 Task: Look for space in Lincheng, China from 5th September, 2023 to 13th September, 2023 for 6 adults in price range Rs.15000 to Rs.20000. Place can be entire place with 3 bedrooms having 3 beds and 3 bathrooms. Property type can be house, flat, guest house. Booking option can be shelf check-in. Required host language is Chinese (Simplified).
Action: Mouse moved to (486, 165)
Screenshot: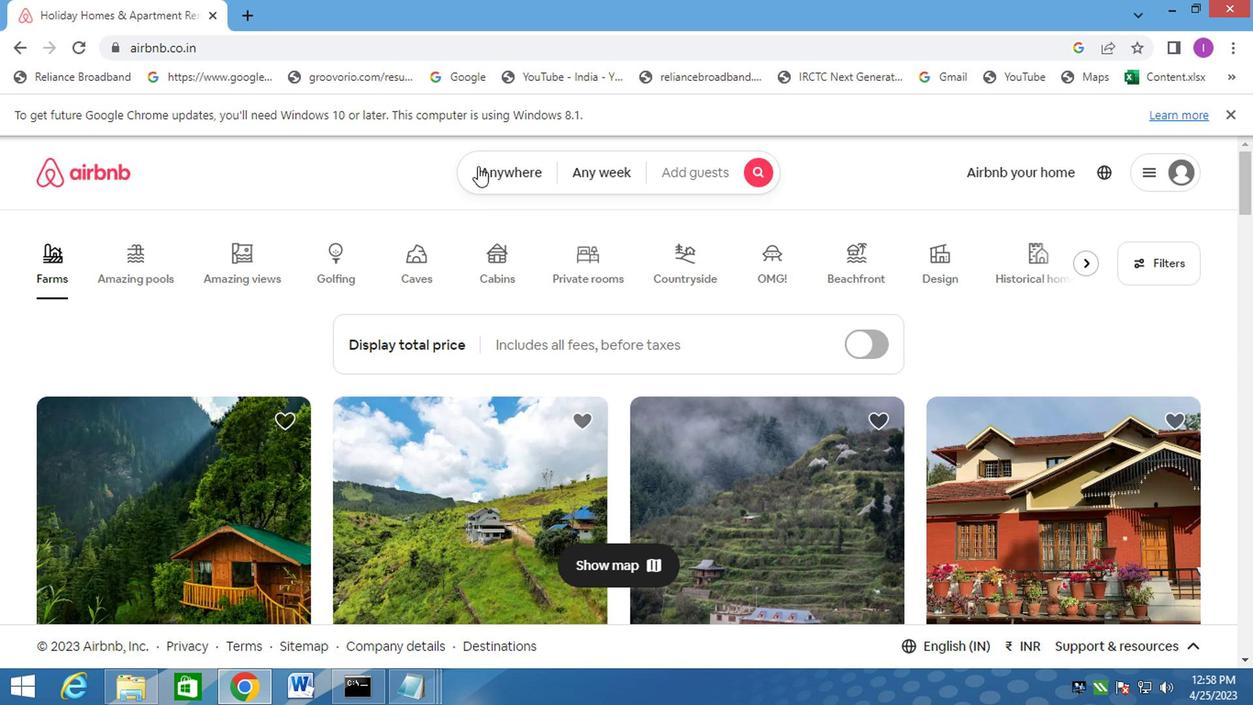 
Action: Mouse pressed left at (486, 165)
Screenshot: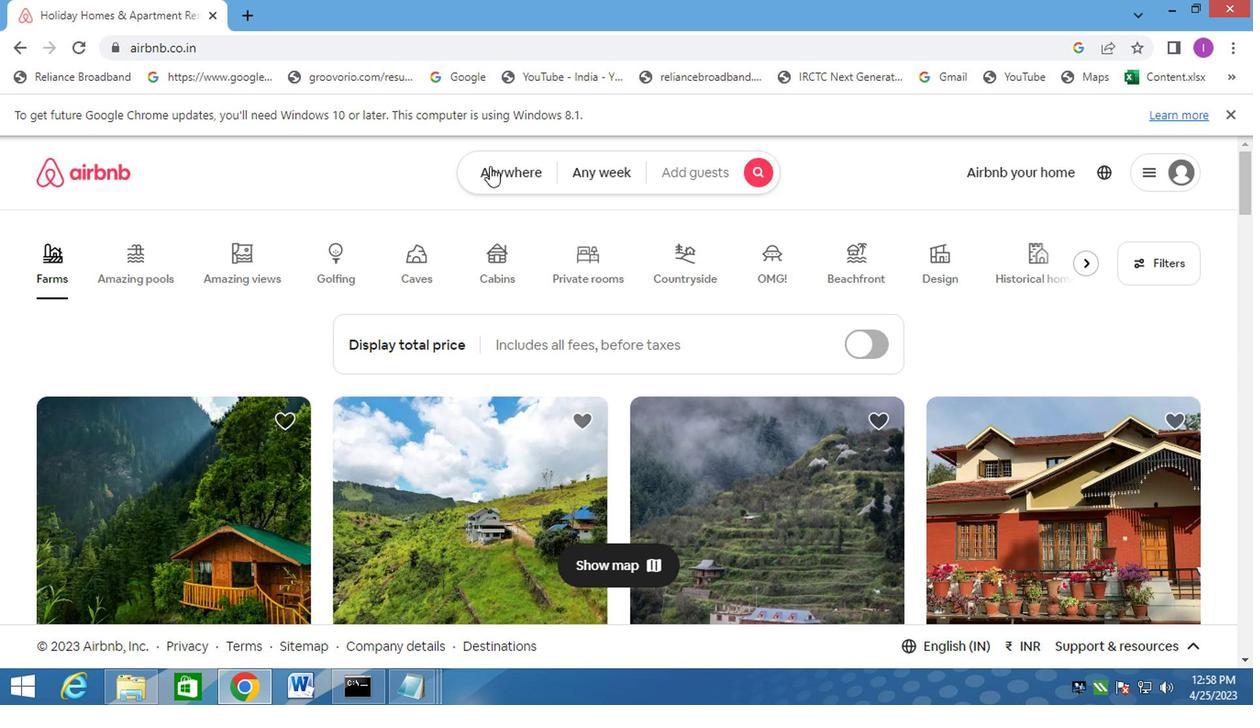 
Action: Mouse moved to (310, 243)
Screenshot: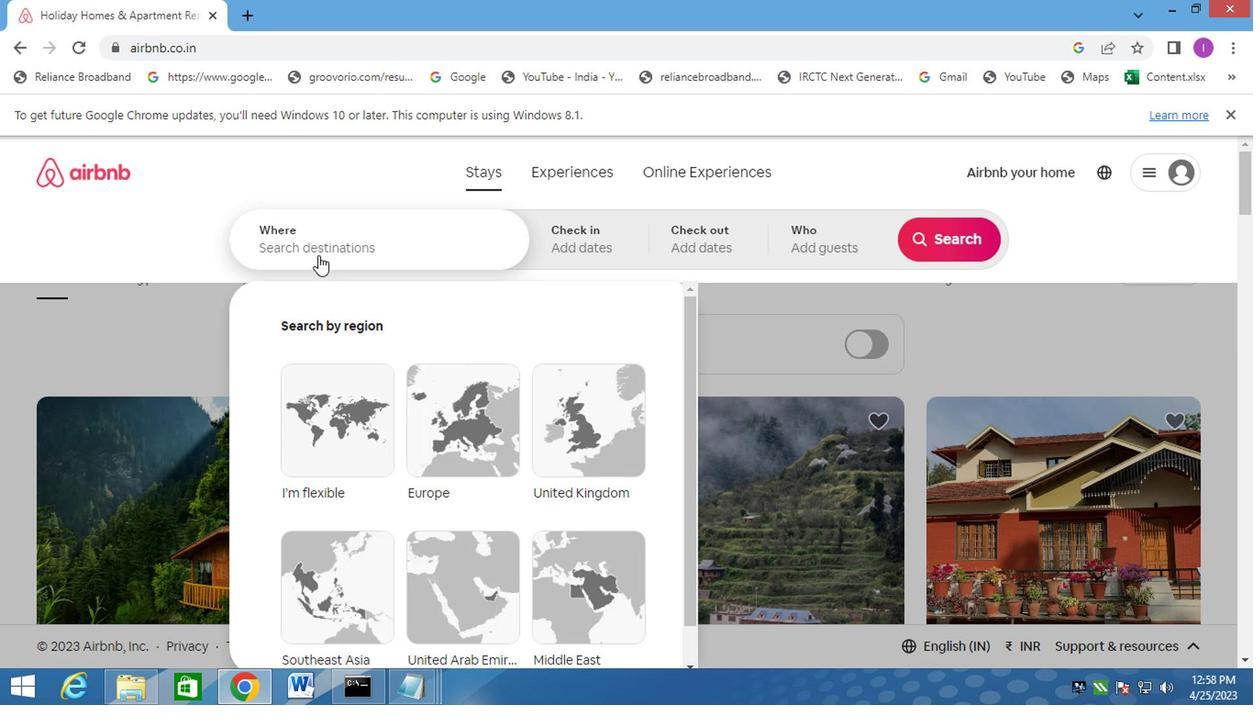 
Action: Mouse pressed left at (310, 243)
Screenshot: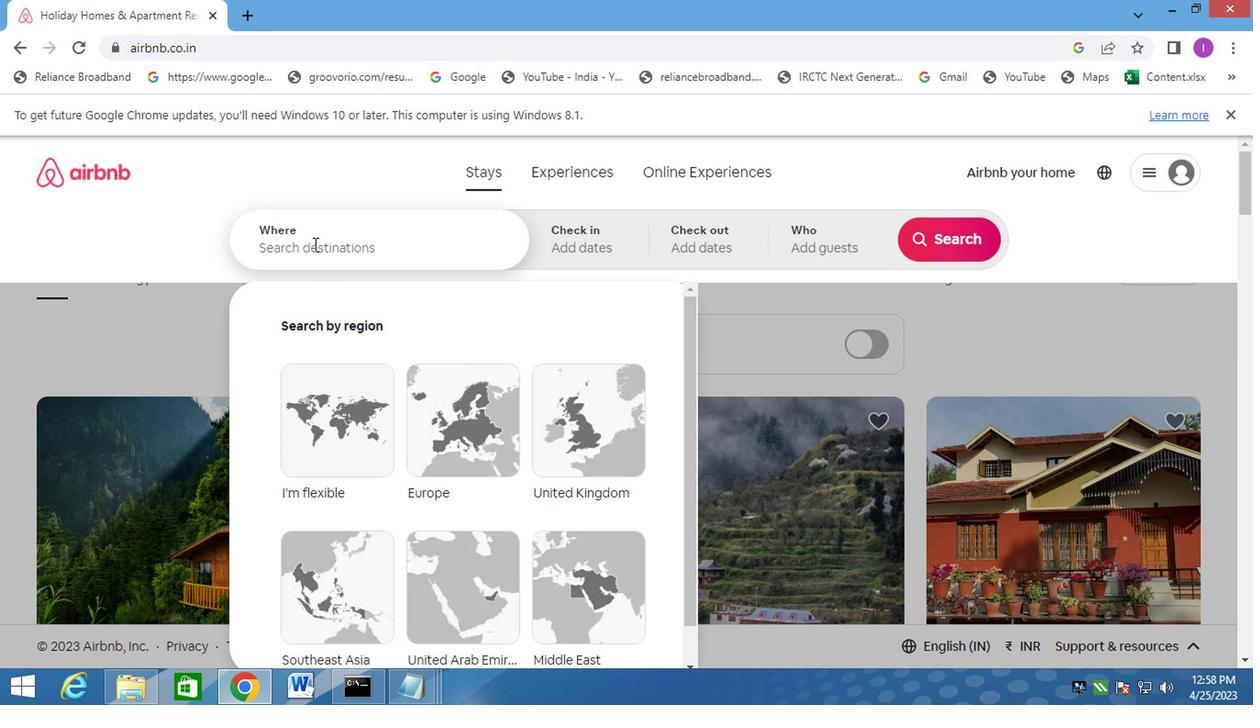 
Action: Mouse moved to (381, 212)
Screenshot: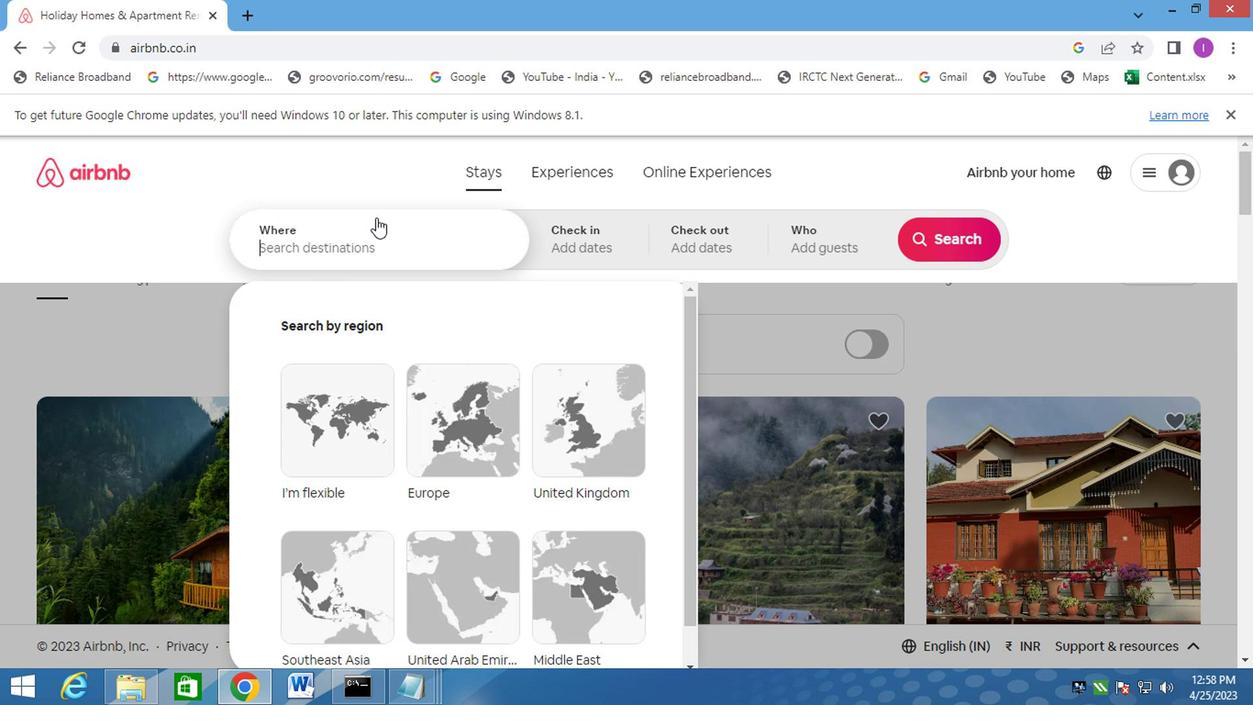 
Action: Key pressed <Key.shift>L<Key.backspace>LINCHANG,CHINA
Screenshot: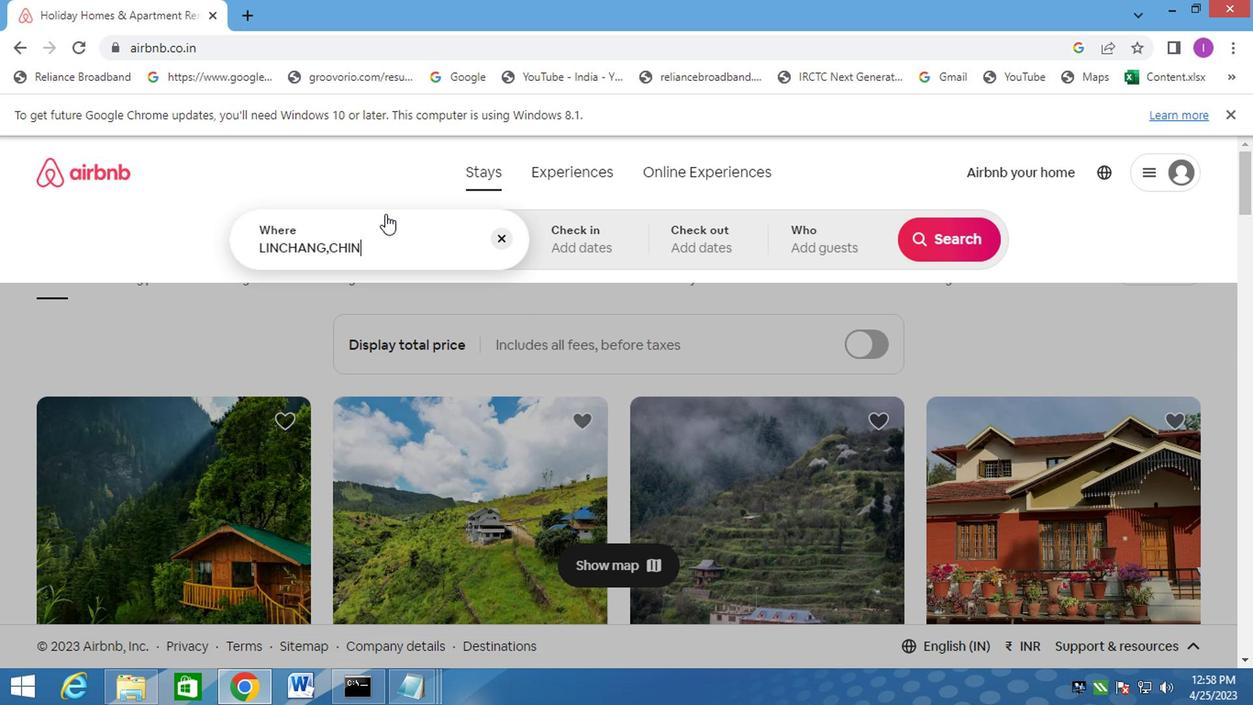 
Action: Mouse moved to (596, 240)
Screenshot: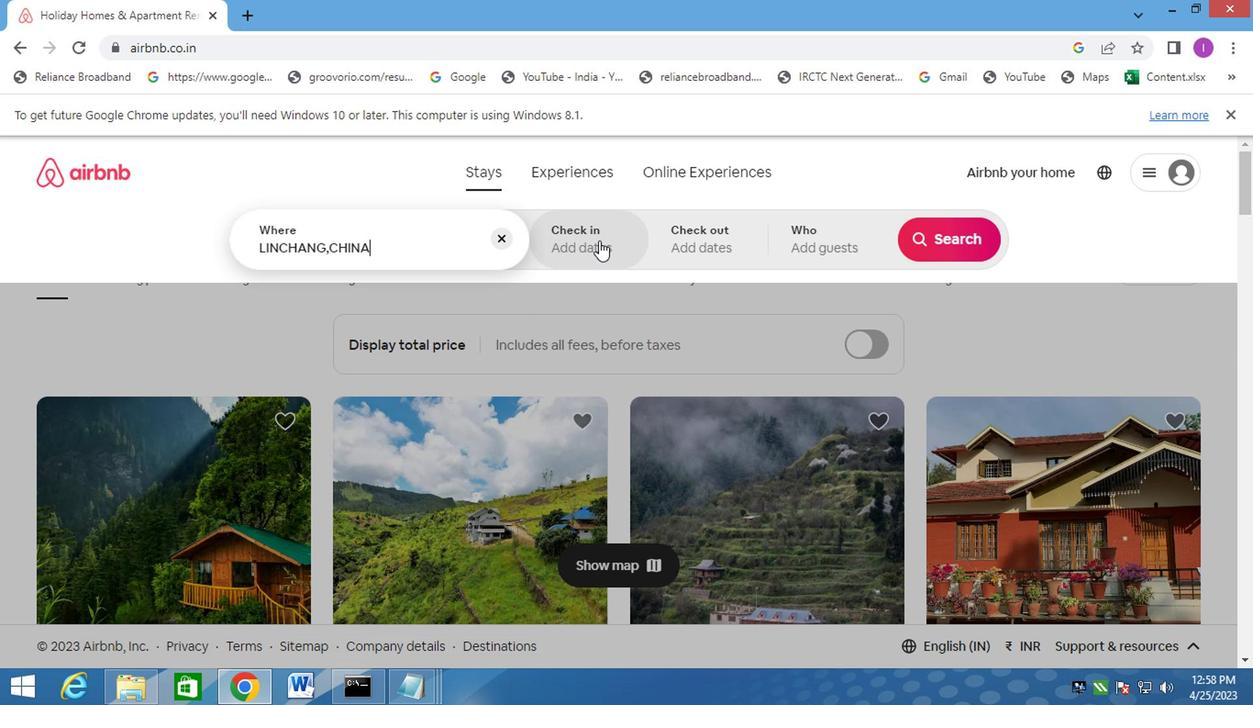 
Action: Mouse pressed left at (596, 240)
Screenshot: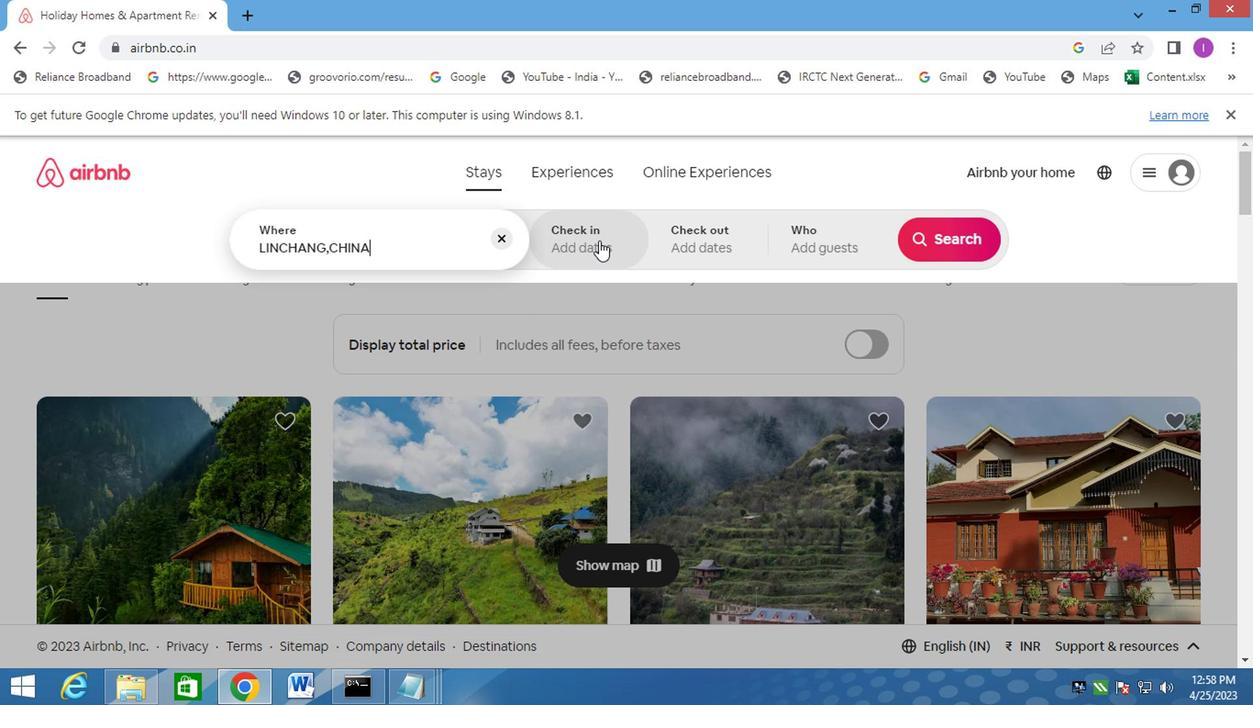 
Action: Mouse moved to (931, 386)
Screenshot: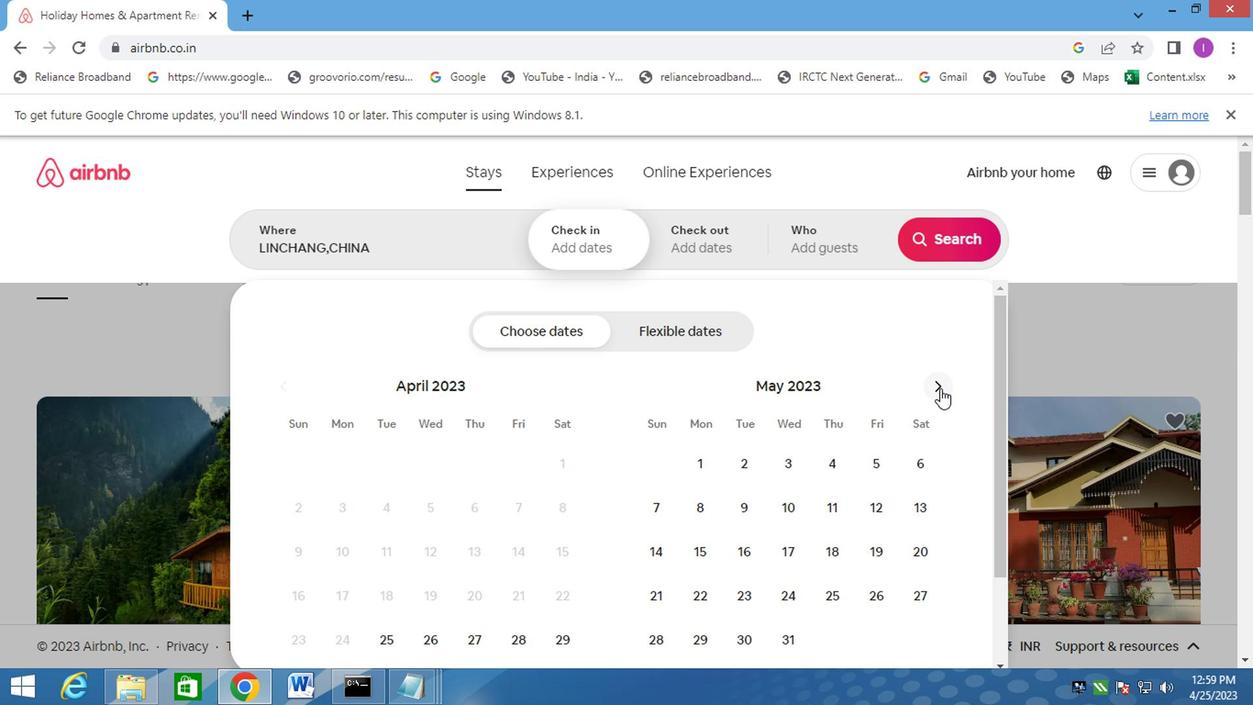 
Action: Mouse pressed left at (931, 386)
Screenshot: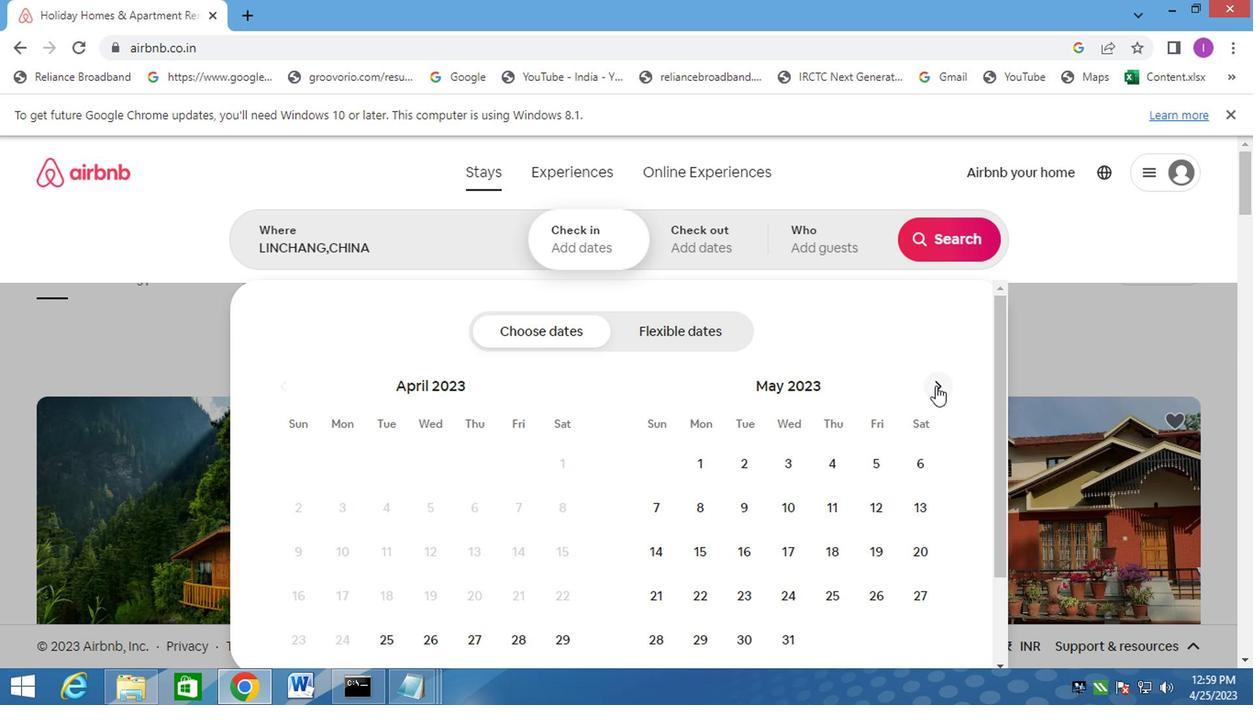 
Action: Mouse moved to (931, 385)
Screenshot: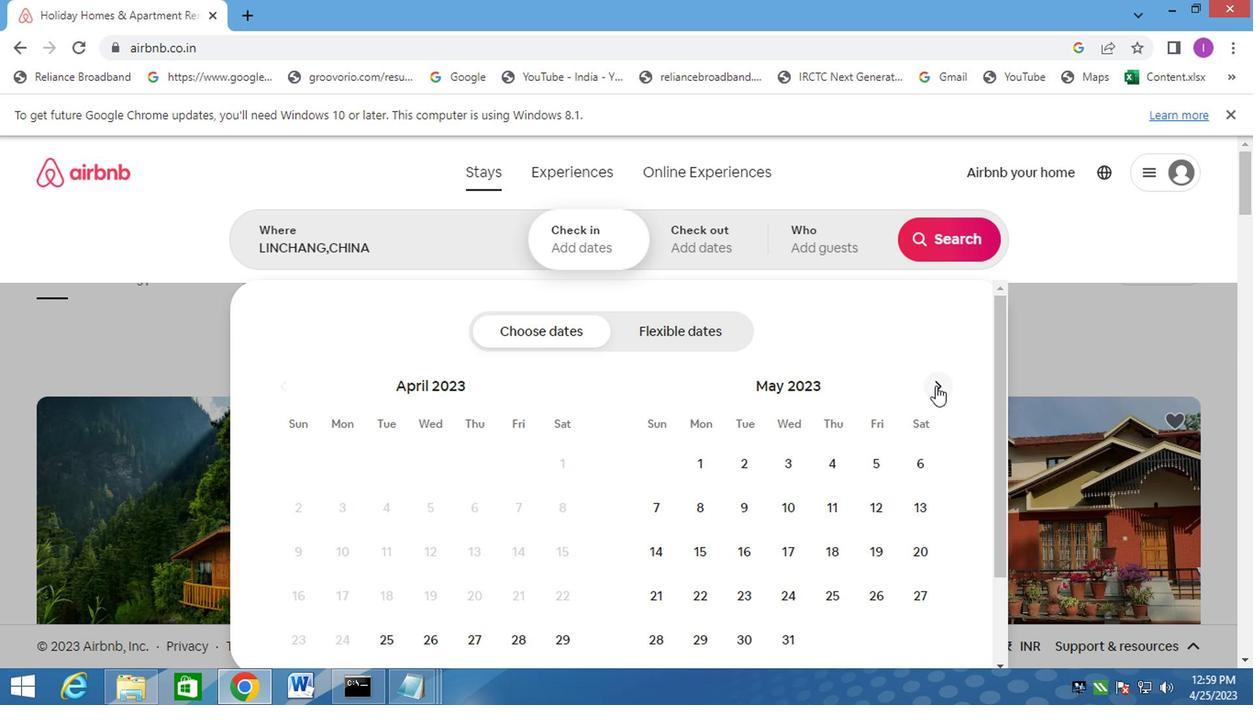 
Action: Mouse pressed left at (931, 385)
Screenshot: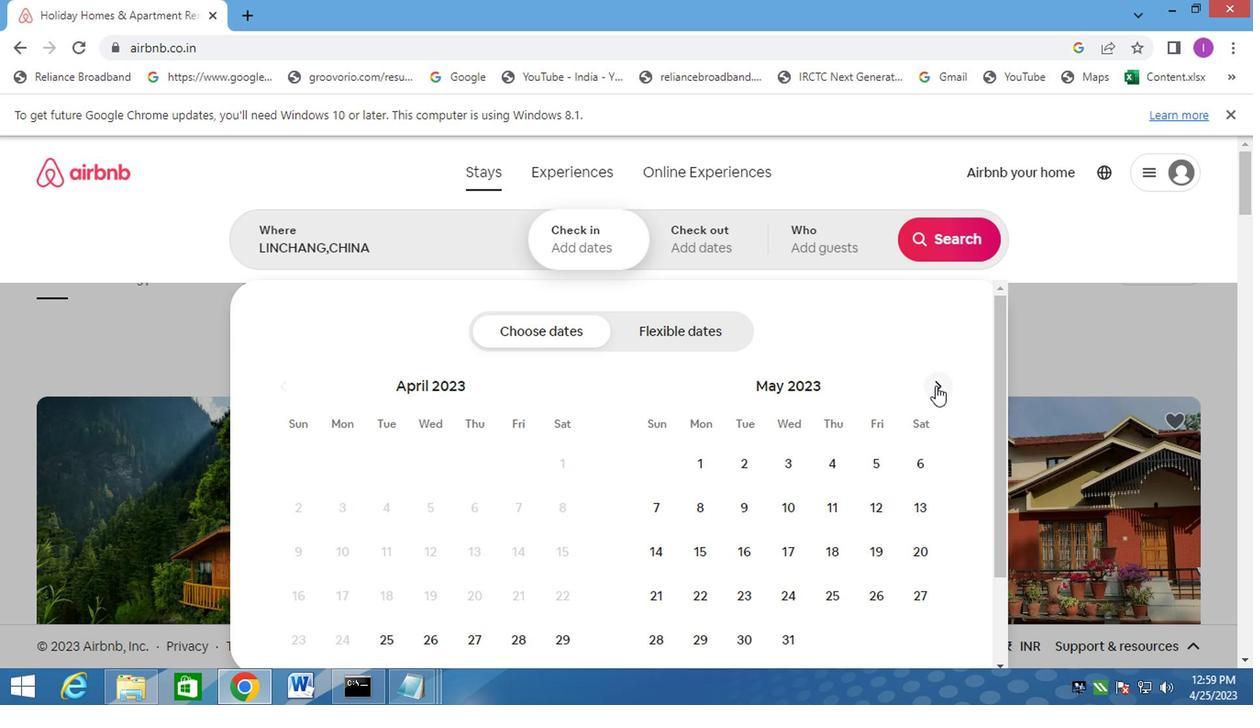 
Action: Mouse pressed left at (931, 385)
Screenshot: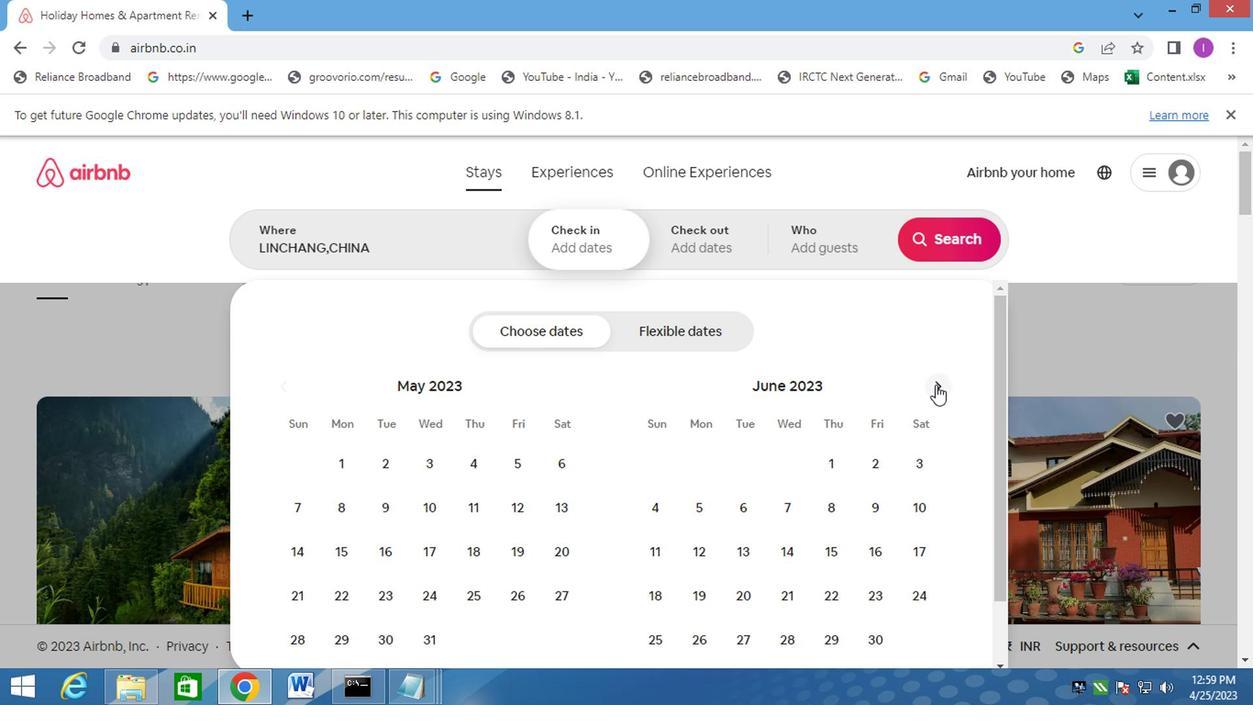 
Action: Mouse pressed left at (931, 385)
Screenshot: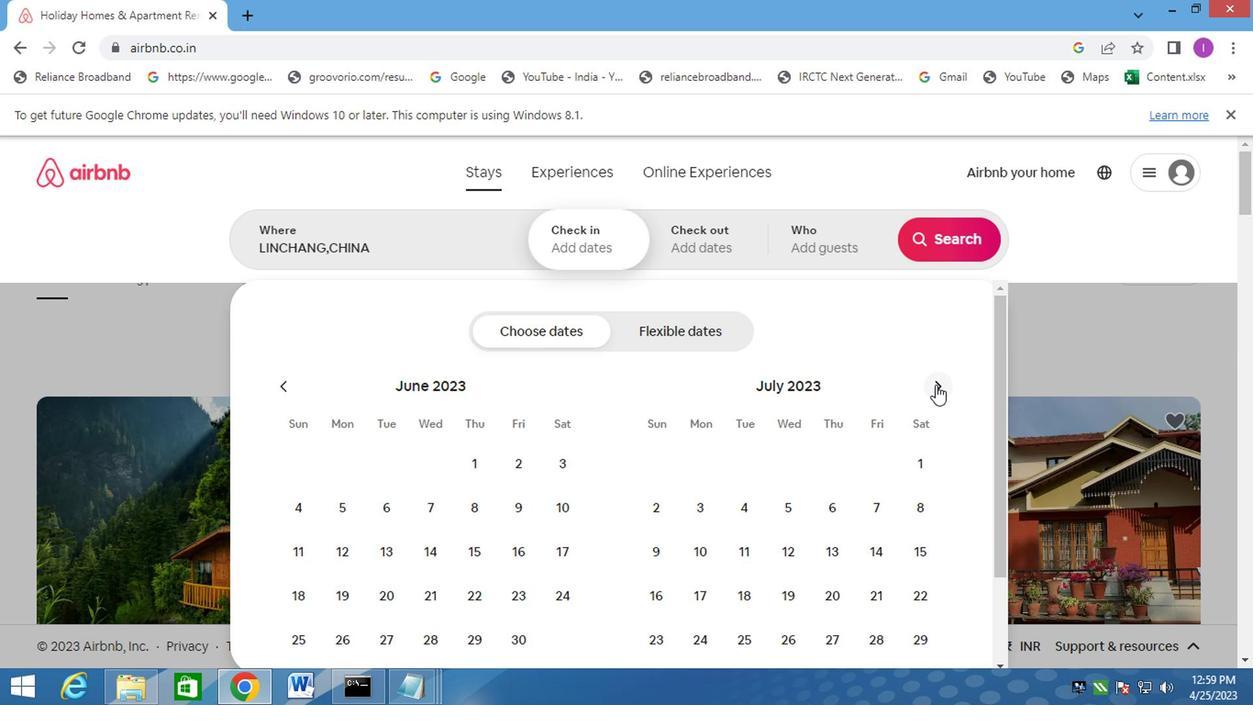 
Action: Mouse moved to (931, 385)
Screenshot: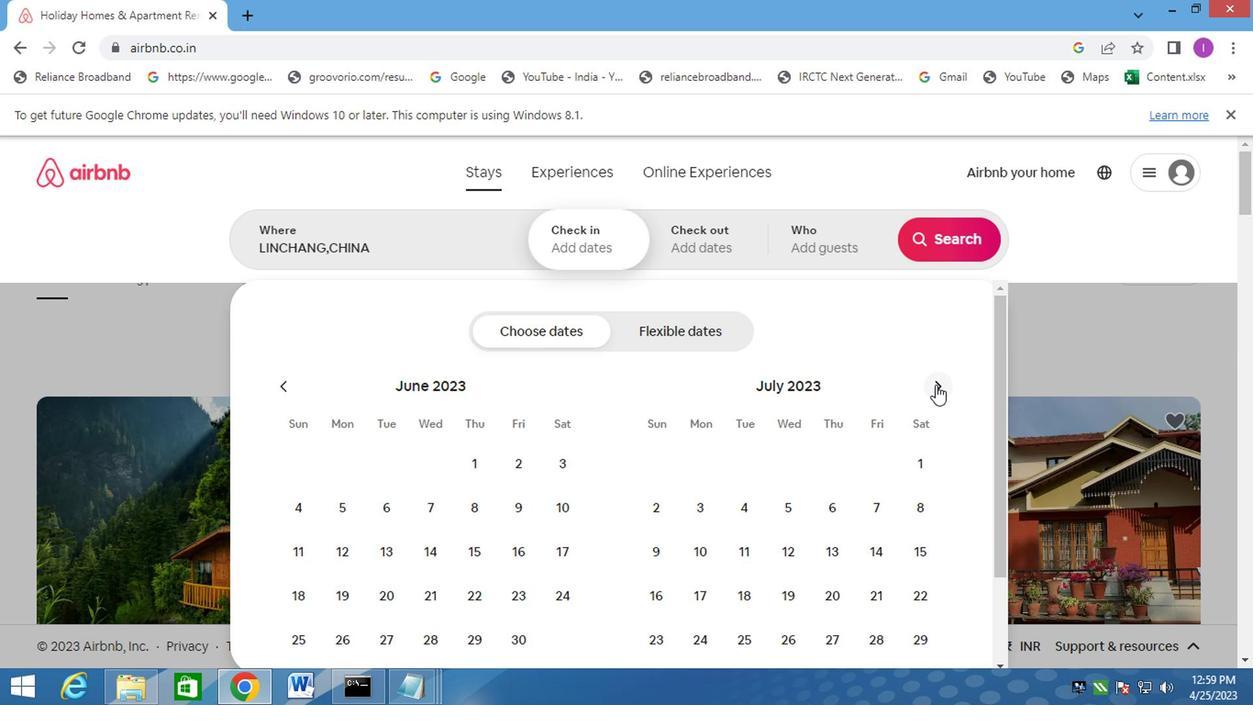 
Action: Mouse pressed left at (931, 385)
Screenshot: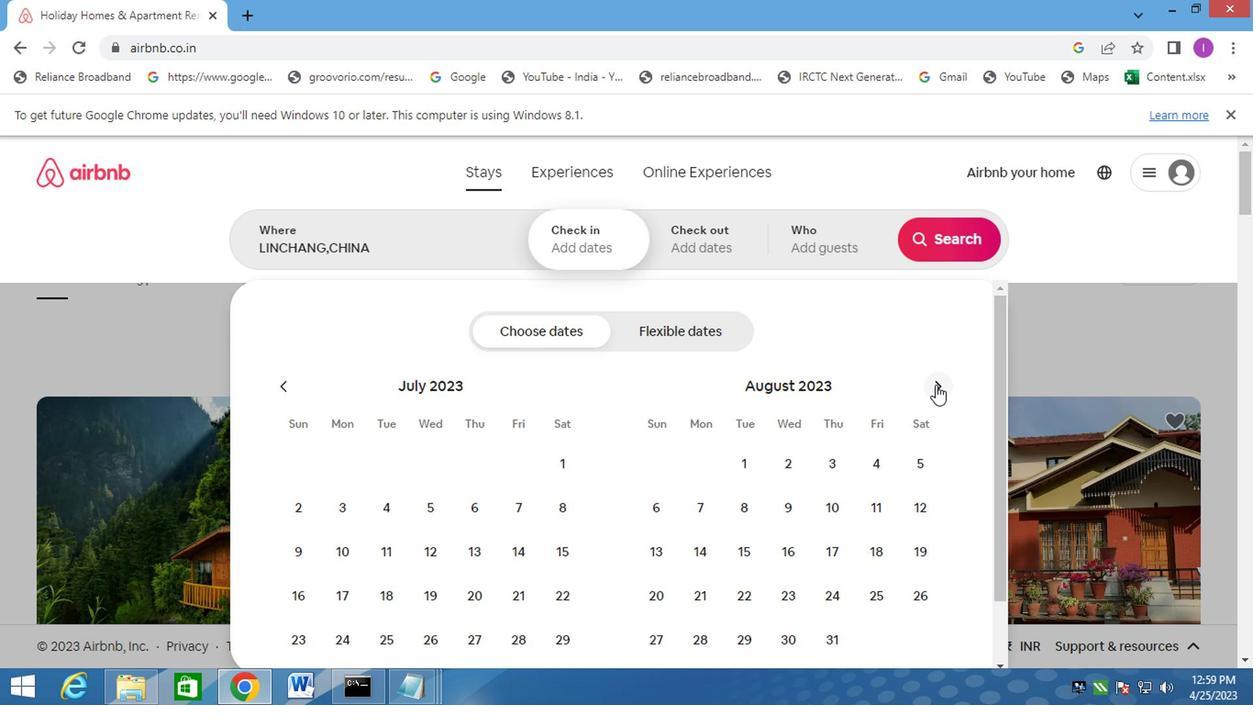 
Action: Mouse moved to (742, 508)
Screenshot: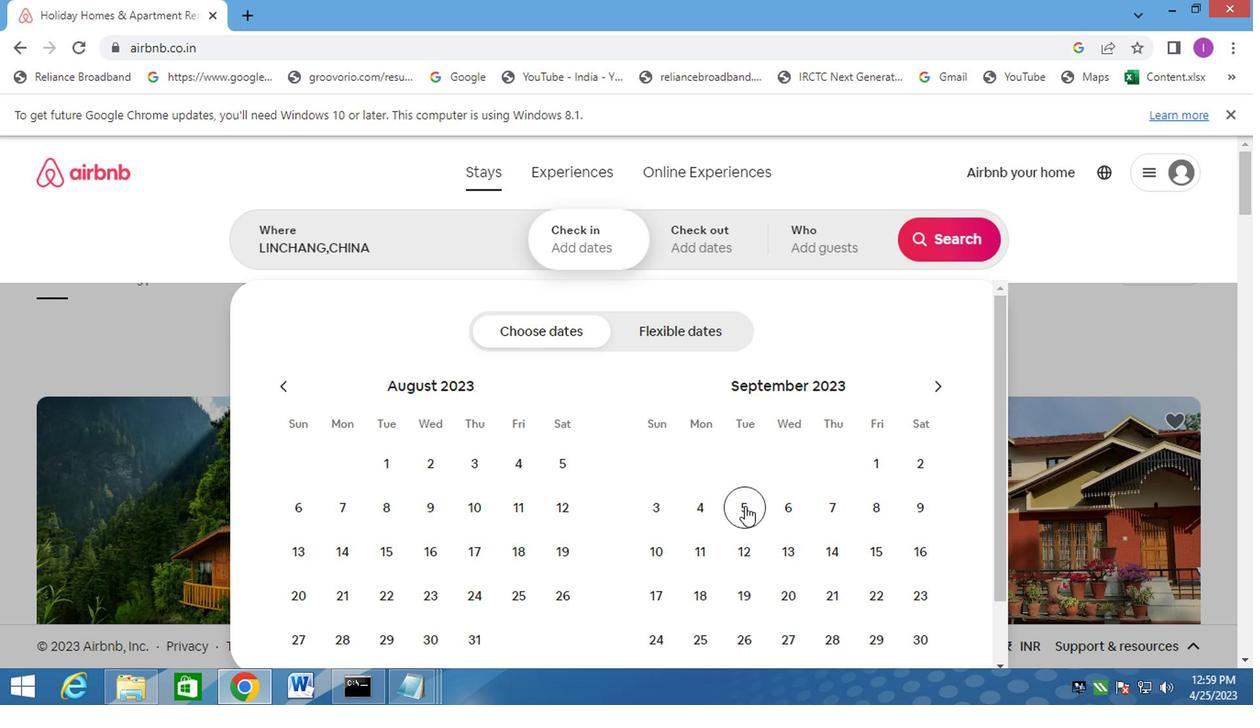 
Action: Mouse pressed left at (742, 508)
Screenshot: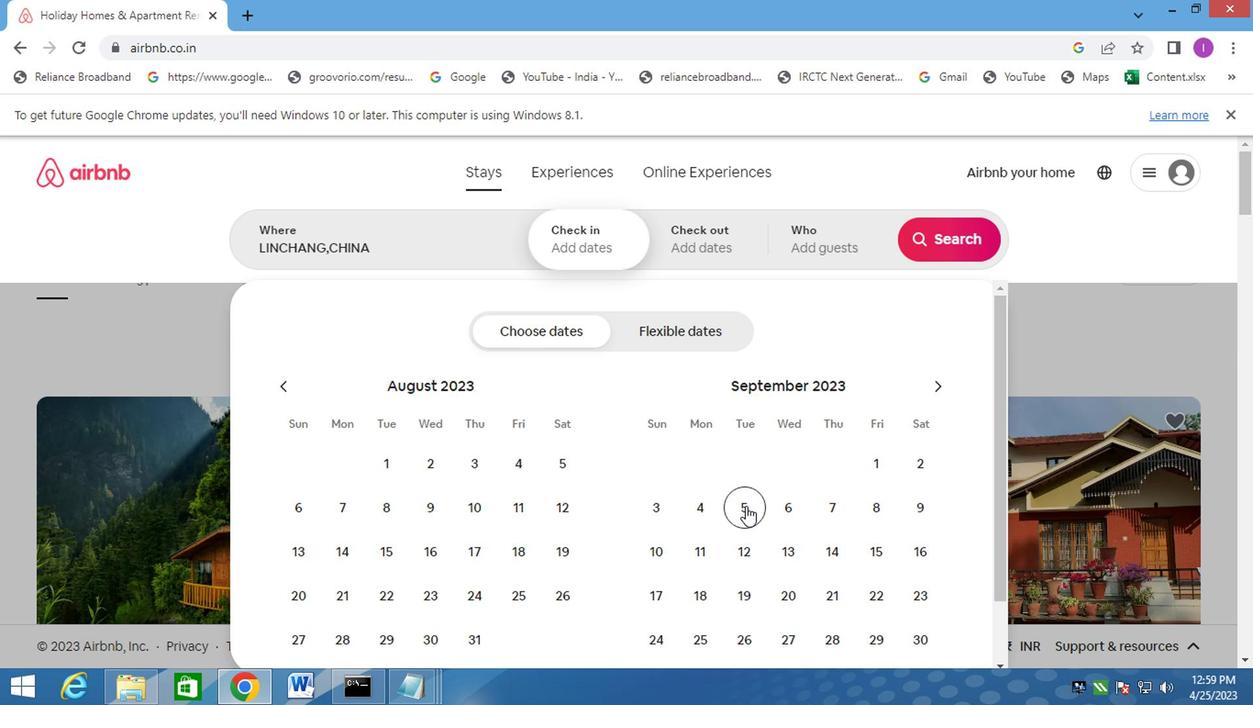 
Action: Mouse moved to (785, 563)
Screenshot: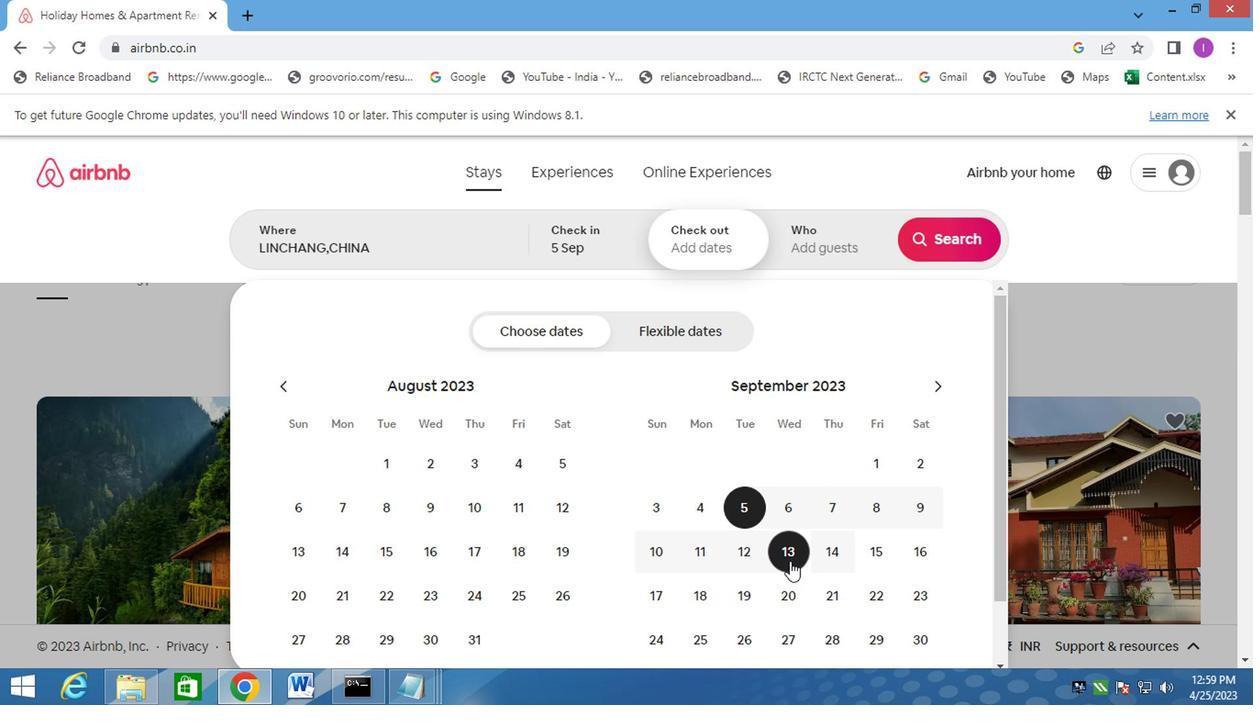 
Action: Mouse pressed left at (785, 563)
Screenshot: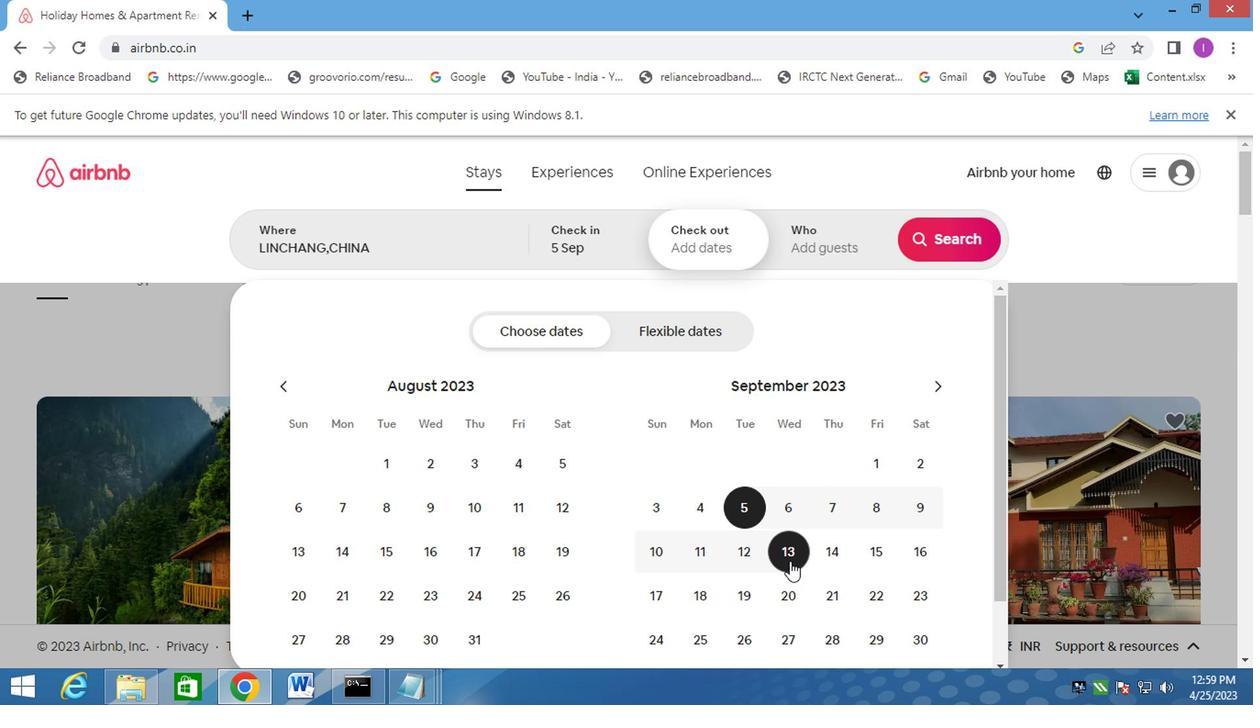 
Action: Mouse moved to (799, 240)
Screenshot: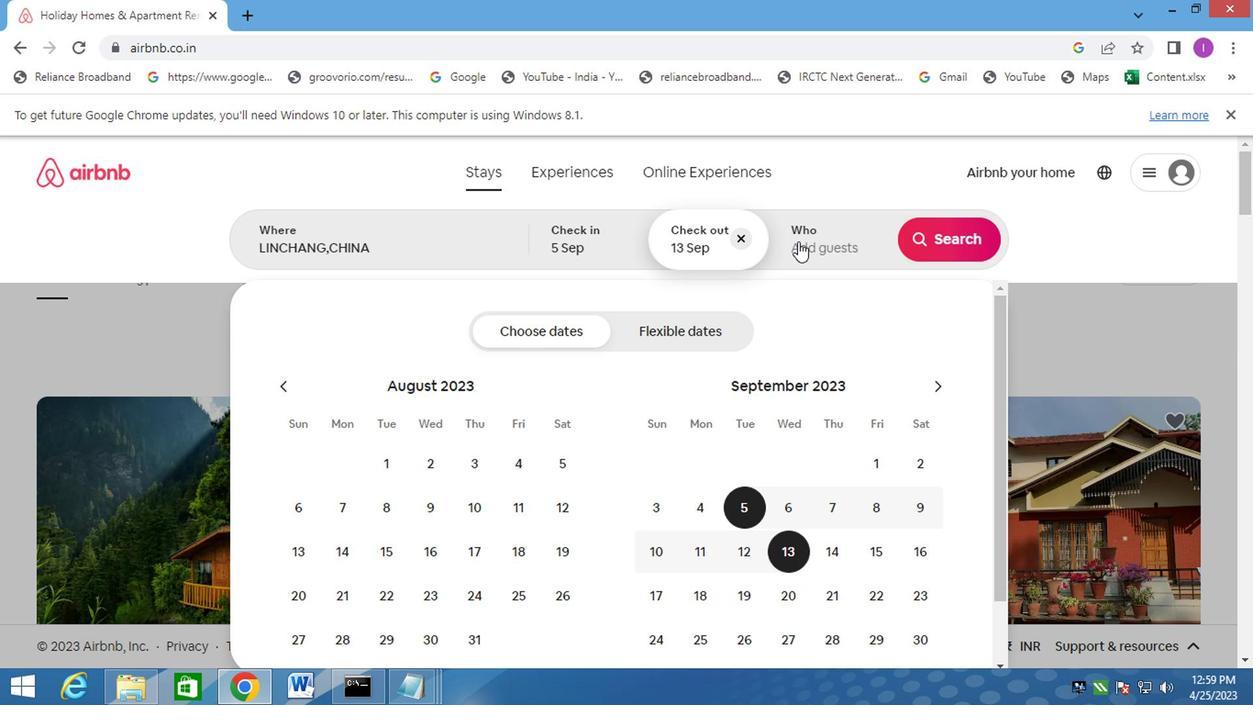 
Action: Mouse pressed left at (799, 240)
Screenshot: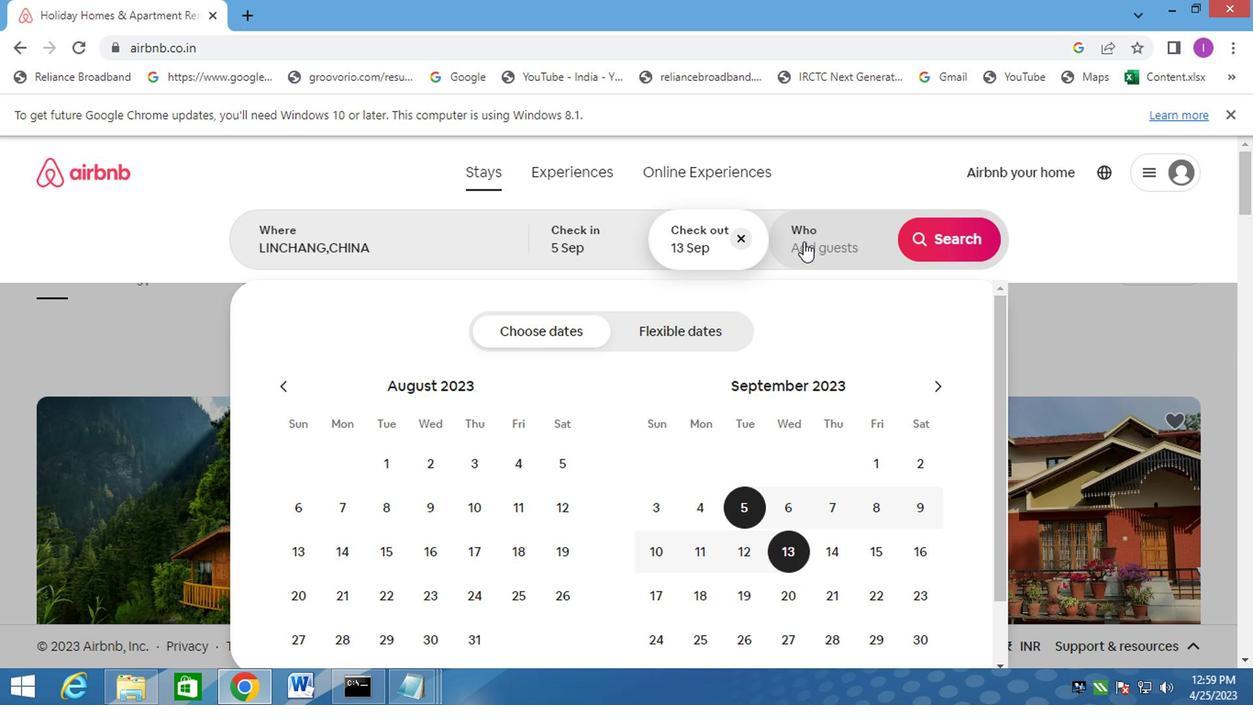 
Action: Mouse moved to (956, 336)
Screenshot: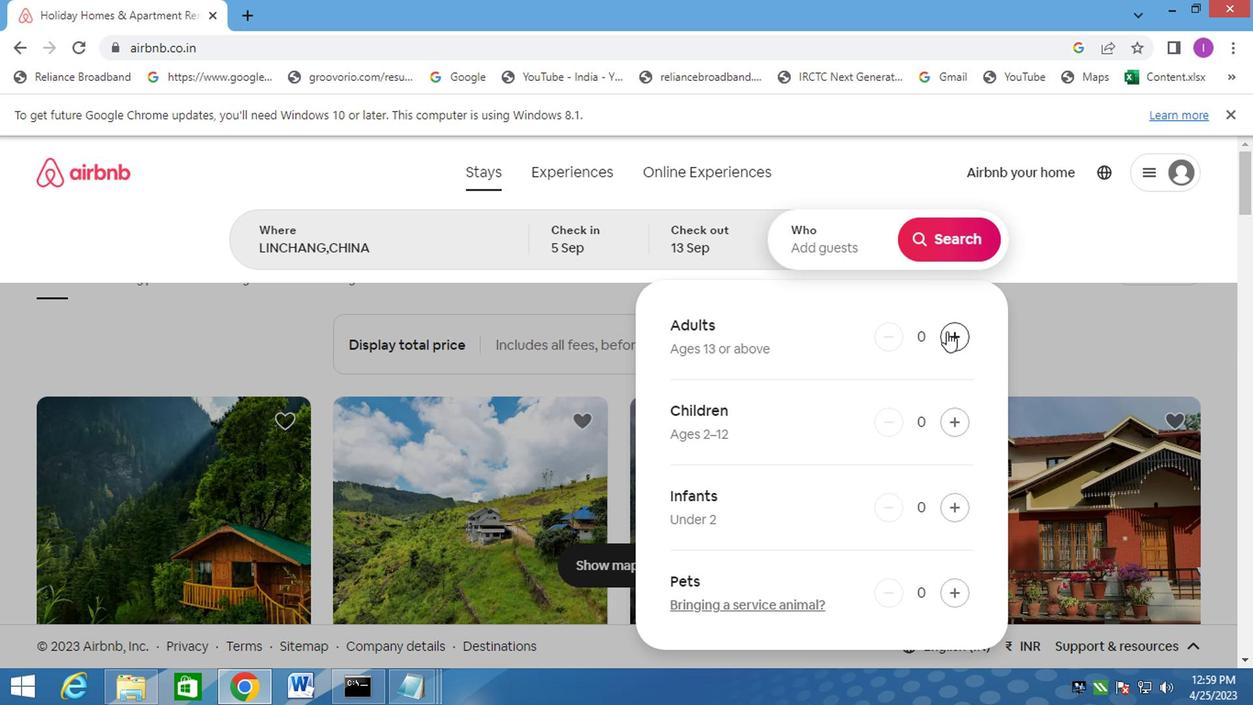 
Action: Mouse pressed left at (956, 336)
Screenshot: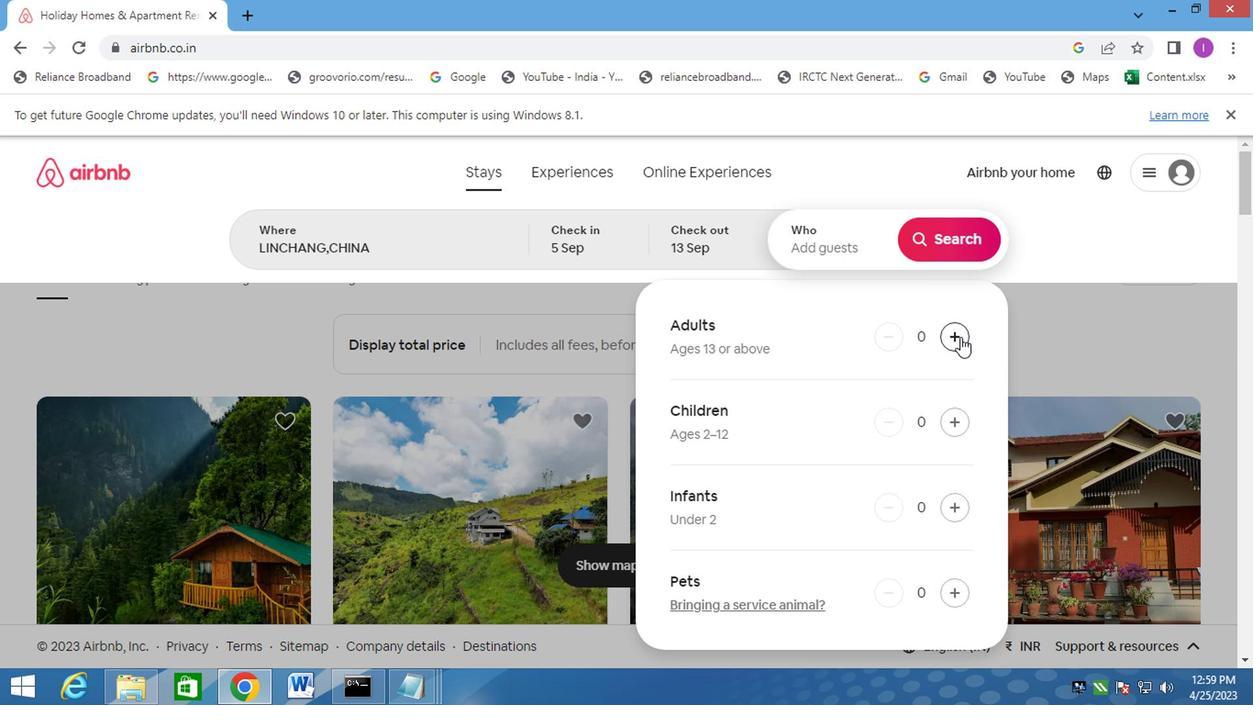 
Action: Mouse pressed left at (956, 336)
Screenshot: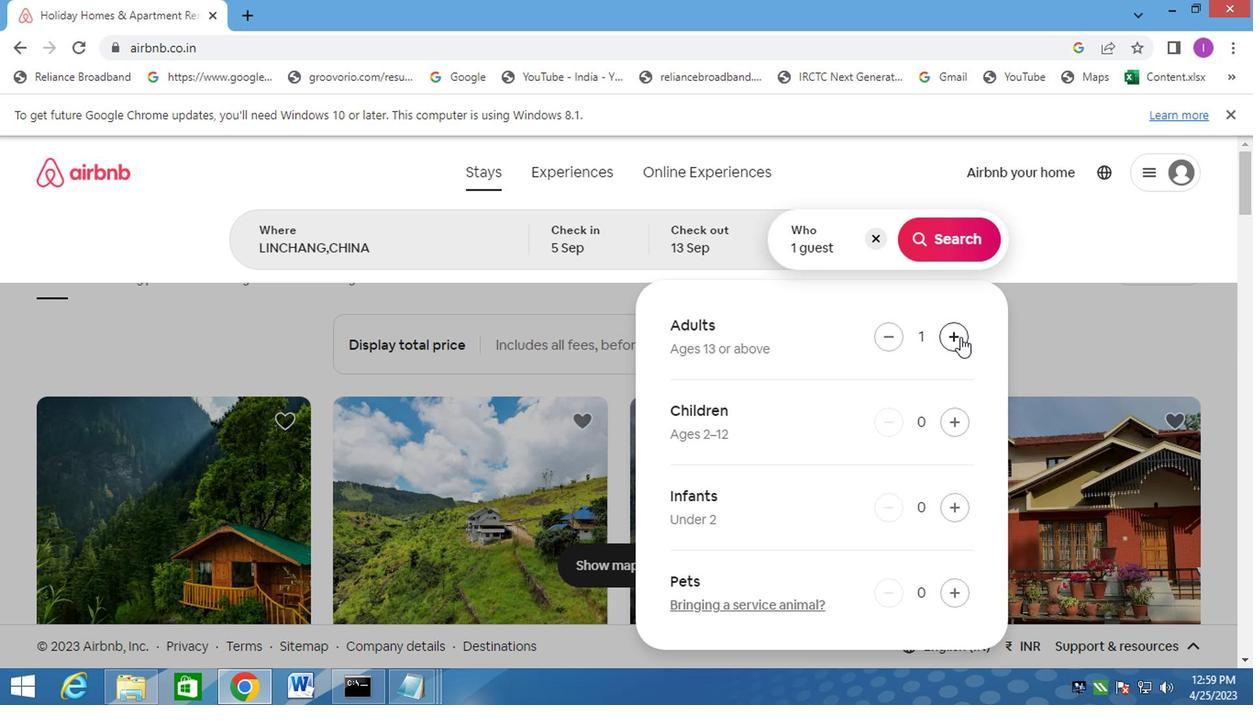 
Action: Mouse pressed left at (956, 336)
Screenshot: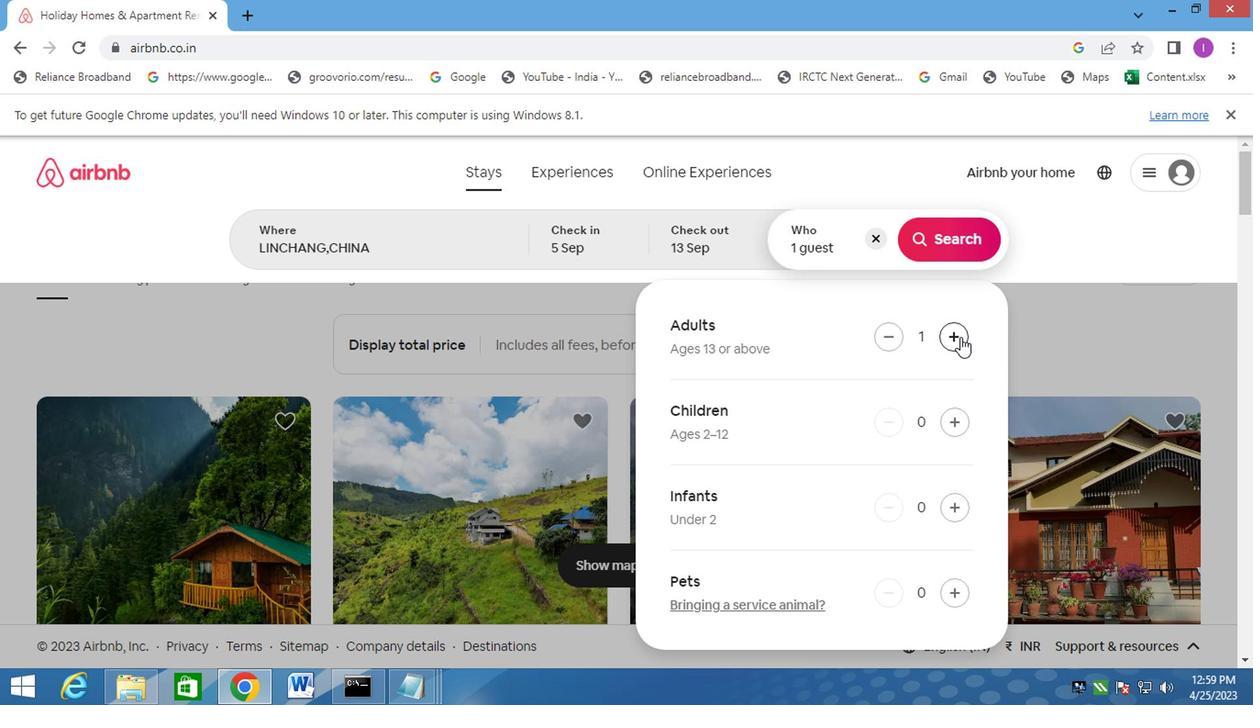 
Action: Mouse pressed left at (956, 336)
Screenshot: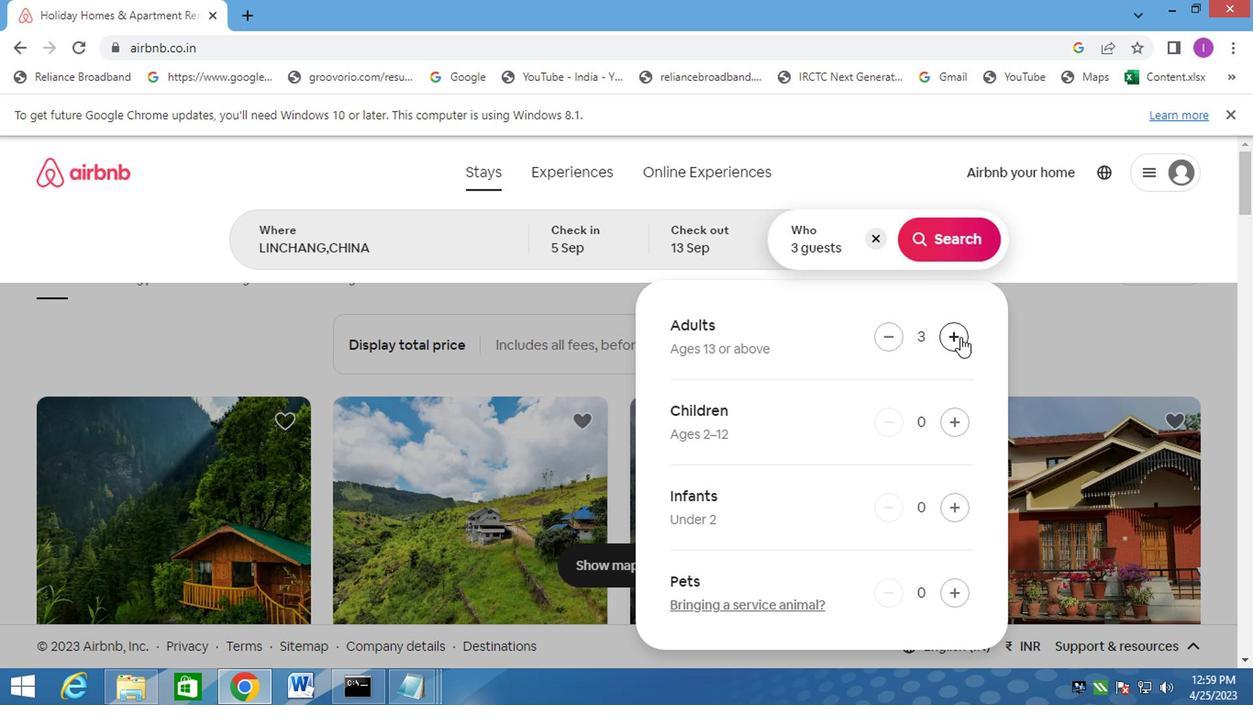 
Action: Mouse moved to (958, 336)
Screenshot: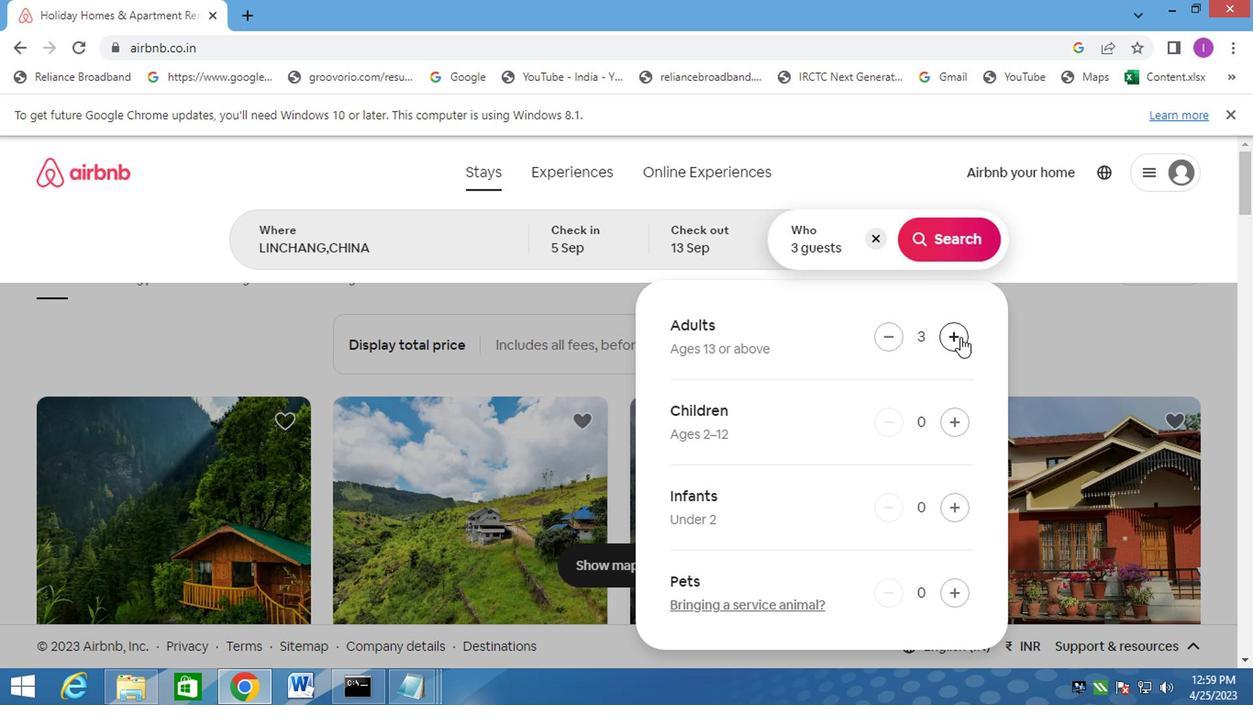 
Action: Mouse pressed left at (958, 336)
Screenshot: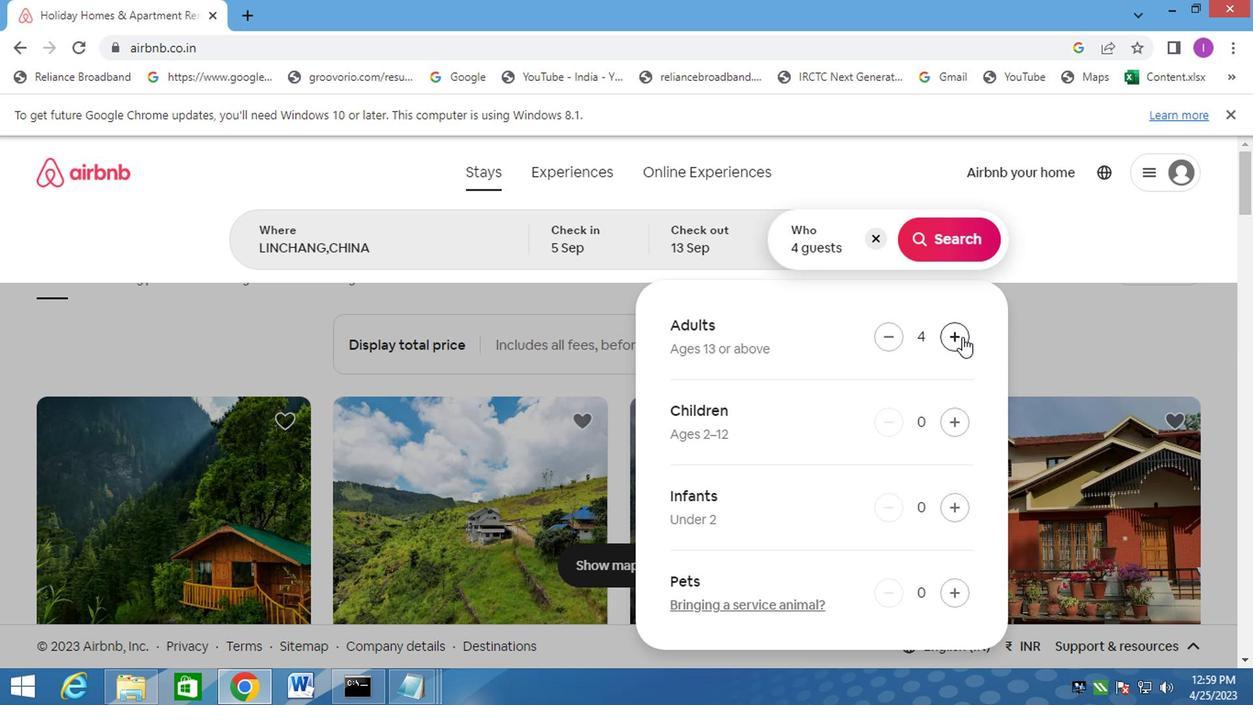 
Action: Mouse moved to (960, 336)
Screenshot: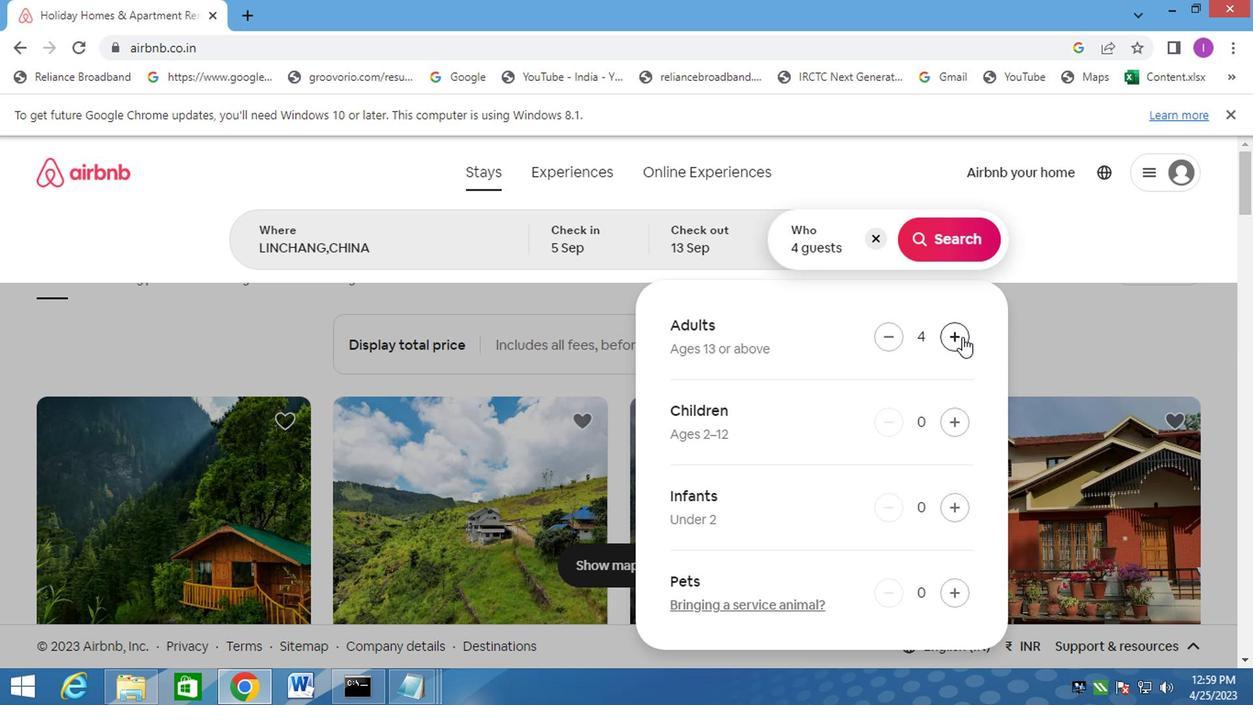 
Action: Mouse pressed left at (960, 336)
Screenshot: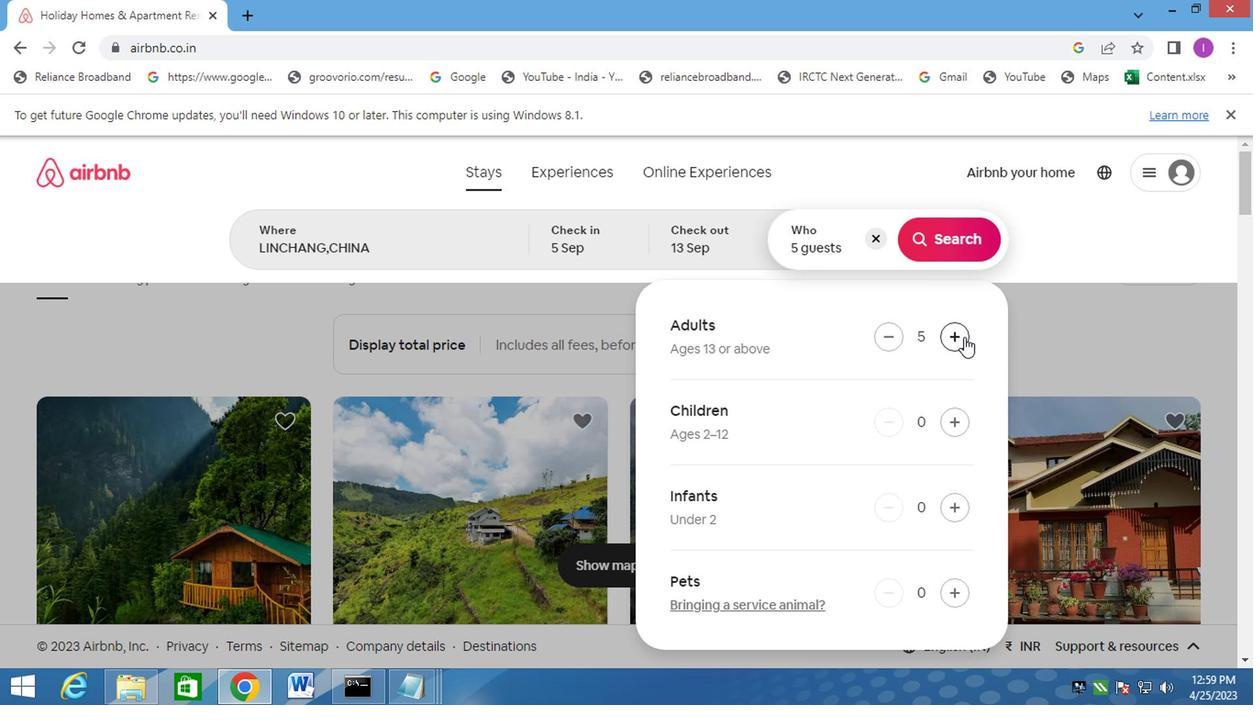 
Action: Mouse moved to (948, 237)
Screenshot: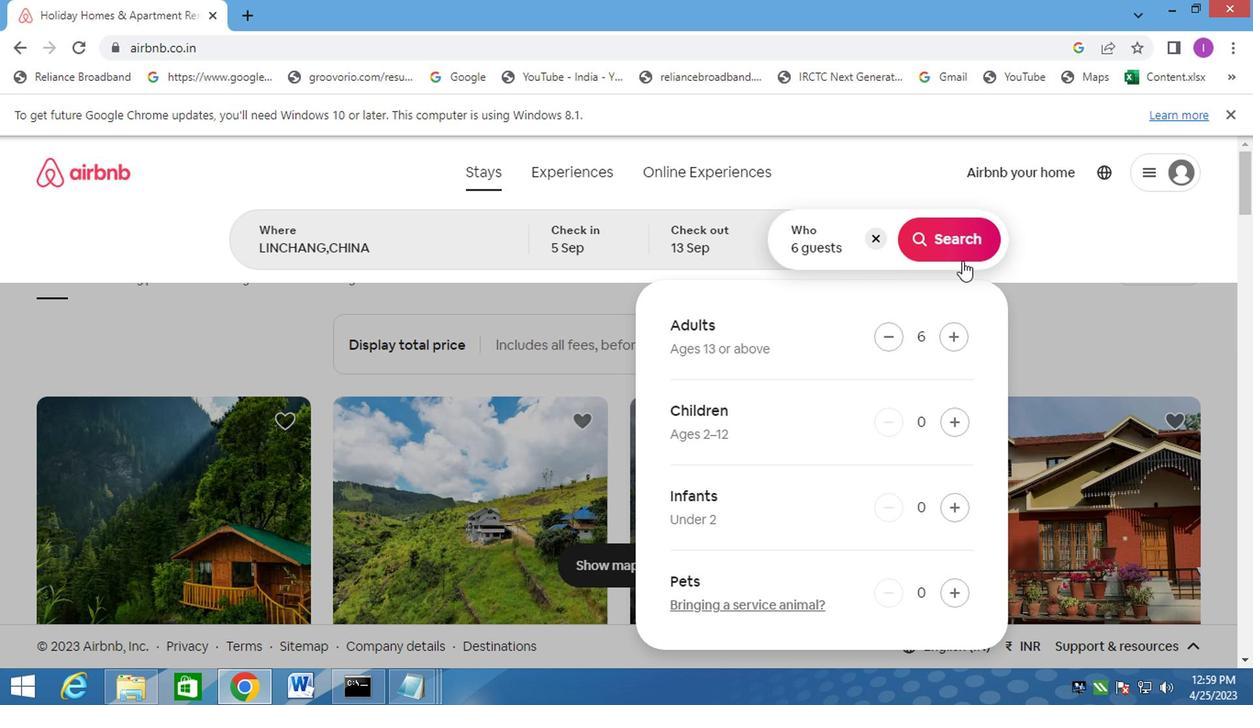 
Action: Mouse pressed left at (948, 237)
Screenshot: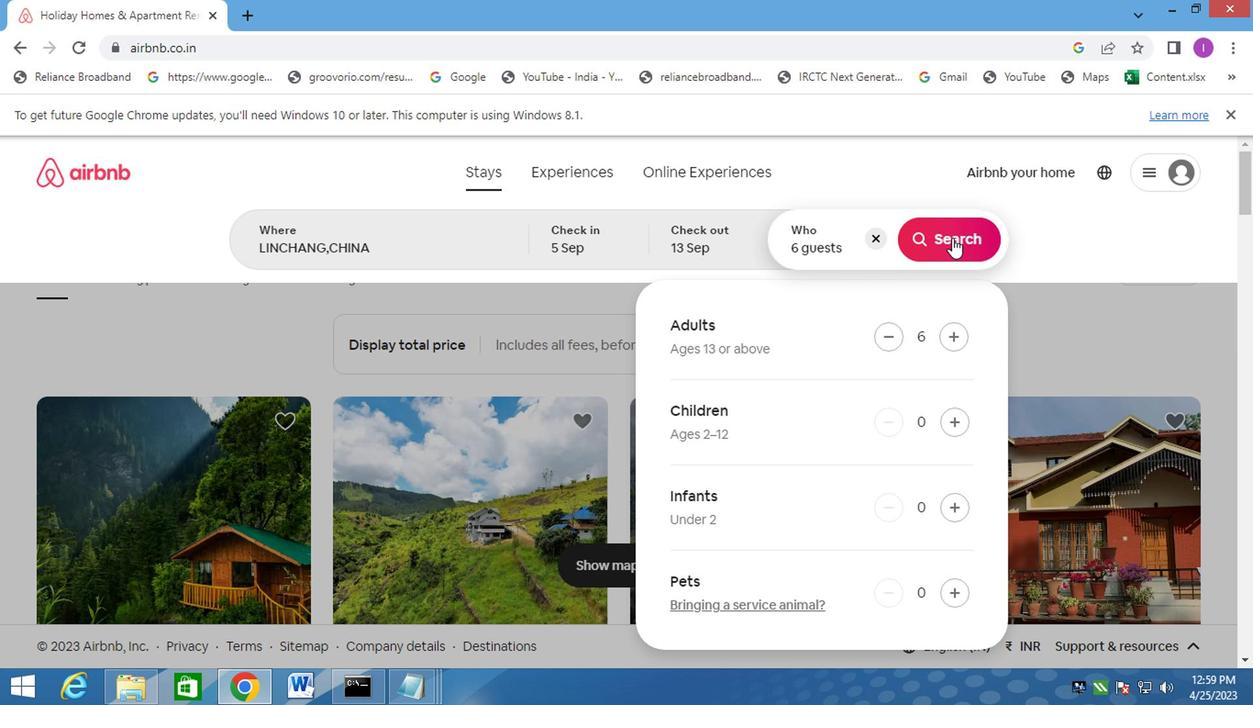 
Action: Mouse moved to (1179, 240)
Screenshot: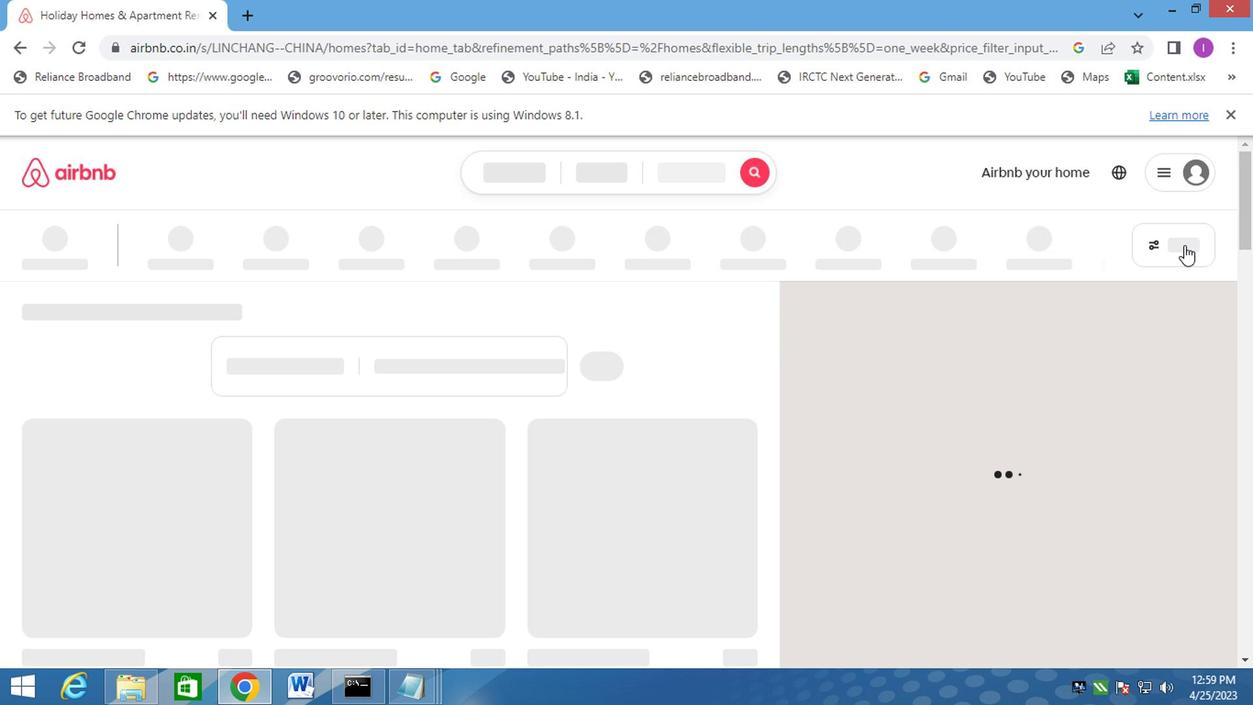 
Action: Mouse pressed left at (1179, 240)
Screenshot: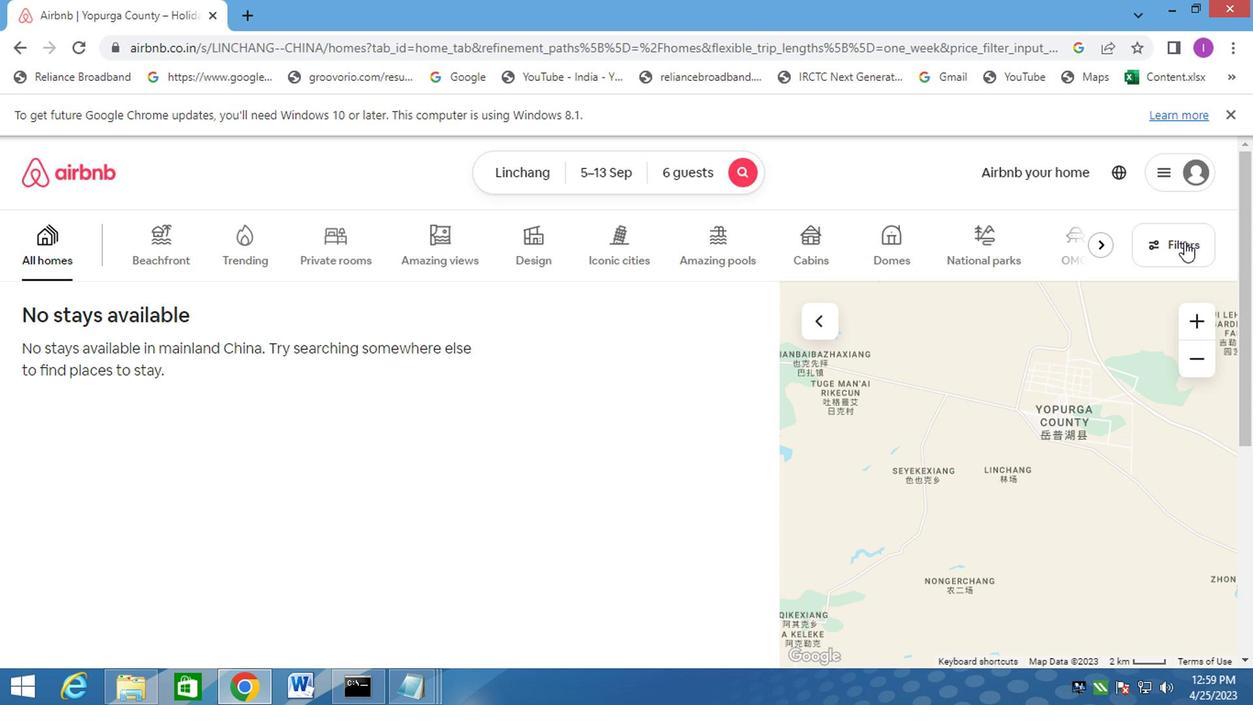
Action: Mouse moved to (398, 366)
Screenshot: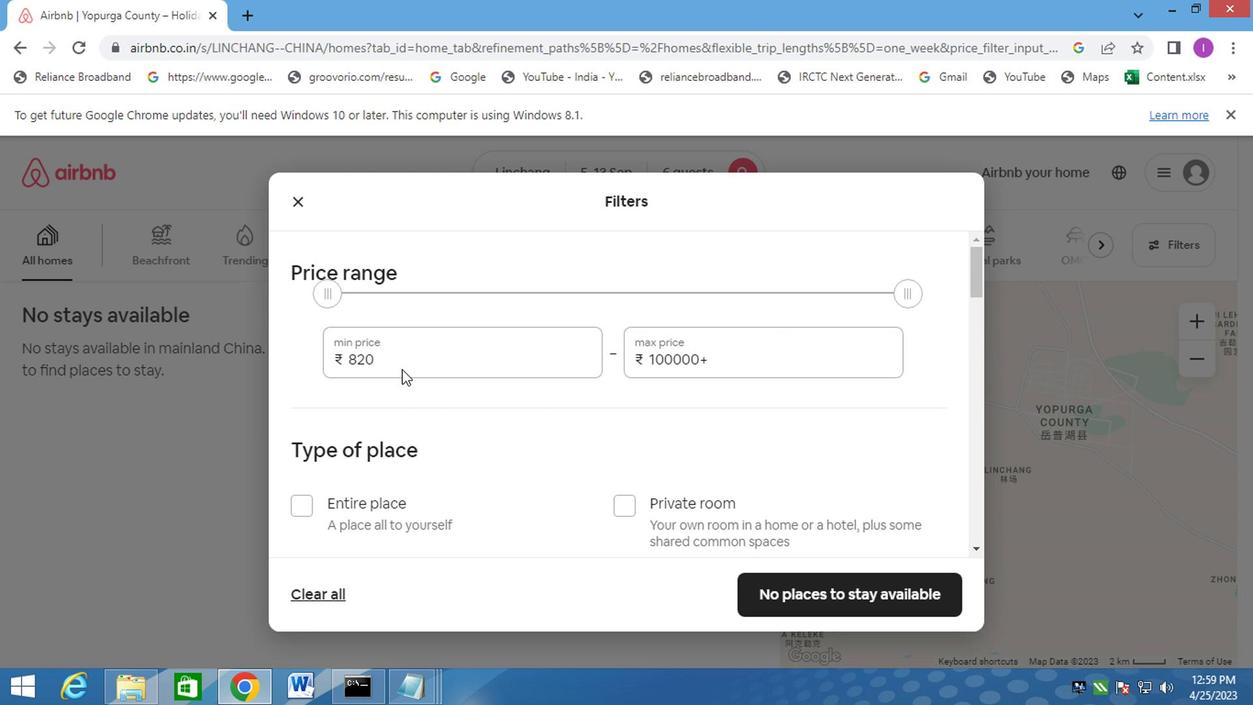 
Action: Mouse pressed left at (398, 366)
Screenshot: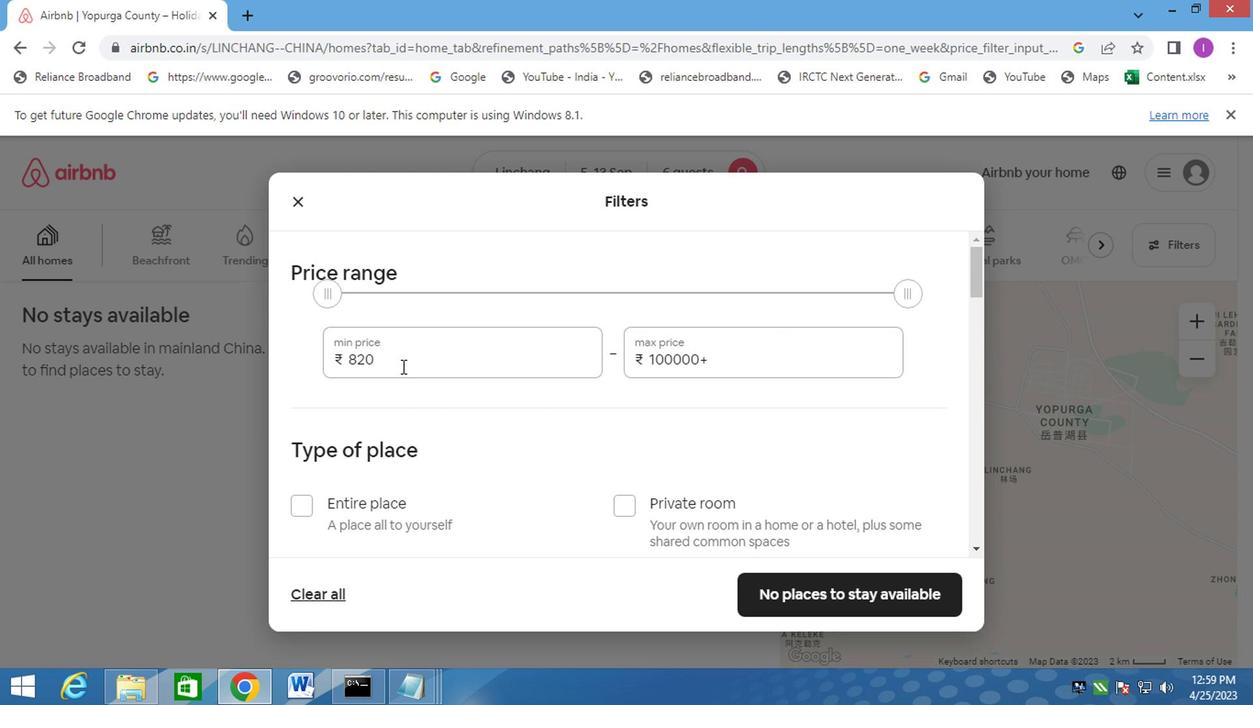 
Action: Mouse moved to (335, 368)
Screenshot: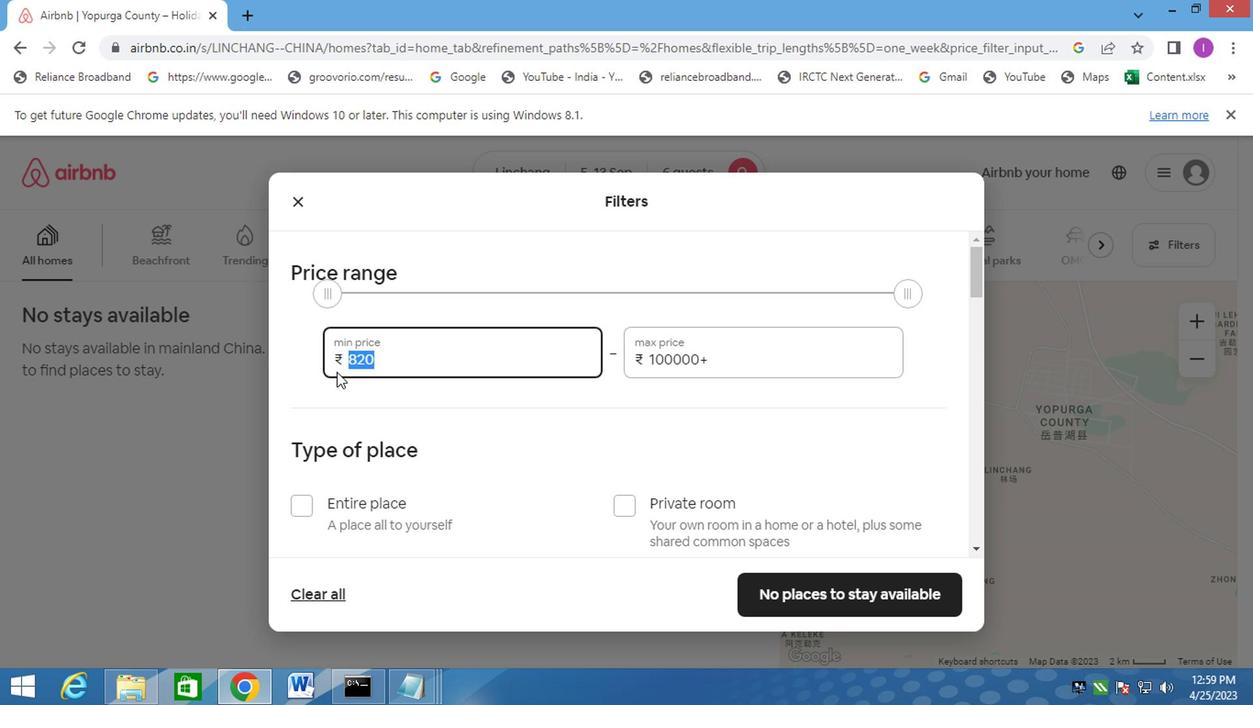 
Action: Key pressed 15000
Screenshot: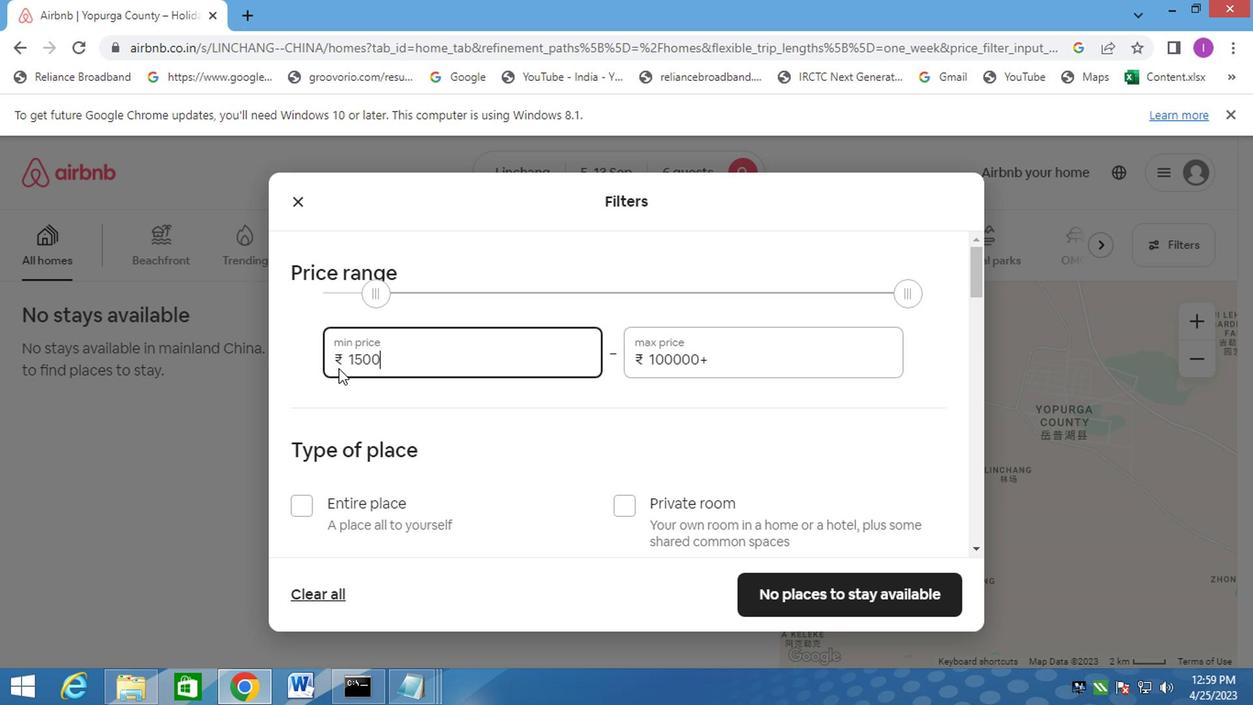 
Action: Mouse moved to (711, 349)
Screenshot: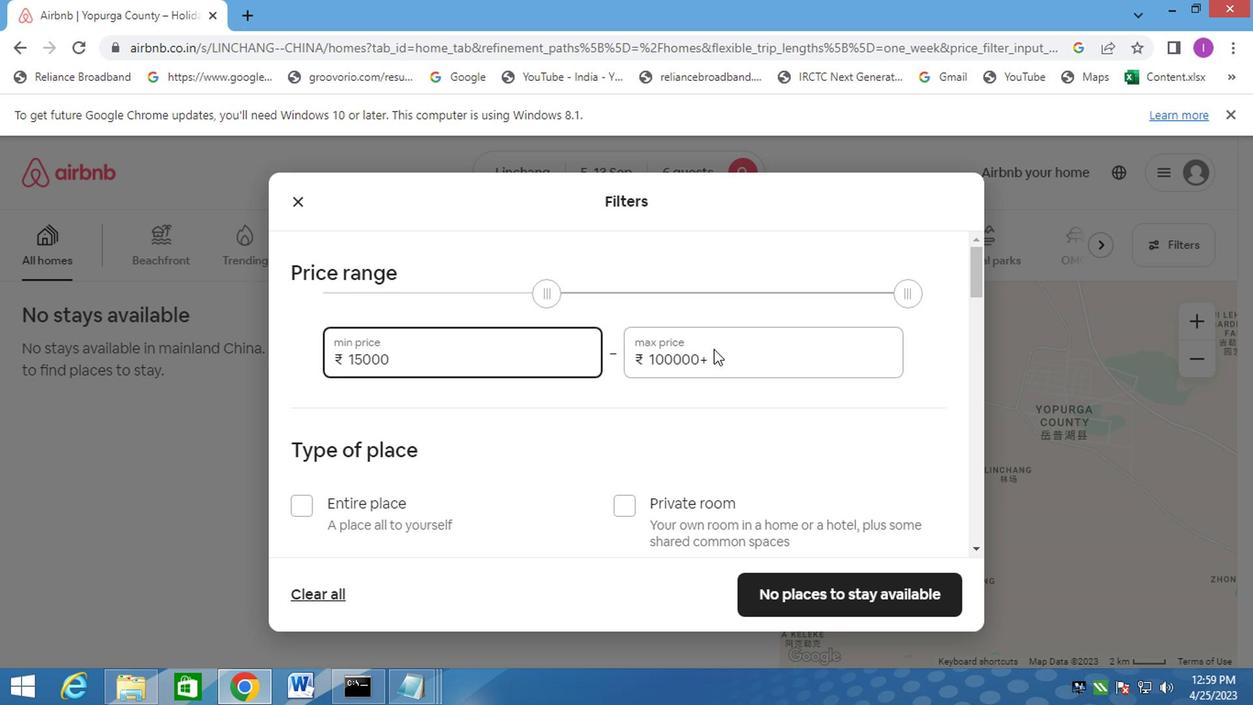 
Action: Mouse pressed left at (711, 349)
Screenshot: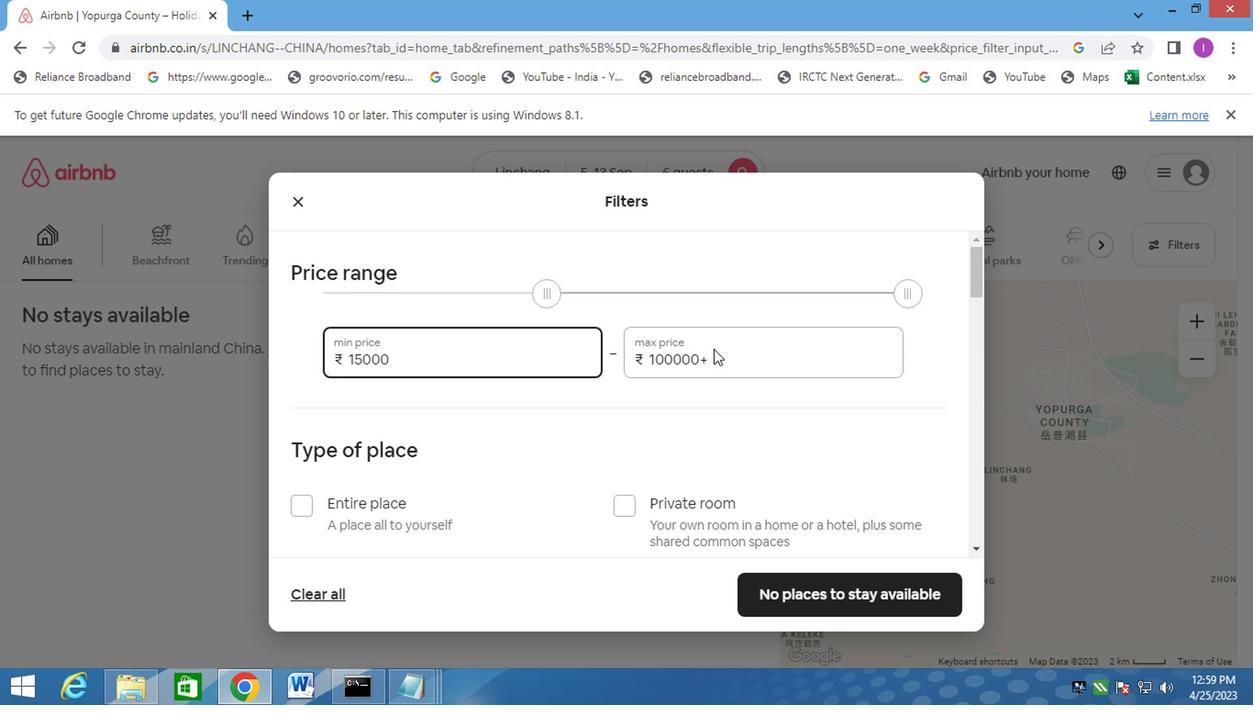
Action: Mouse moved to (724, 361)
Screenshot: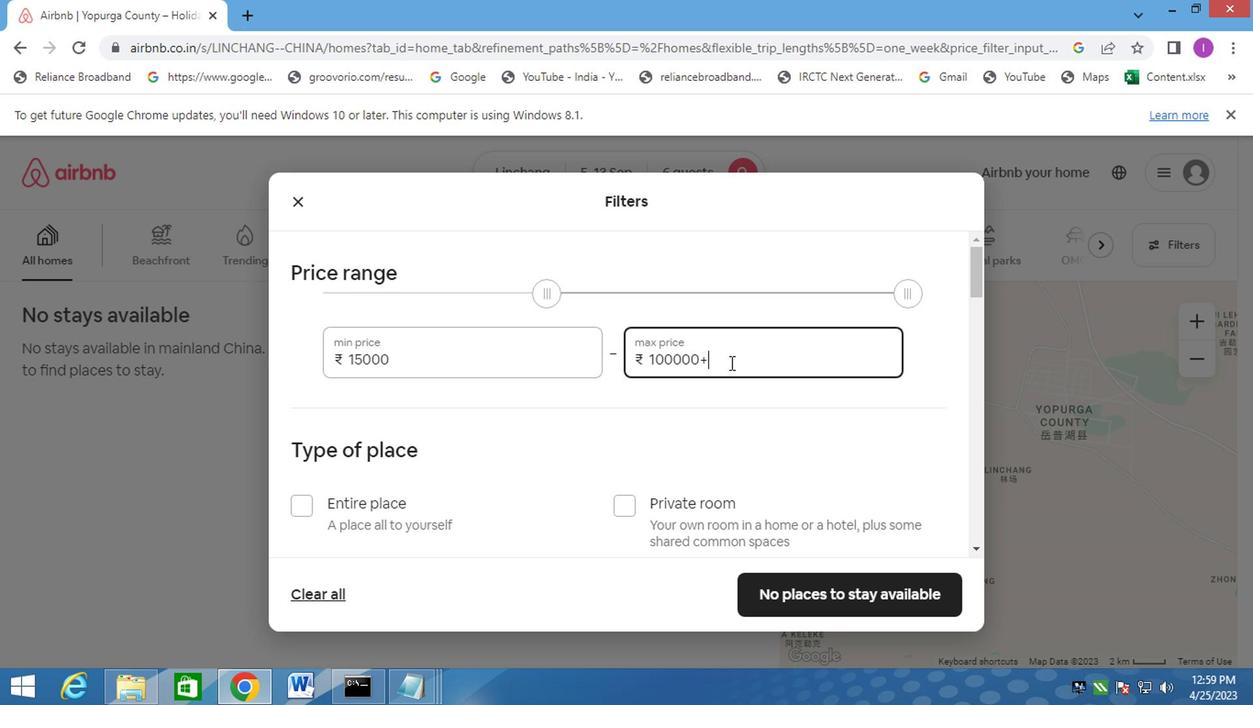 
Action: Mouse pressed left at (724, 361)
Screenshot: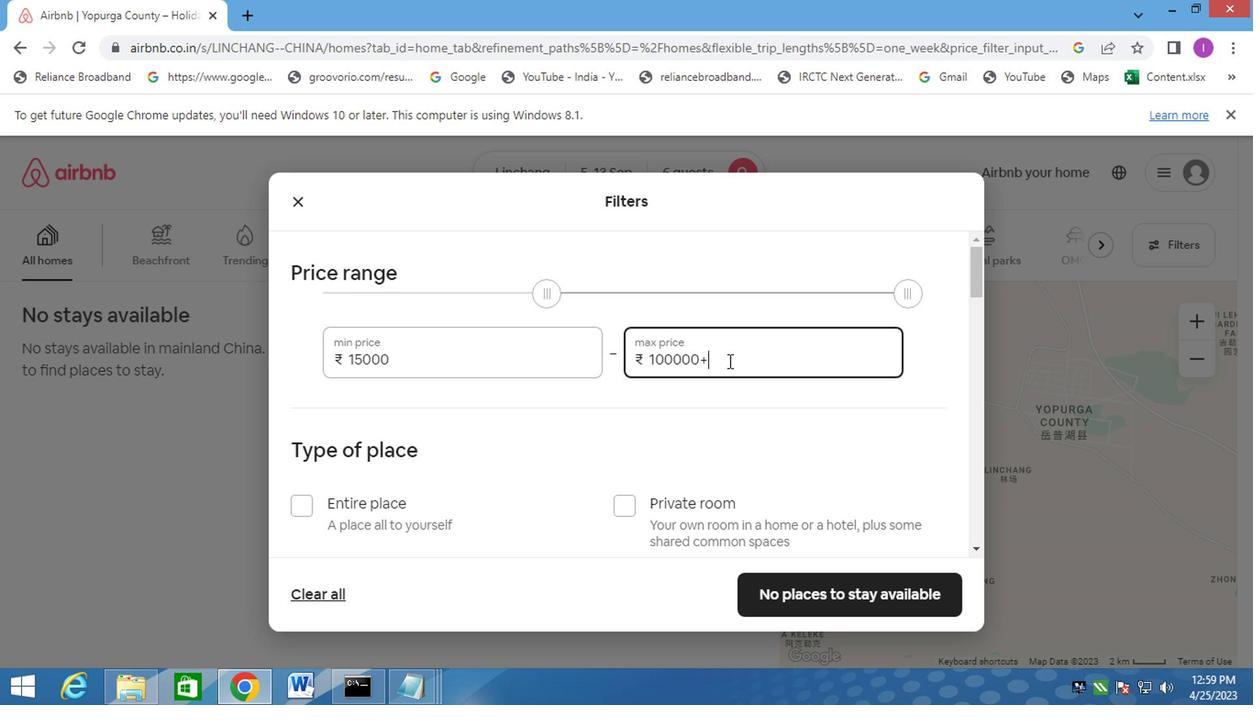 
Action: Mouse moved to (776, 253)
Screenshot: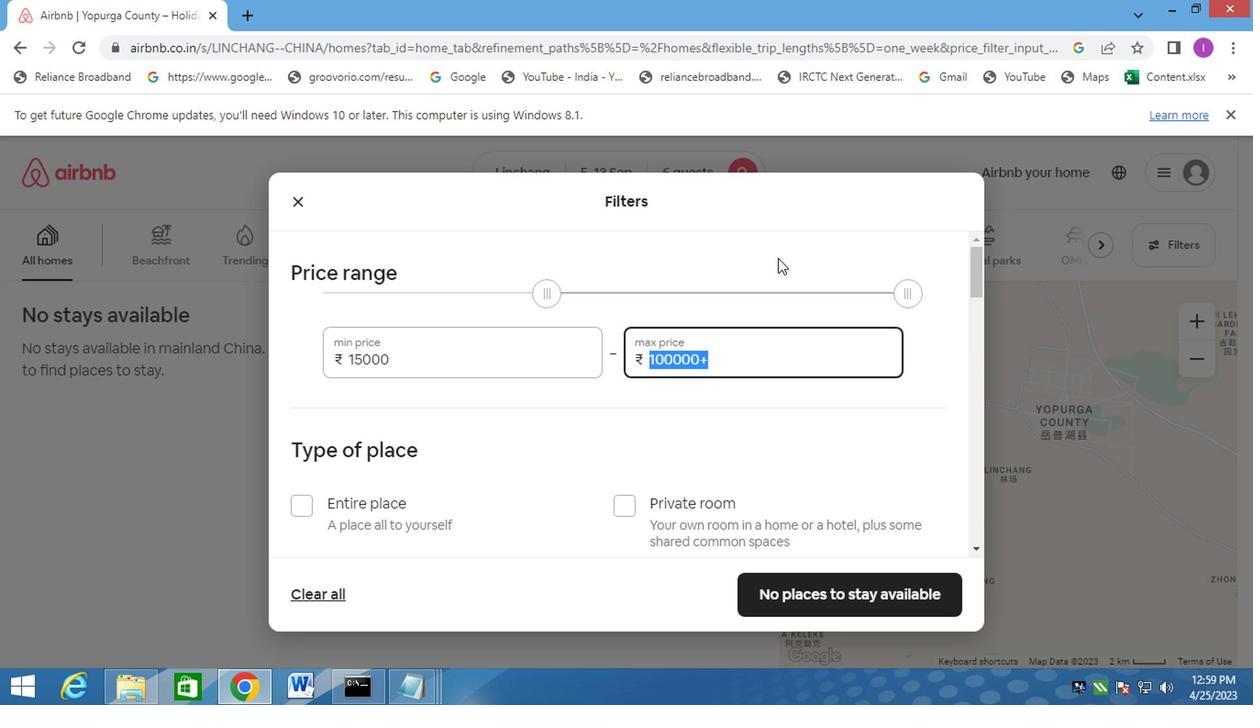 
Action: Key pressed 20000
Screenshot: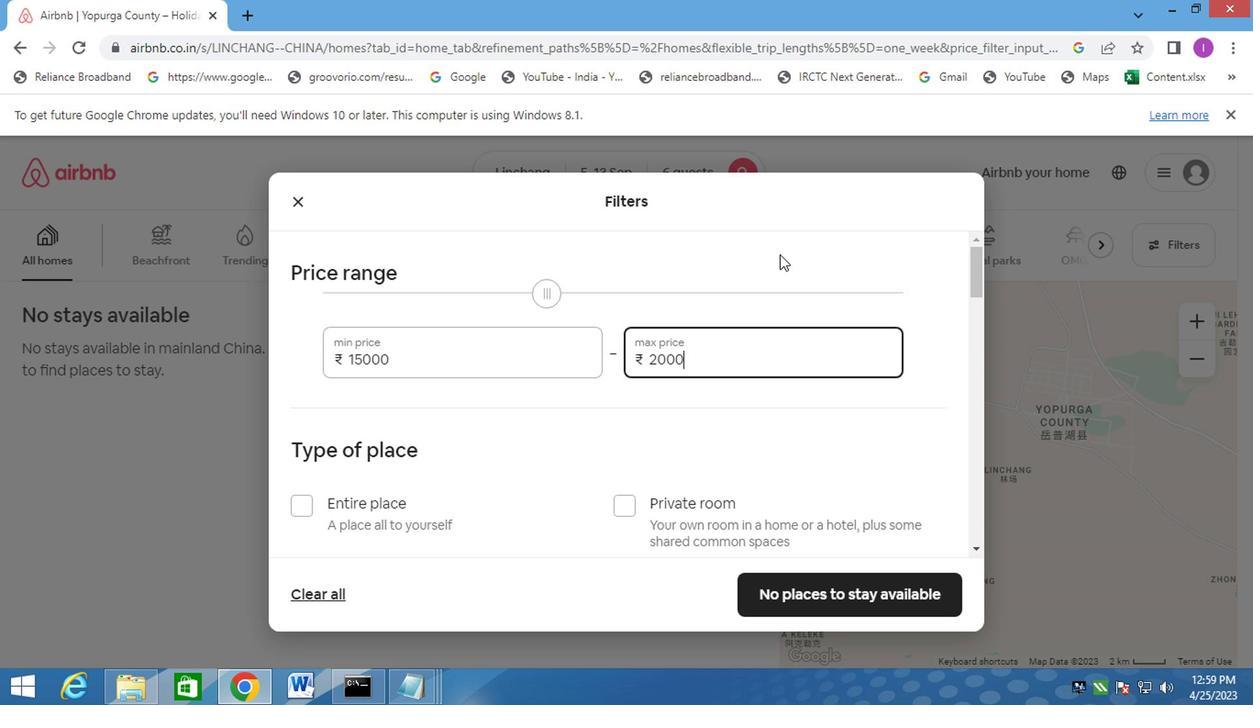 
Action: Mouse moved to (147, 647)
Screenshot: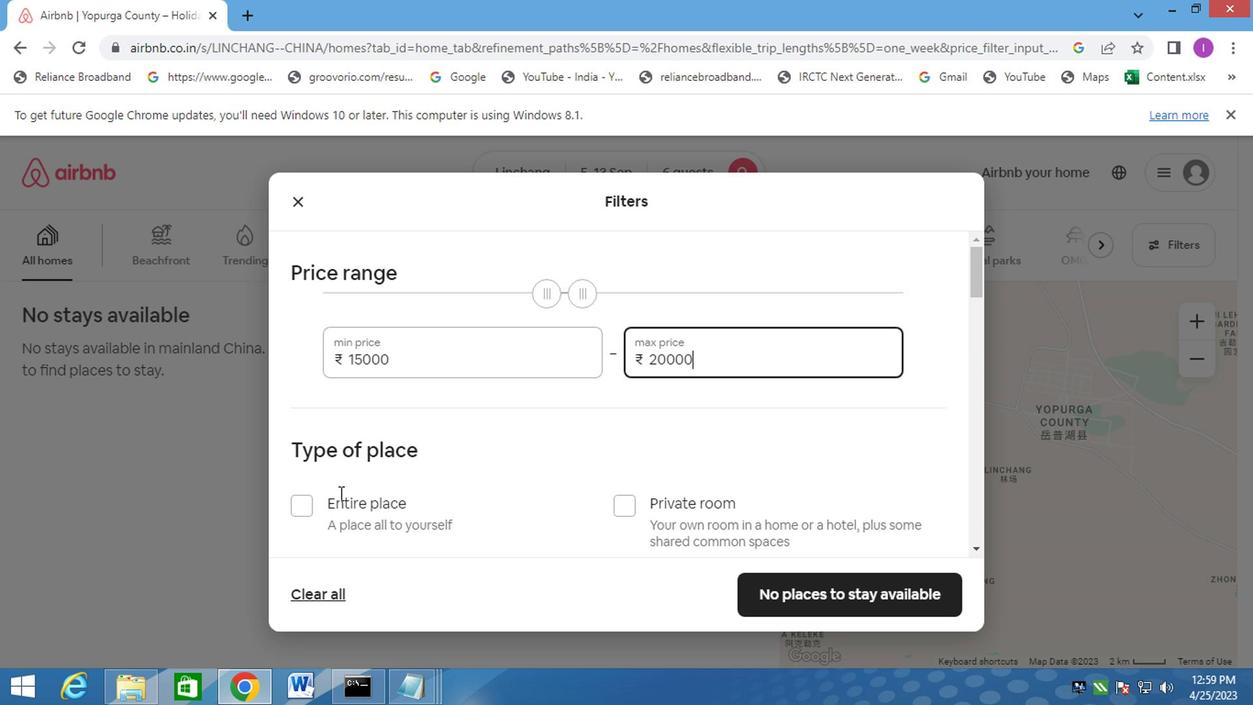 
Action: Mouse scrolled (147, 646) with delta (0, 0)
Screenshot: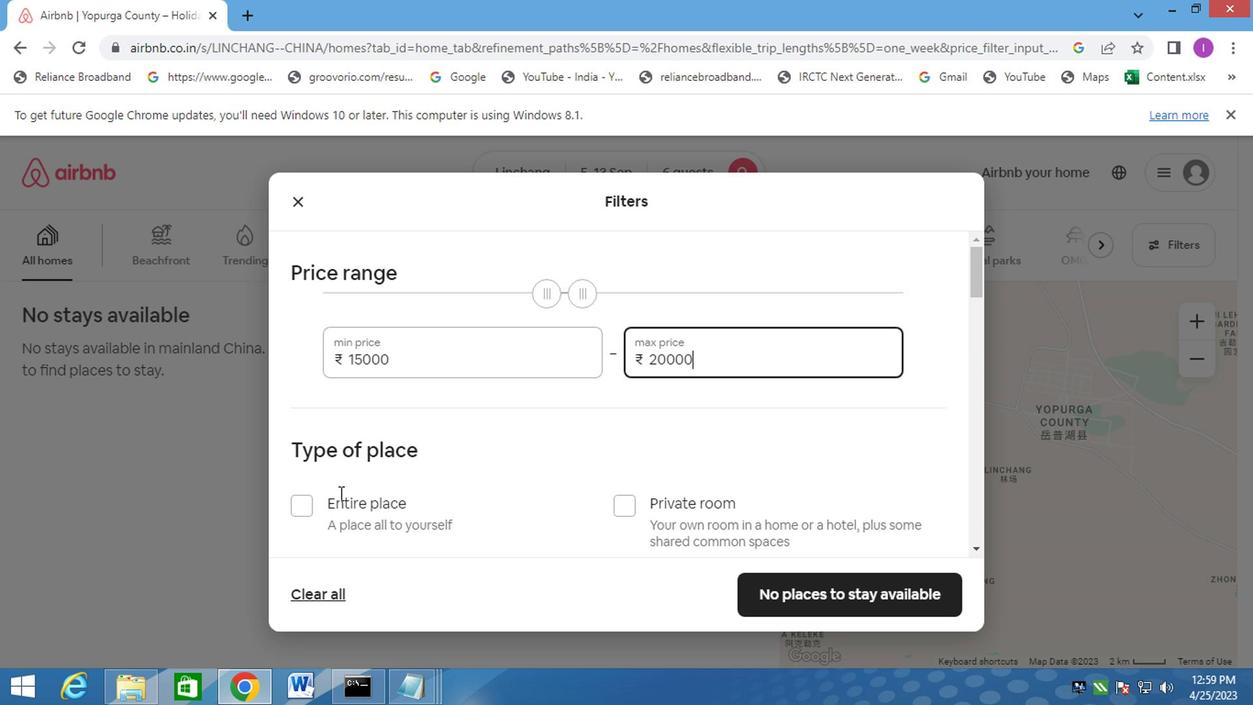 
Action: Mouse scrolled (147, 646) with delta (0, 0)
Screenshot: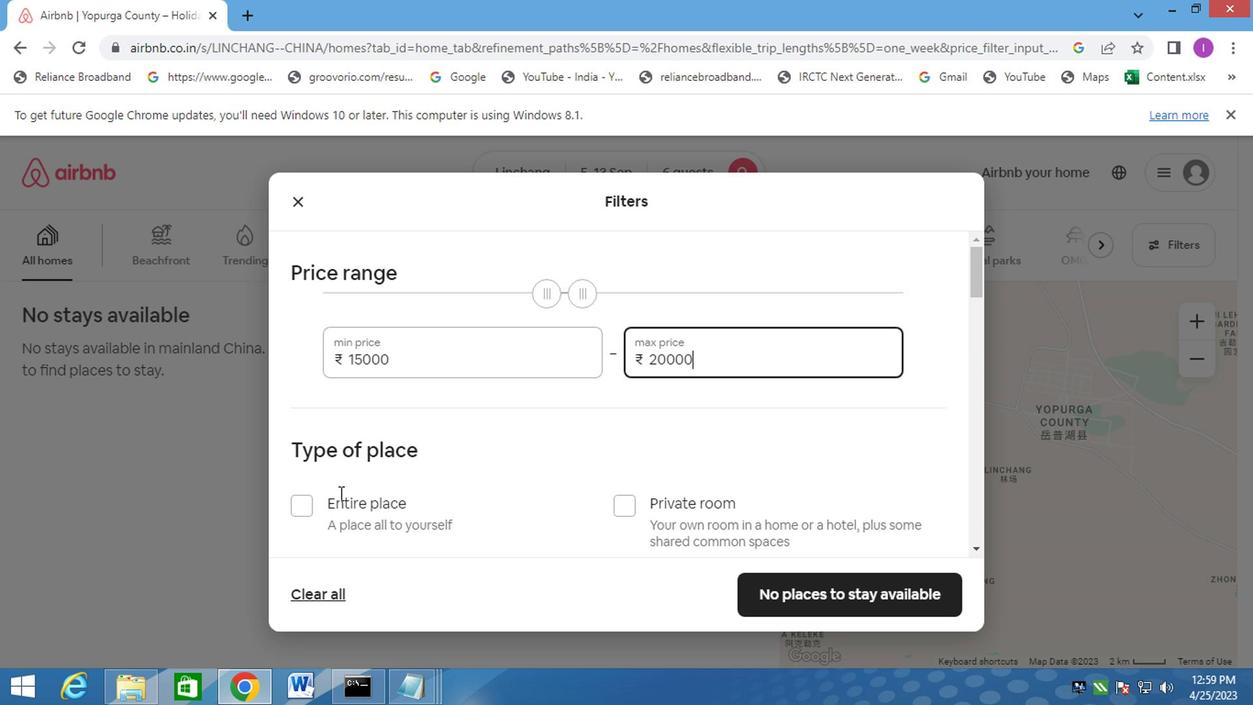 
Action: Mouse moved to (290, 511)
Screenshot: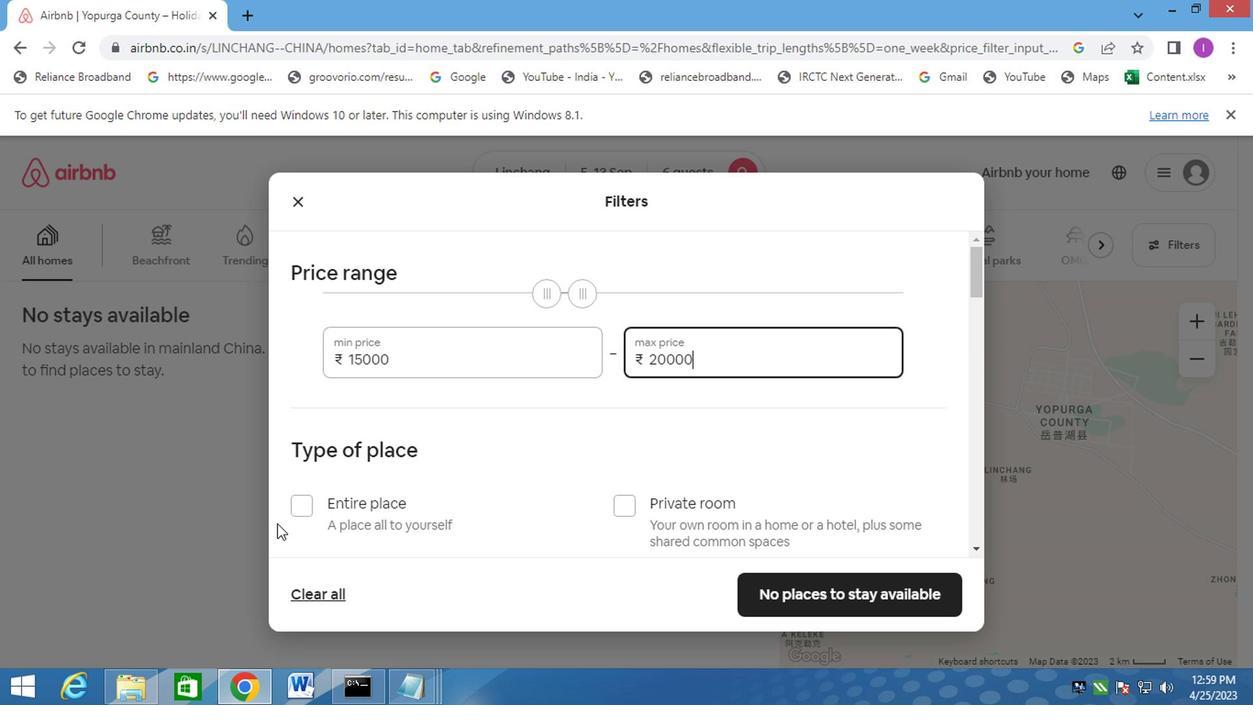 
Action: Mouse pressed left at (290, 511)
Screenshot: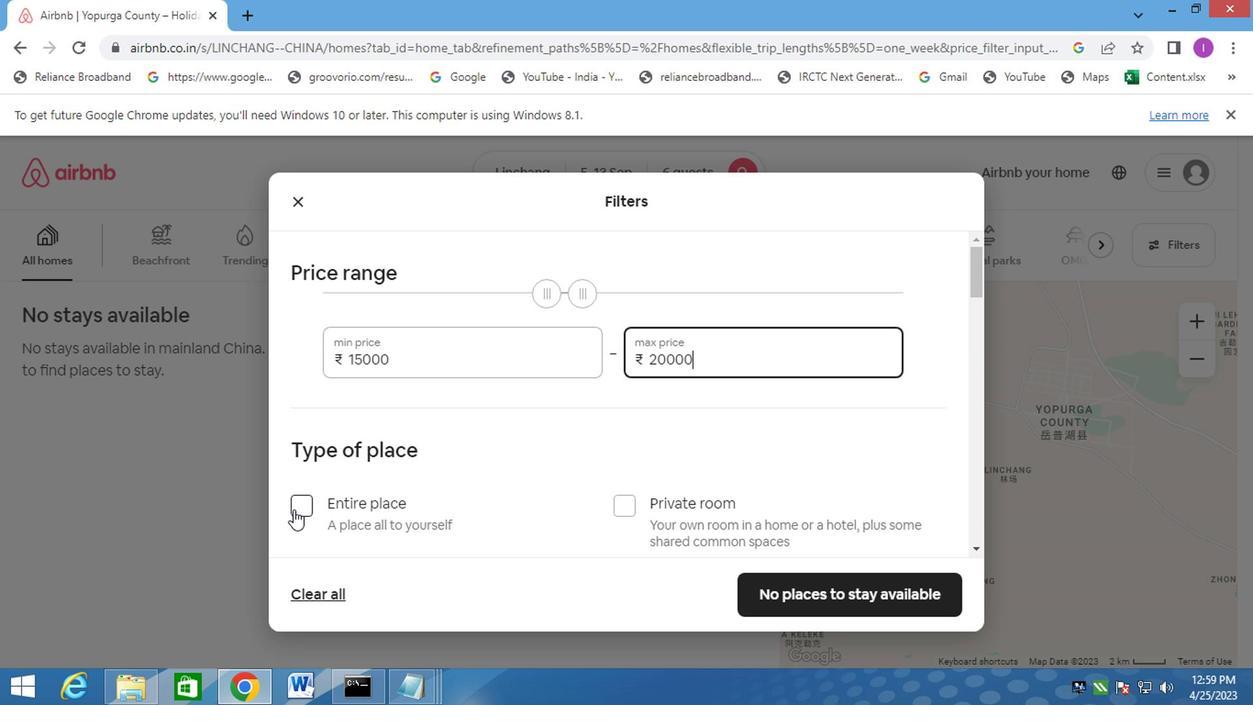 
Action: Mouse moved to (711, 404)
Screenshot: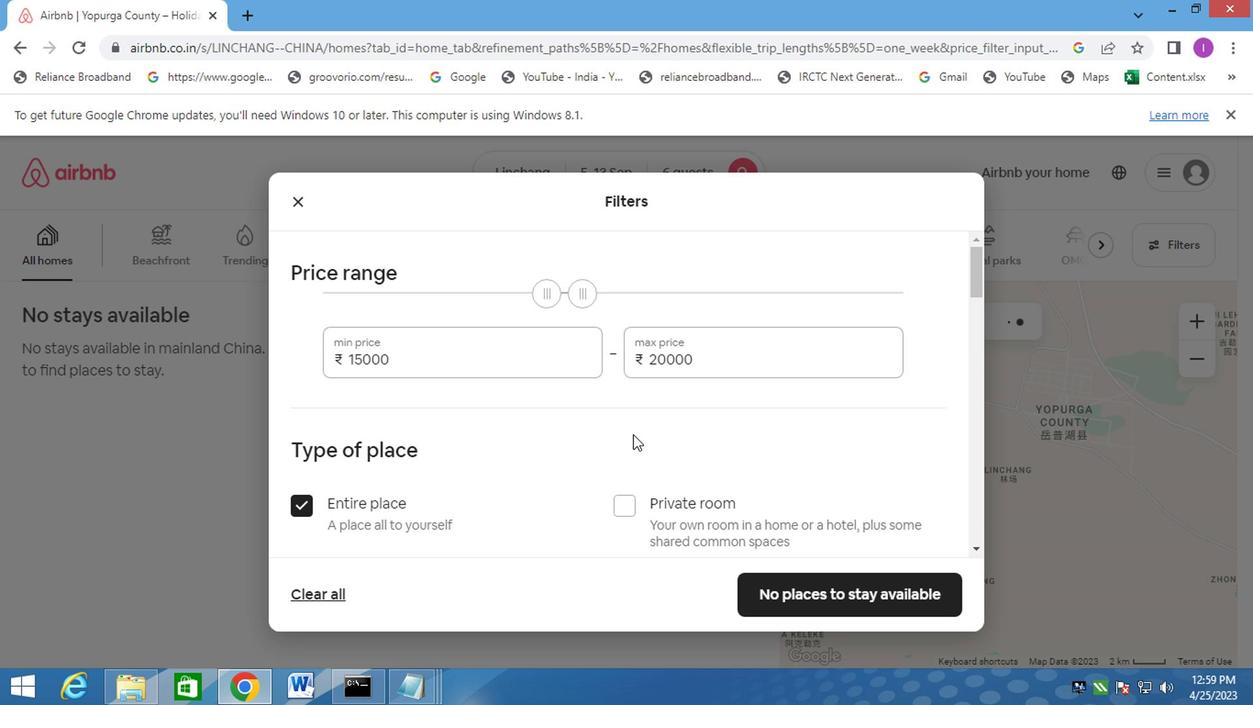 
Action: Mouse scrolled (711, 402) with delta (0, -1)
Screenshot: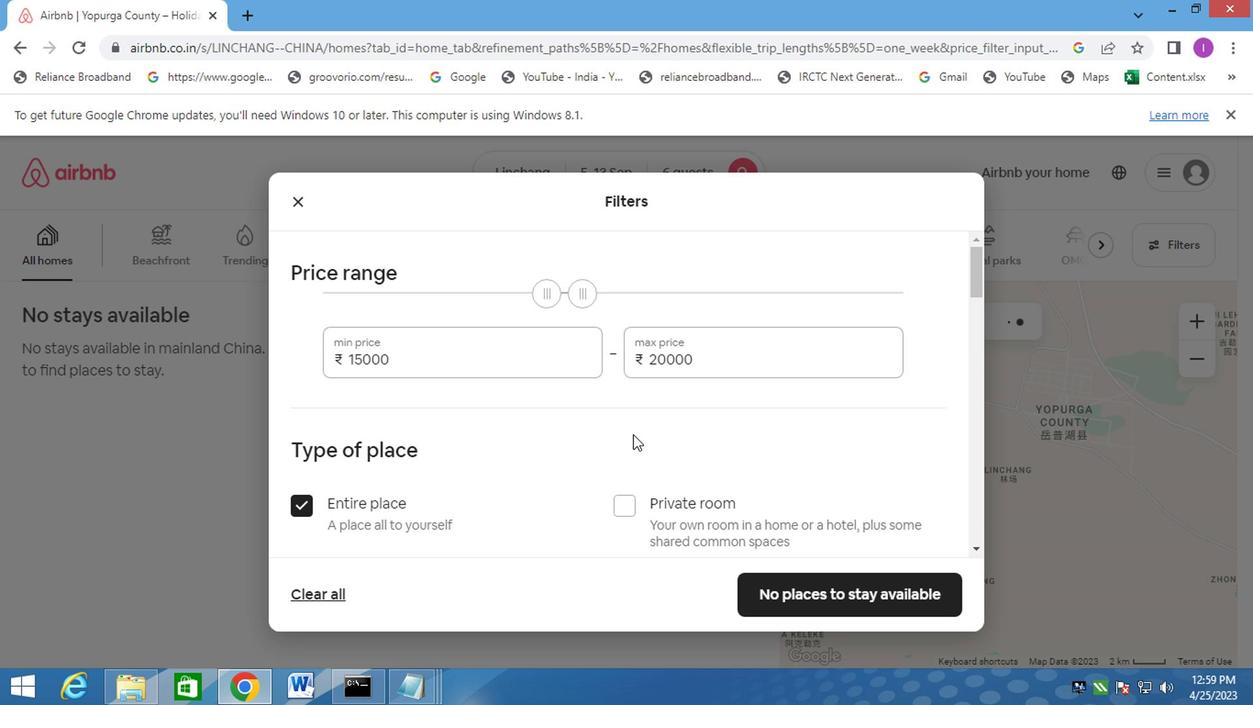 
Action: Mouse moved to (713, 404)
Screenshot: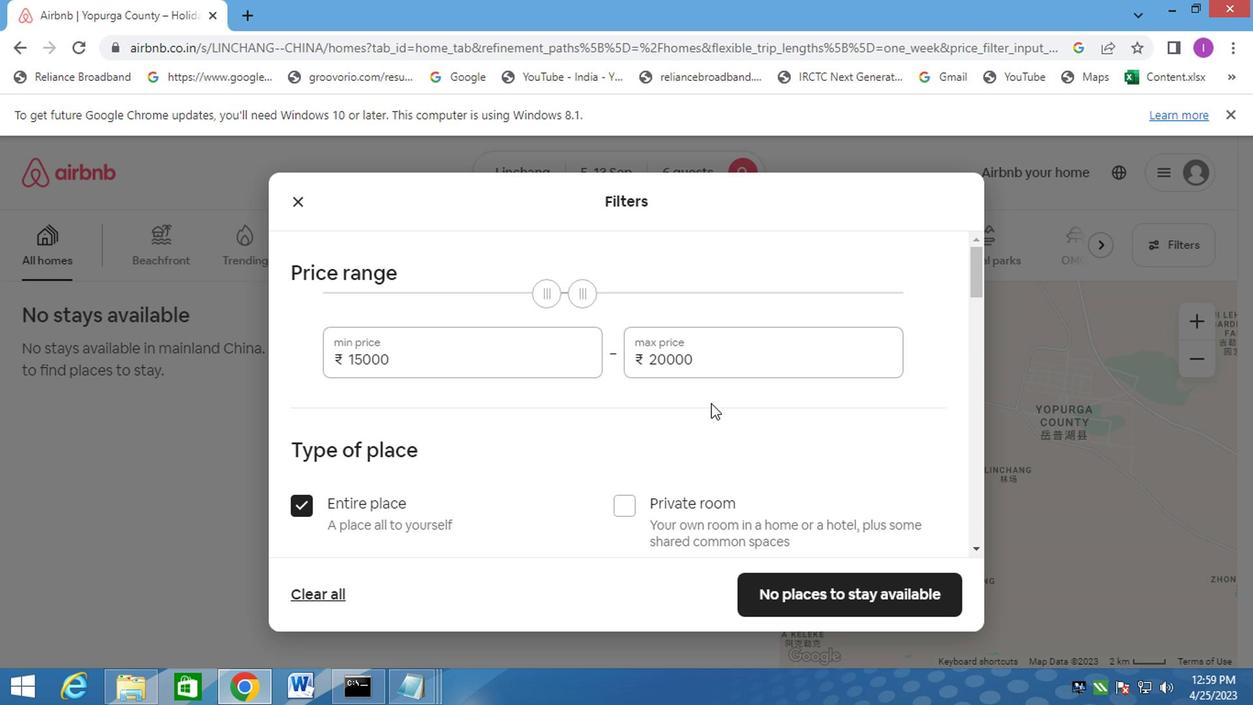 
Action: Mouse scrolled (713, 402) with delta (0, -1)
Screenshot: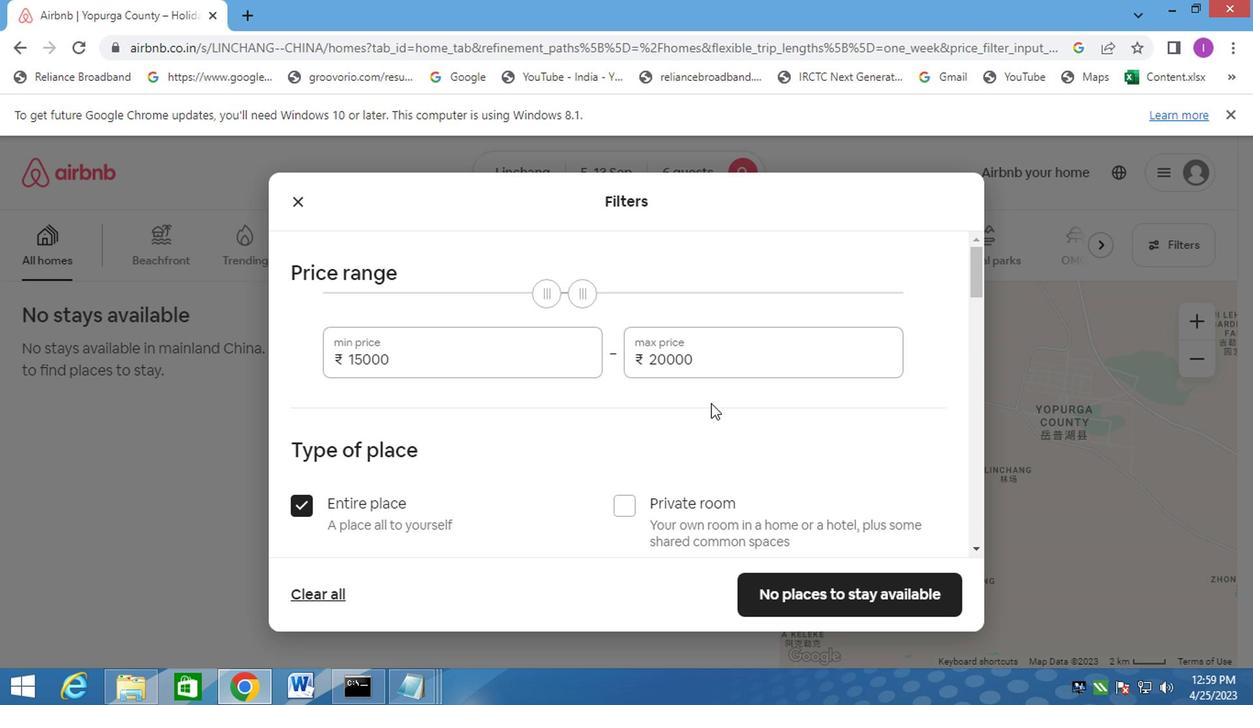 
Action: Mouse moved to (724, 404)
Screenshot: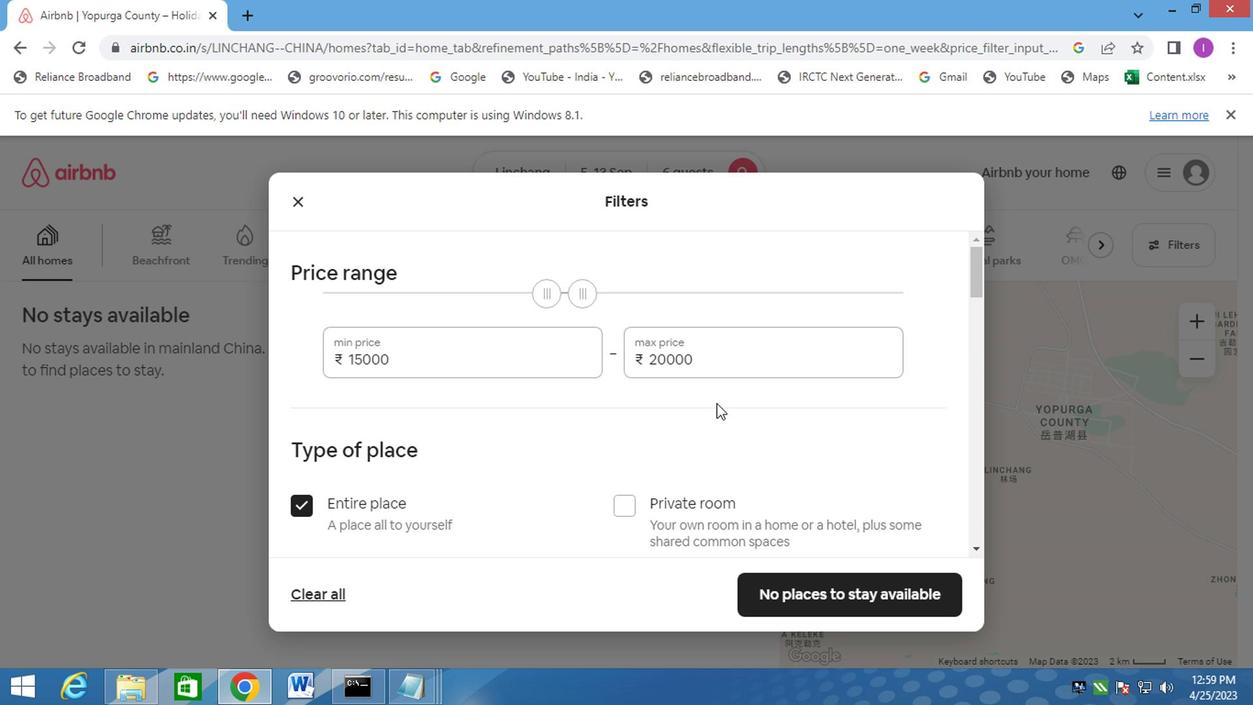 
Action: Mouse scrolled (724, 402) with delta (0, -1)
Screenshot: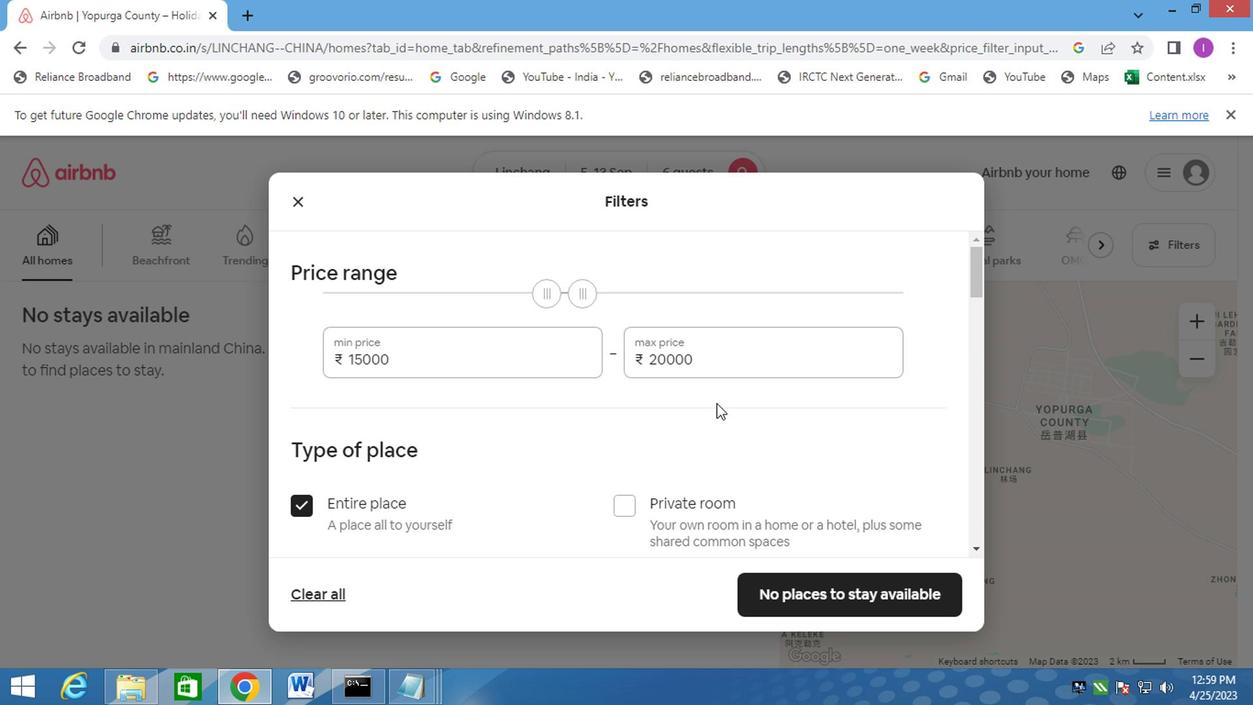 
Action: Mouse moved to (594, 476)
Screenshot: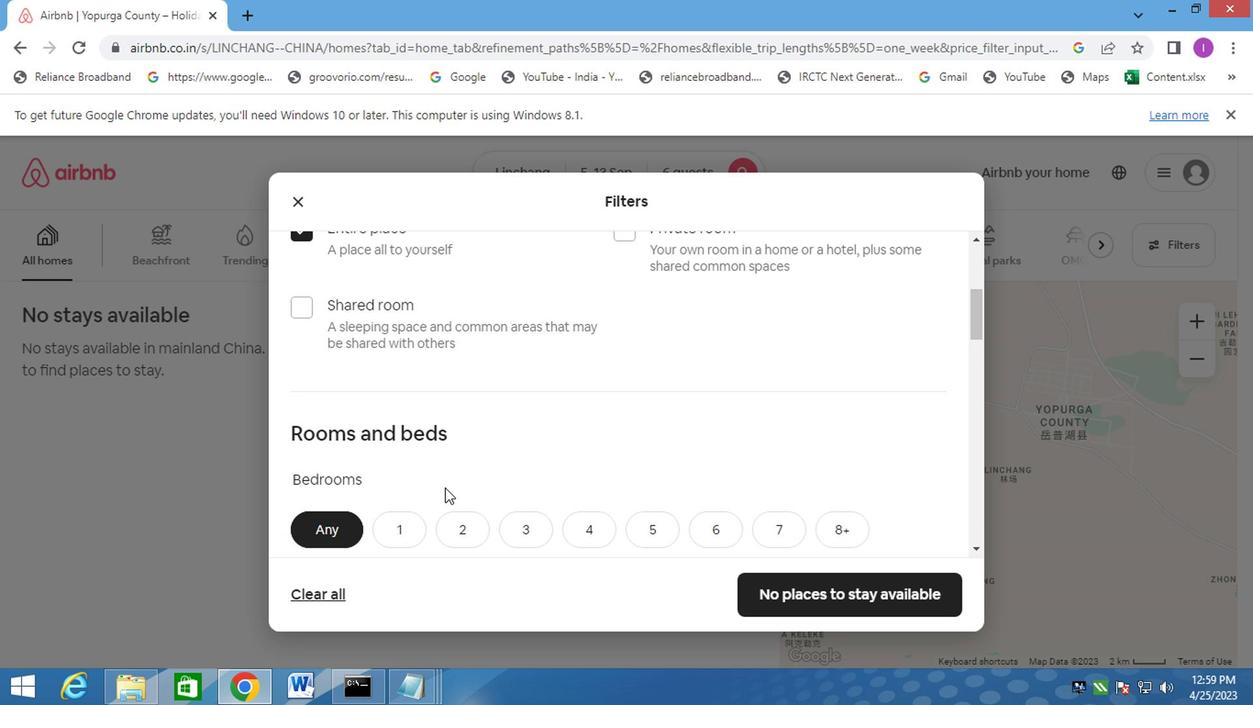
Action: Mouse scrolled (594, 475) with delta (0, -1)
Screenshot: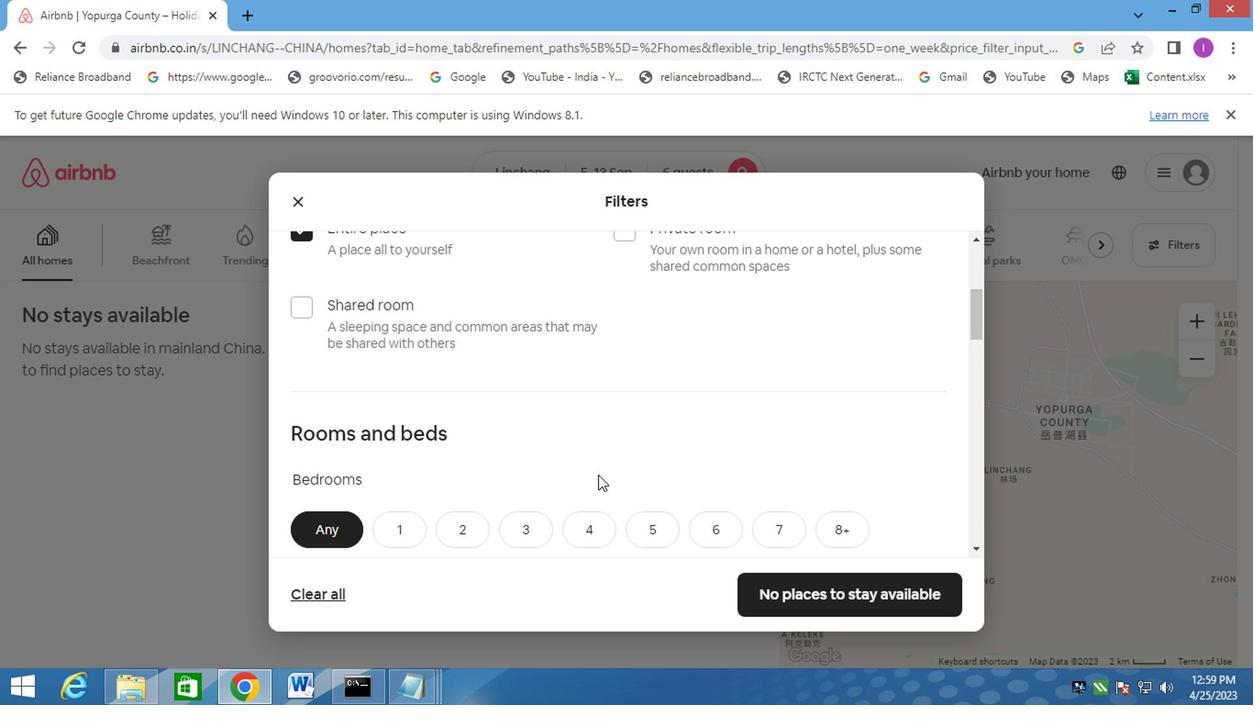 
Action: Mouse moved to (535, 444)
Screenshot: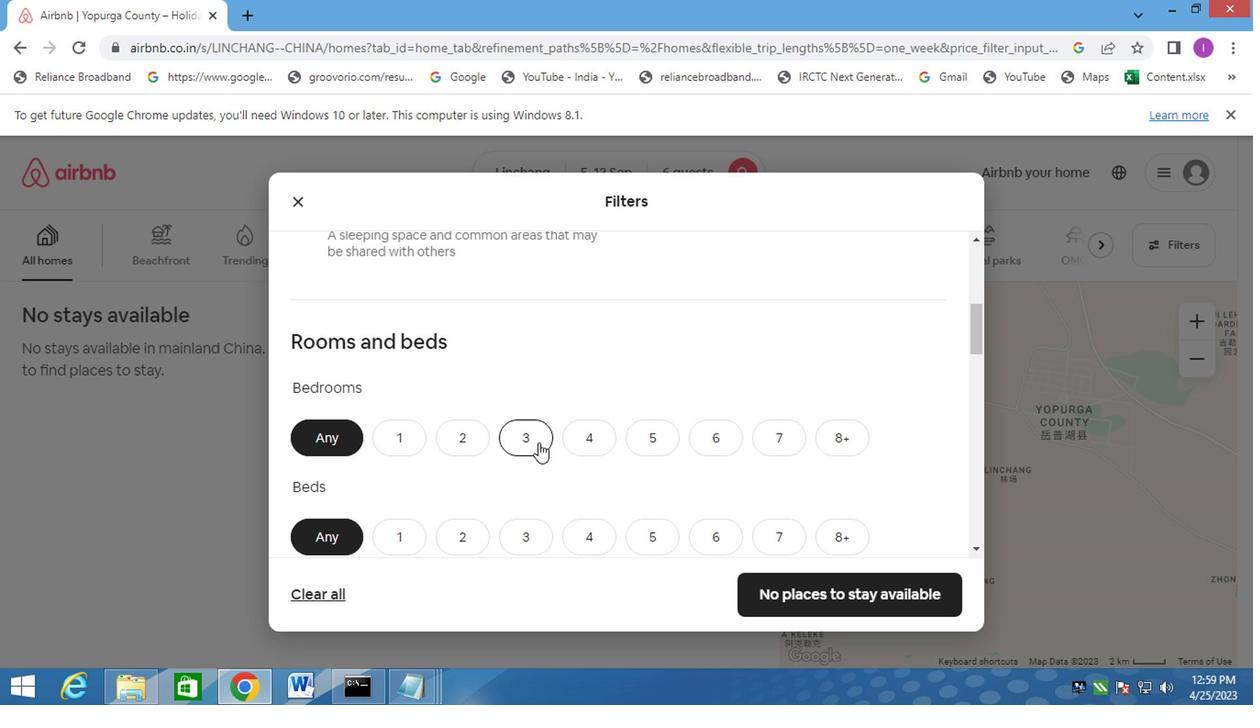 
Action: Mouse pressed left at (535, 444)
Screenshot: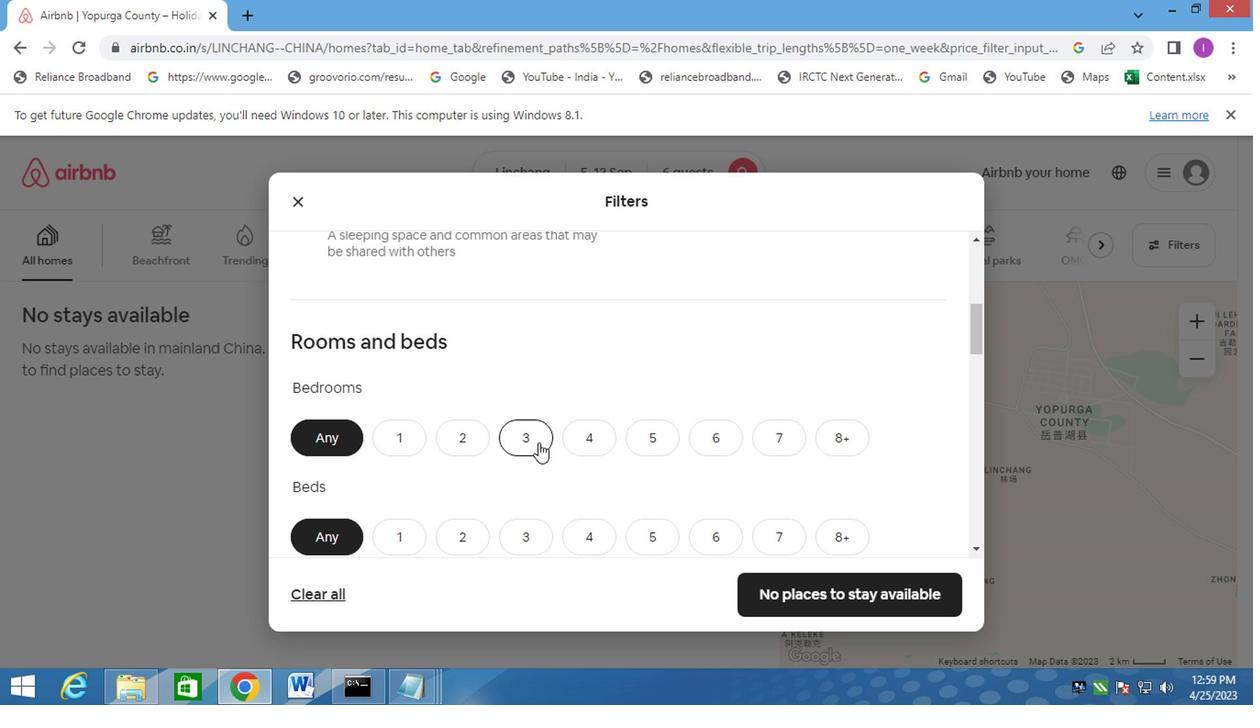 
Action: Mouse moved to (513, 538)
Screenshot: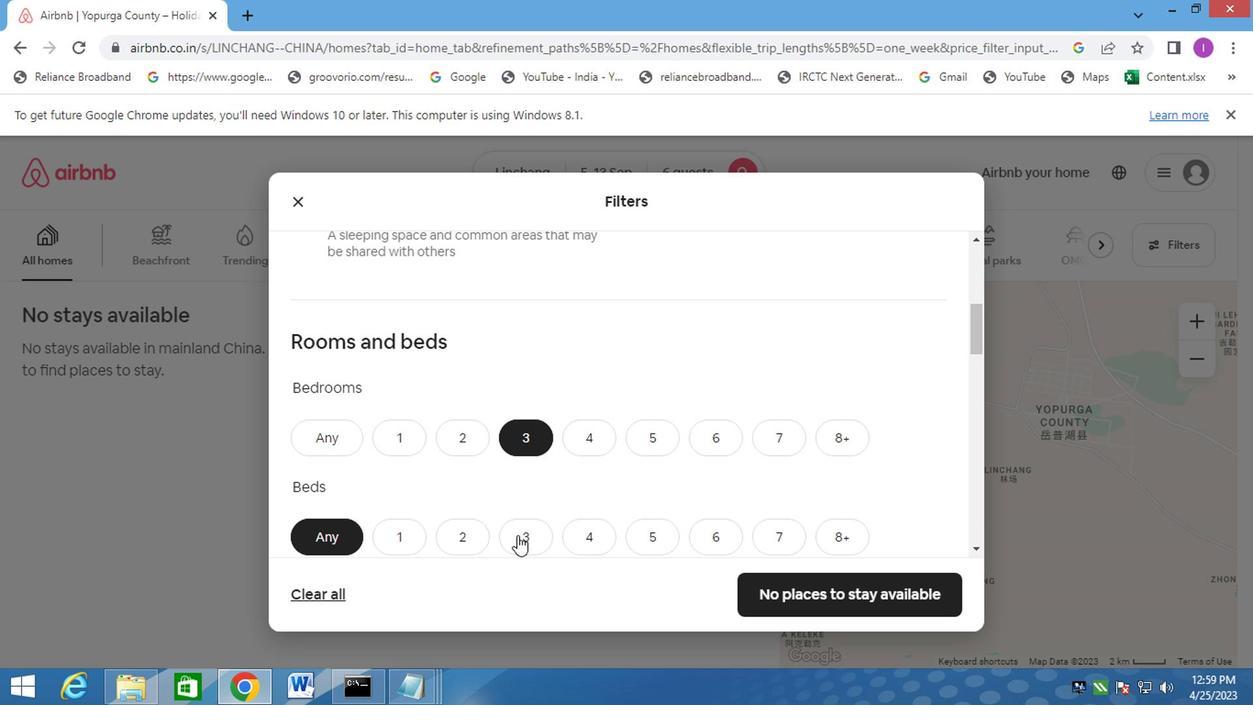 
Action: Mouse pressed left at (513, 538)
Screenshot: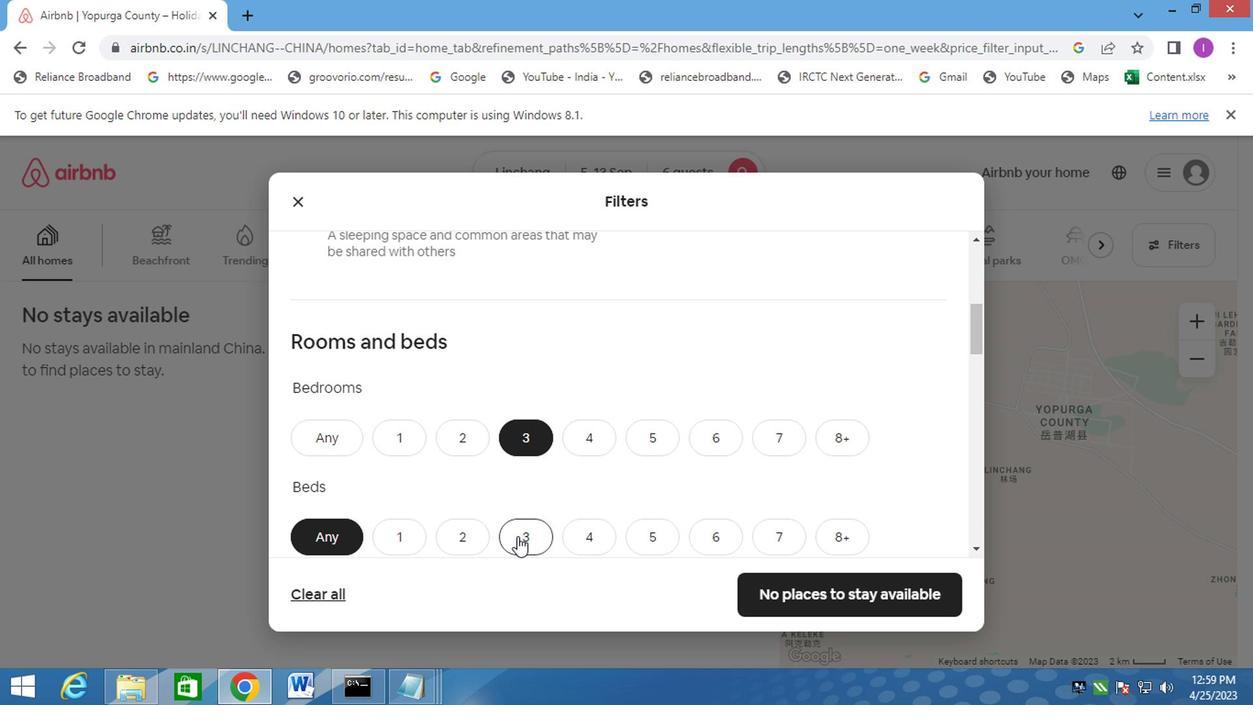 
Action: Mouse moved to (622, 481)
Screenshot: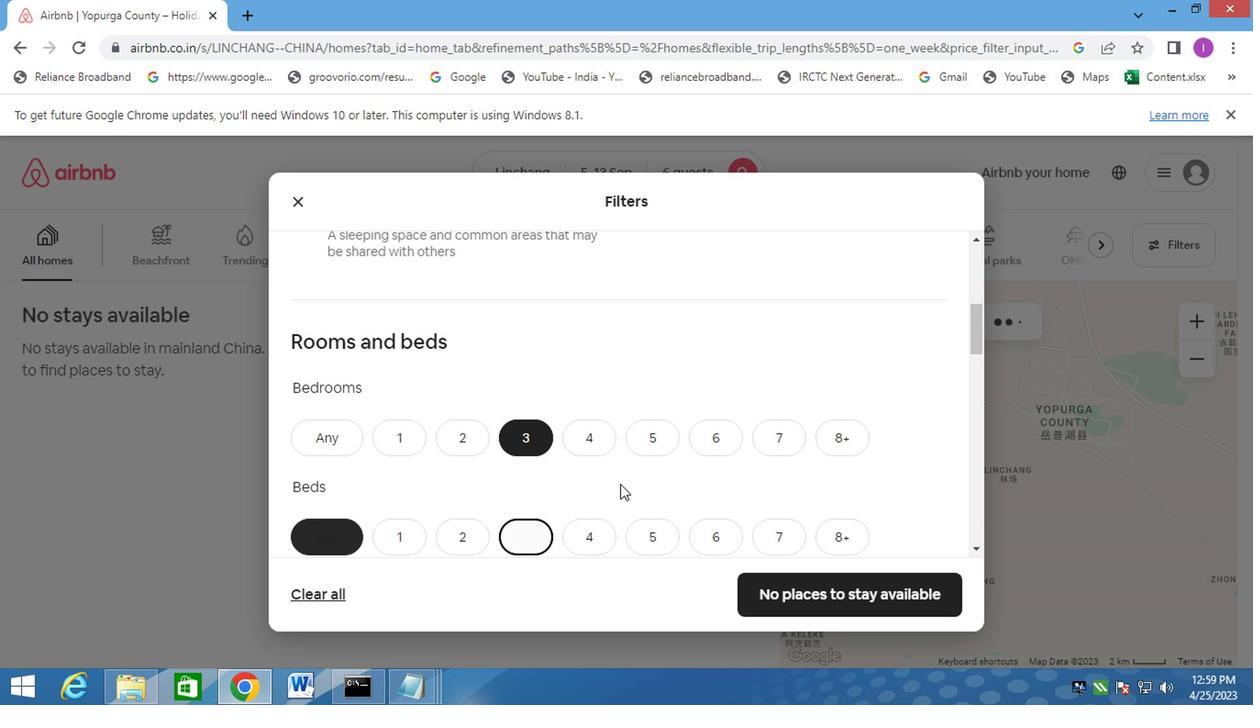 
Action: Mouse scrolled (622, 479) with delta (0, -1)
Screenshot: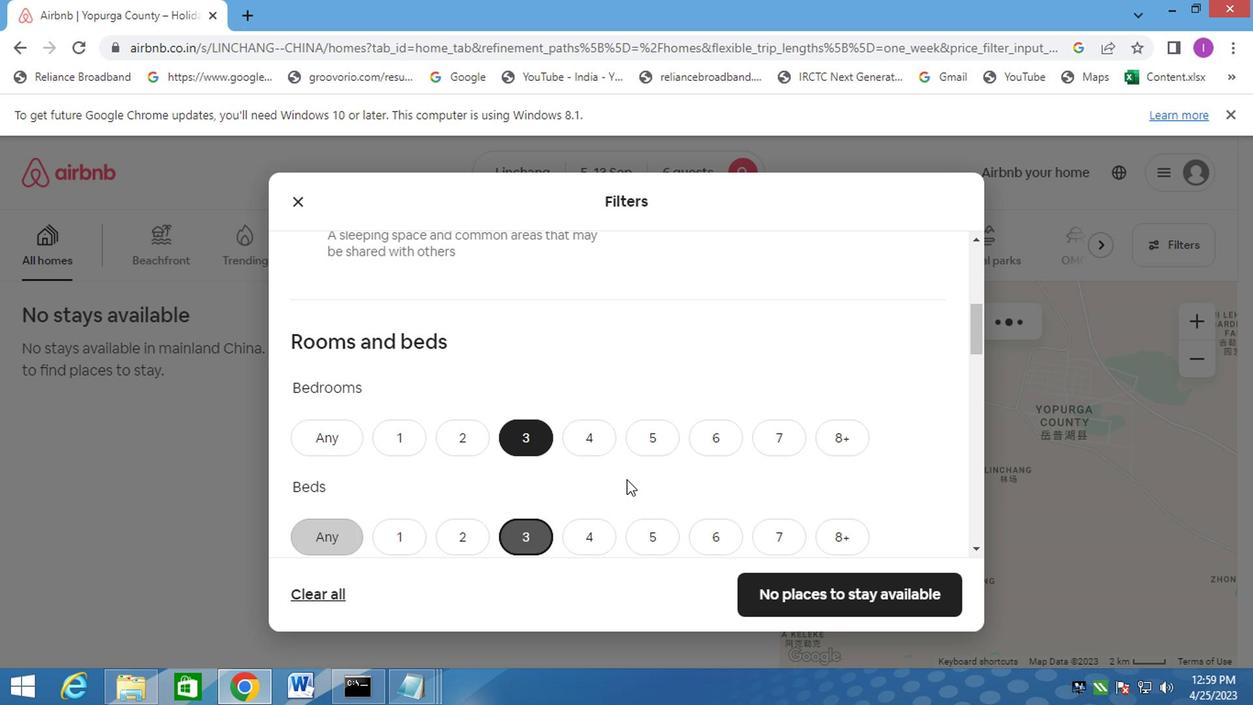 
Action: Mouse moved to (624, 481)
Screenshot: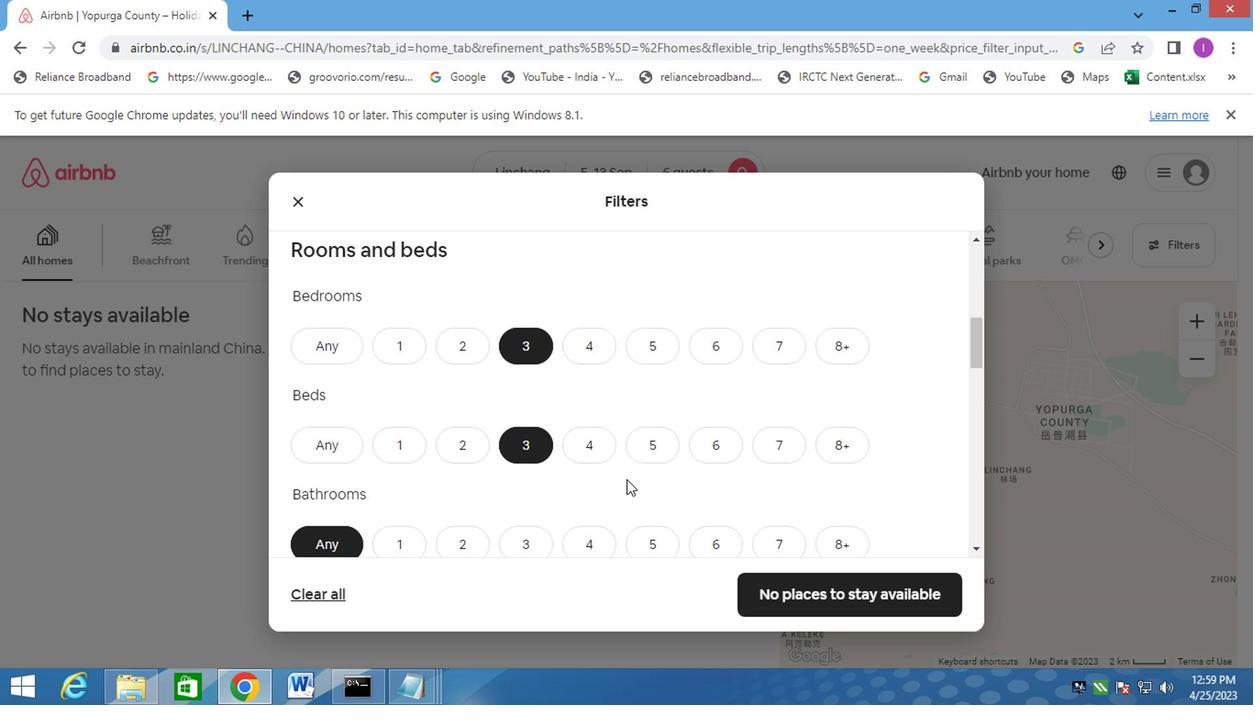 
Action: Mouse scrolled (624, 479) with delta (0, -1)
Screenshot: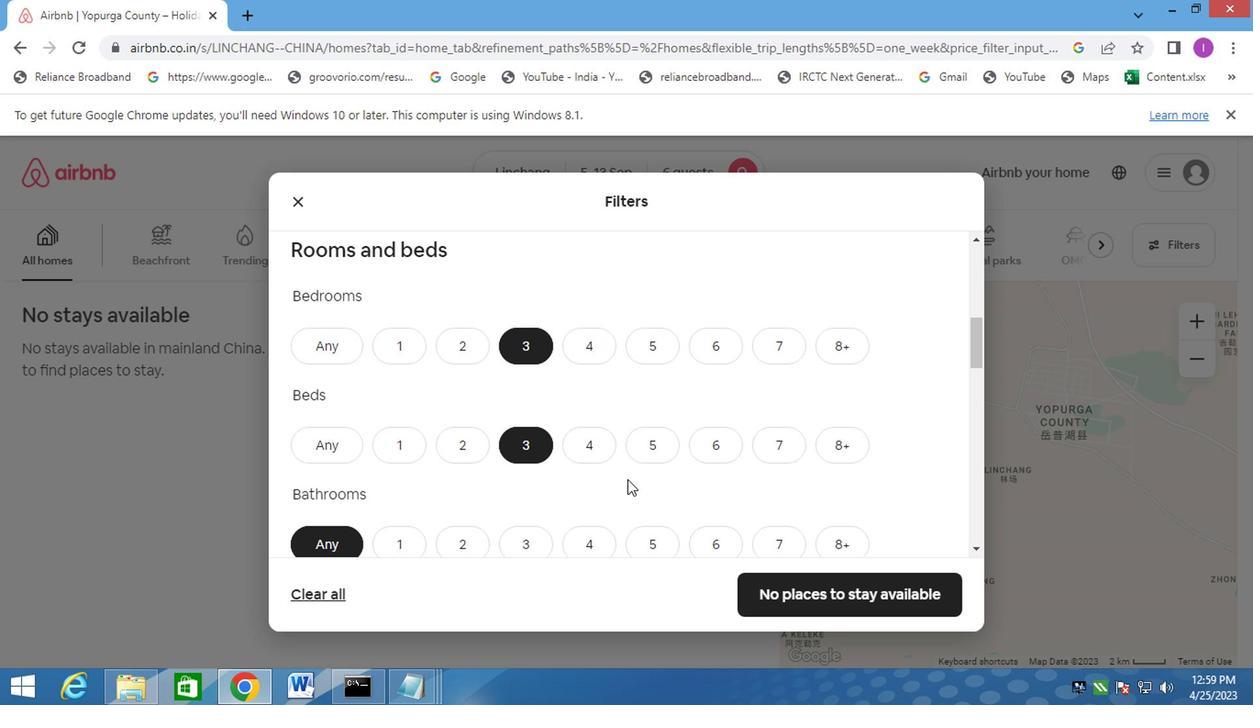 
Action: Mouse moved to (534, 462)
Screenshot: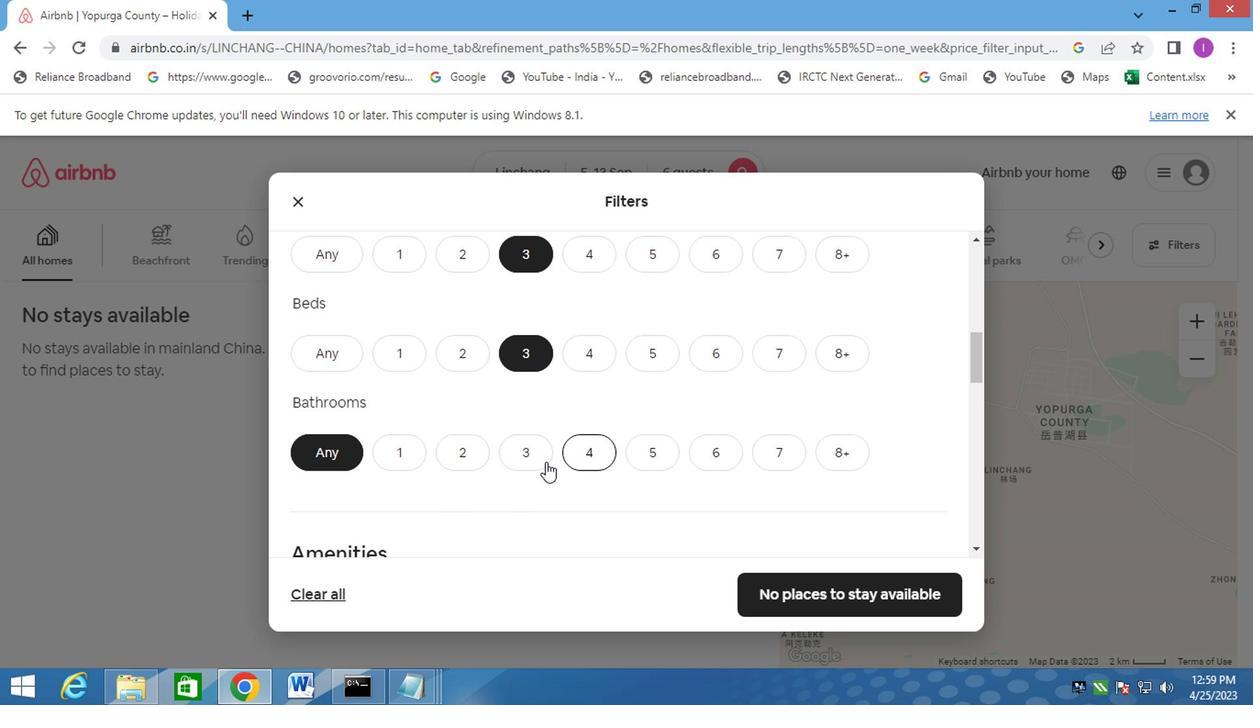 
Action: Mouse pressed left at (534, 462)
Screenshot: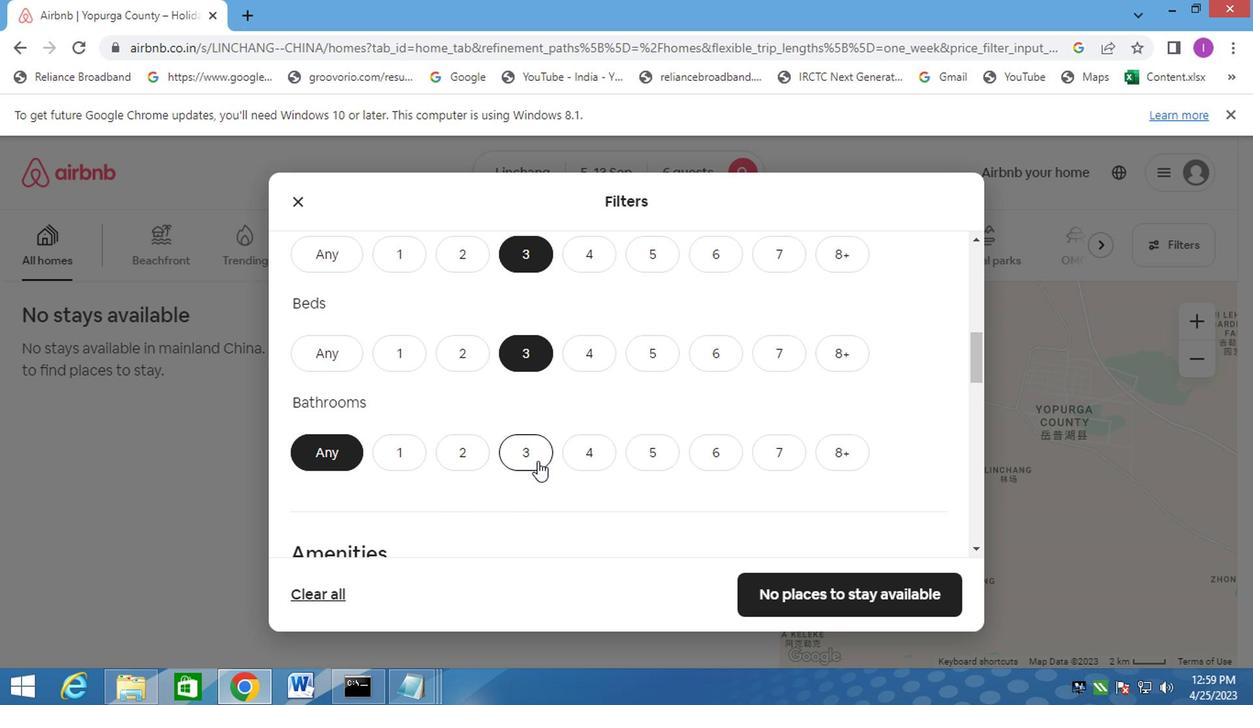 
Action: Mouse moved to (686, 407)
Screenshot: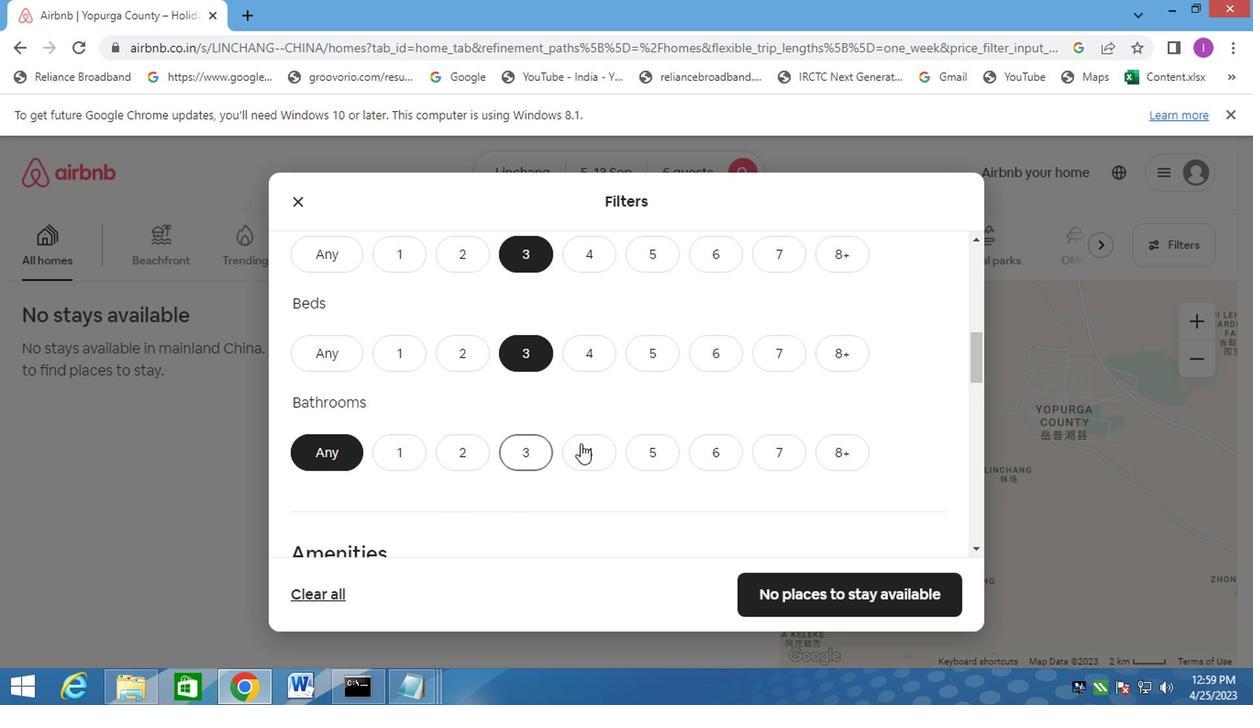 
Action: Mouse scrolled (686, 406) with delta (0, 0)
Screenshot: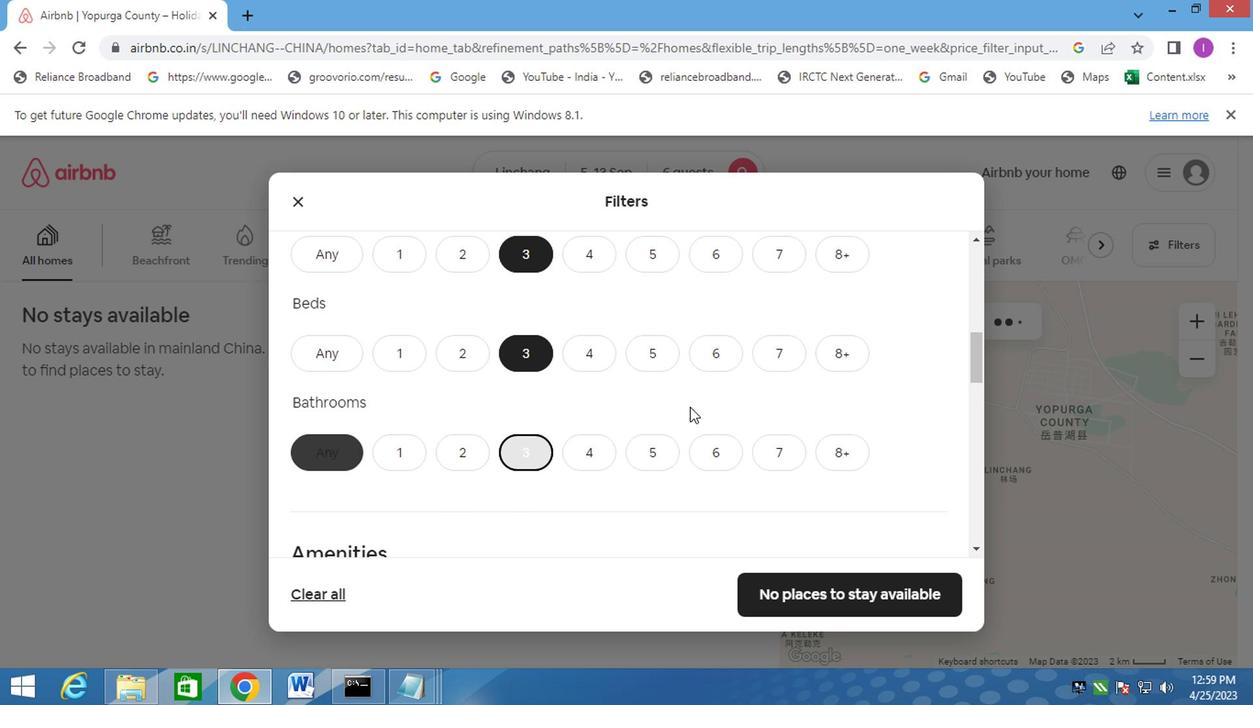 
Action: Mouse scrolled (686, 406) with delta (0, 0)
Screenshot: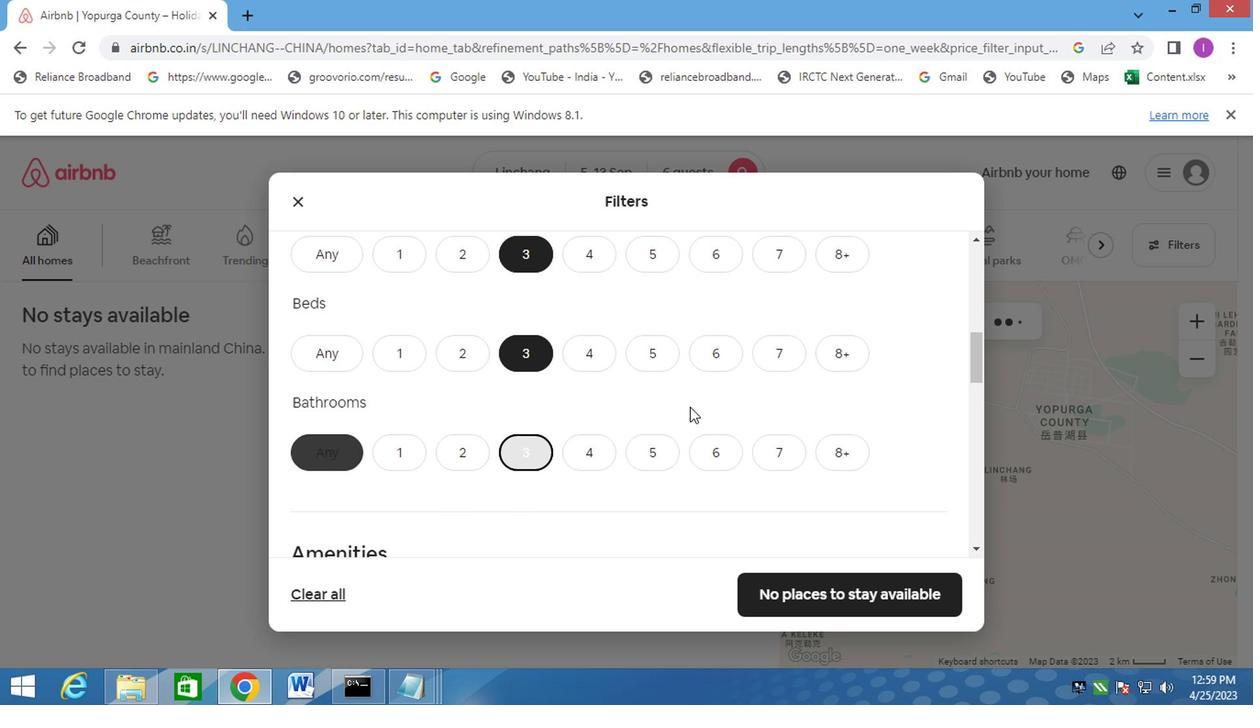 
Action: Mouse scrolled (686, 406) with delta (0, 0)
Screenshot: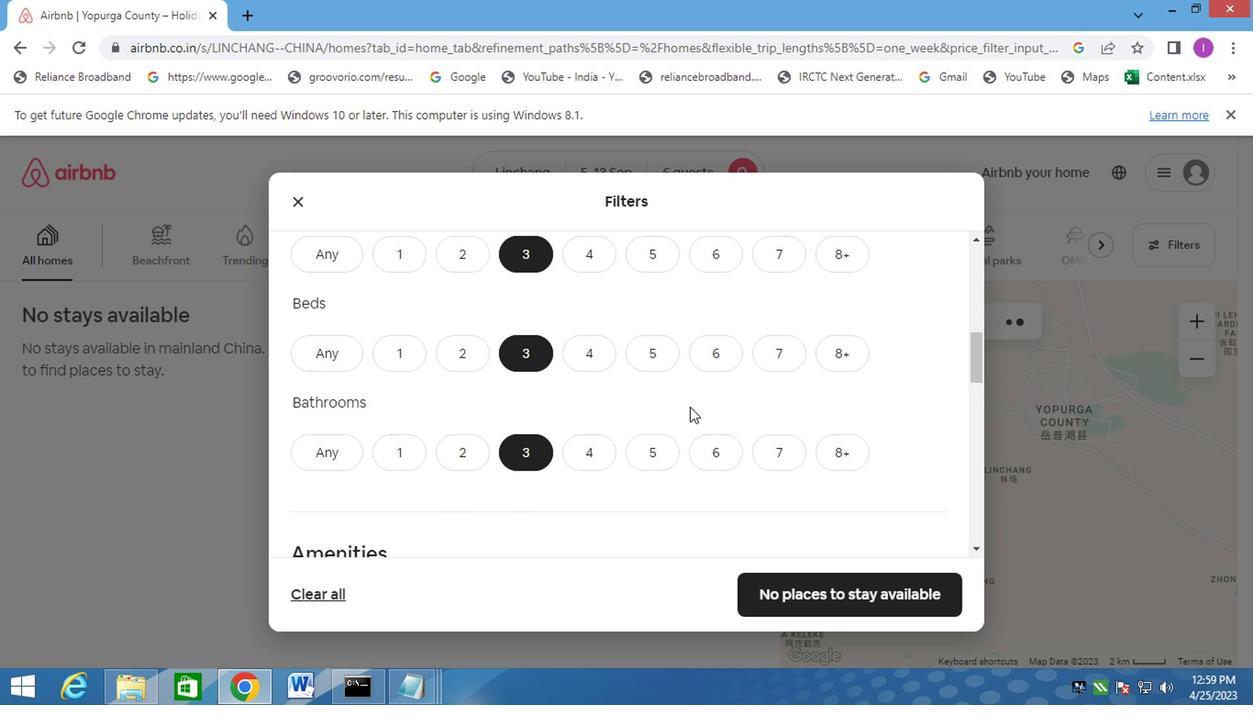 
Action: Mouse moved to (692, 404)
Screenshot: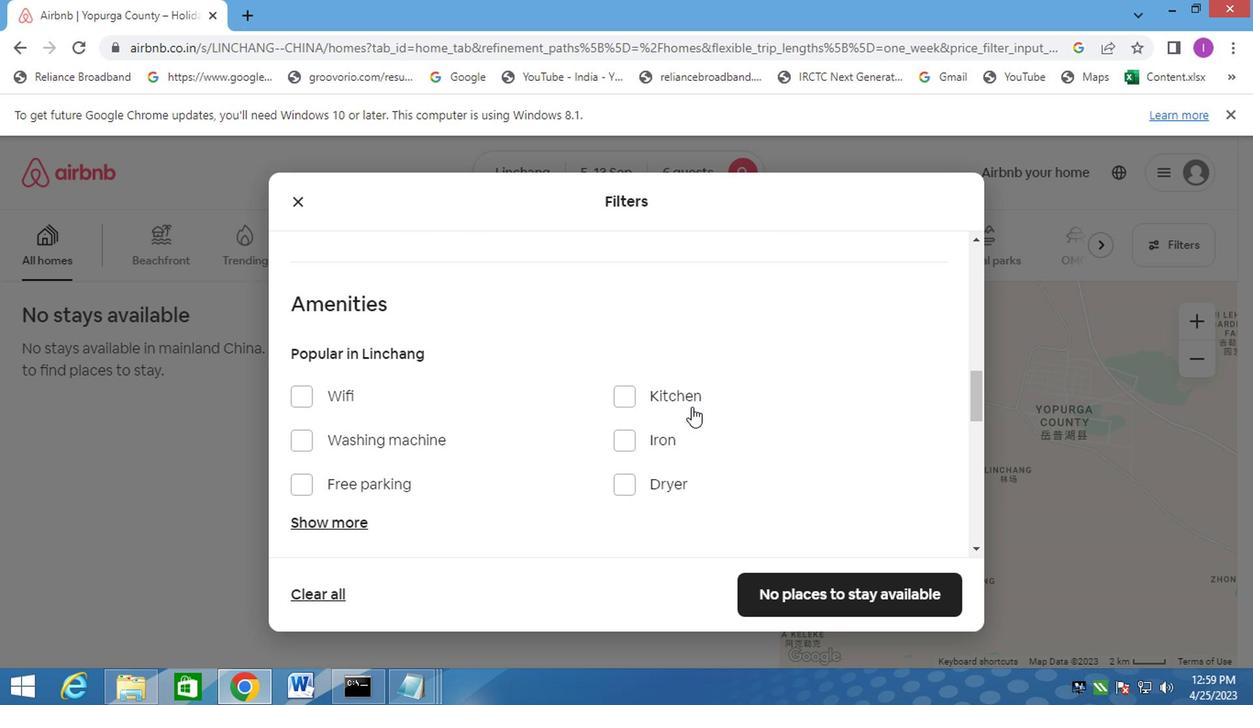 
Action: Mouse scrolled (692, 404) with delta (0, 0)
Screenshot: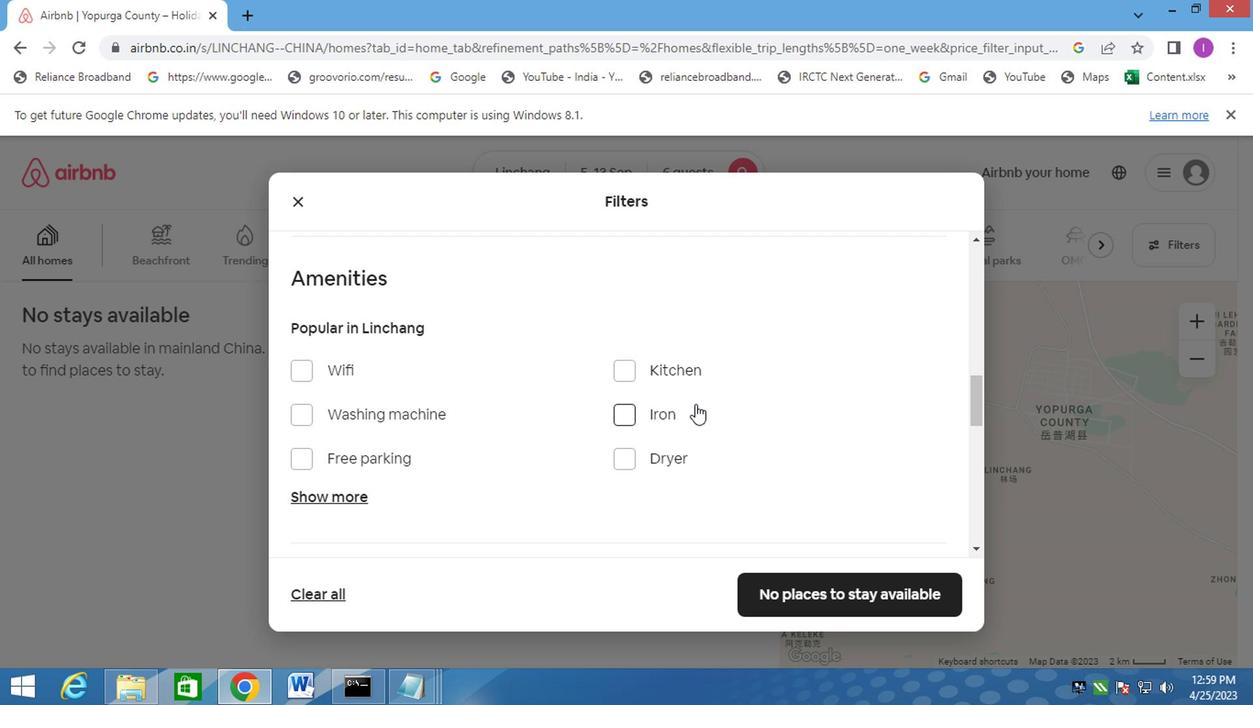 
Action: Mouse scrolled (692, 404) with delta (0, 0)
Screenshot: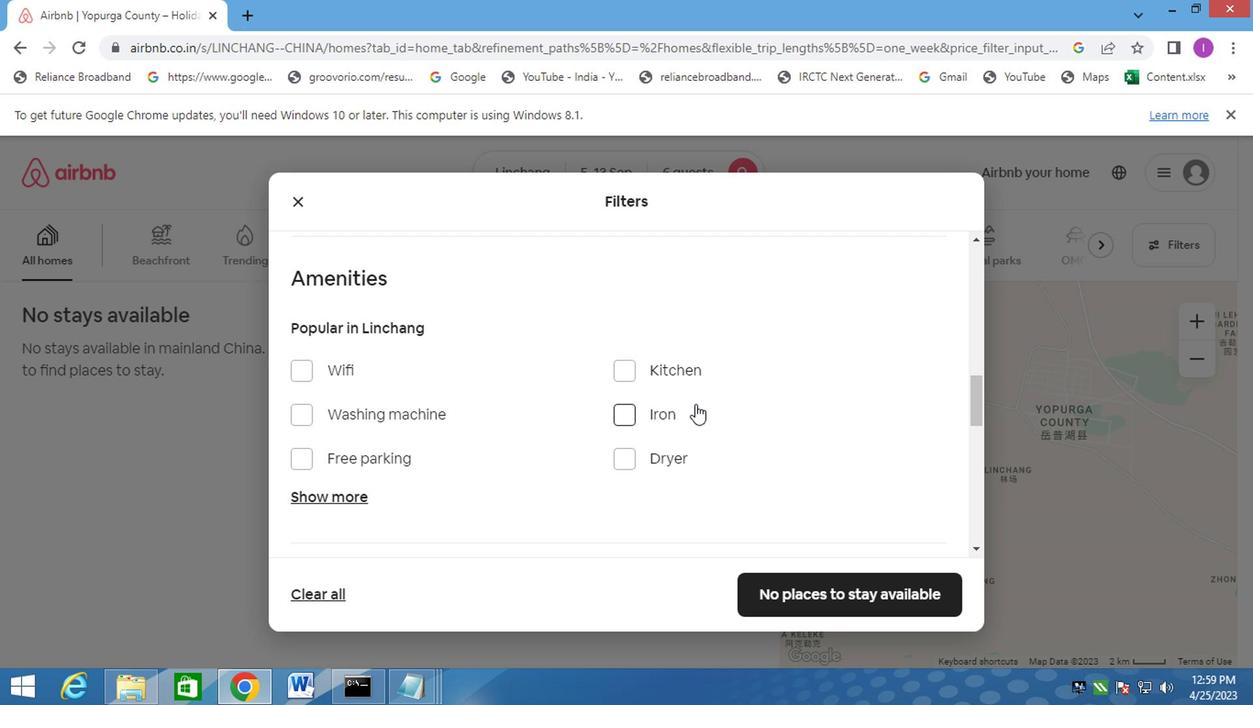 
Action: Mouse scrolled (692, 404) with delta (0, 0)
Screenshot: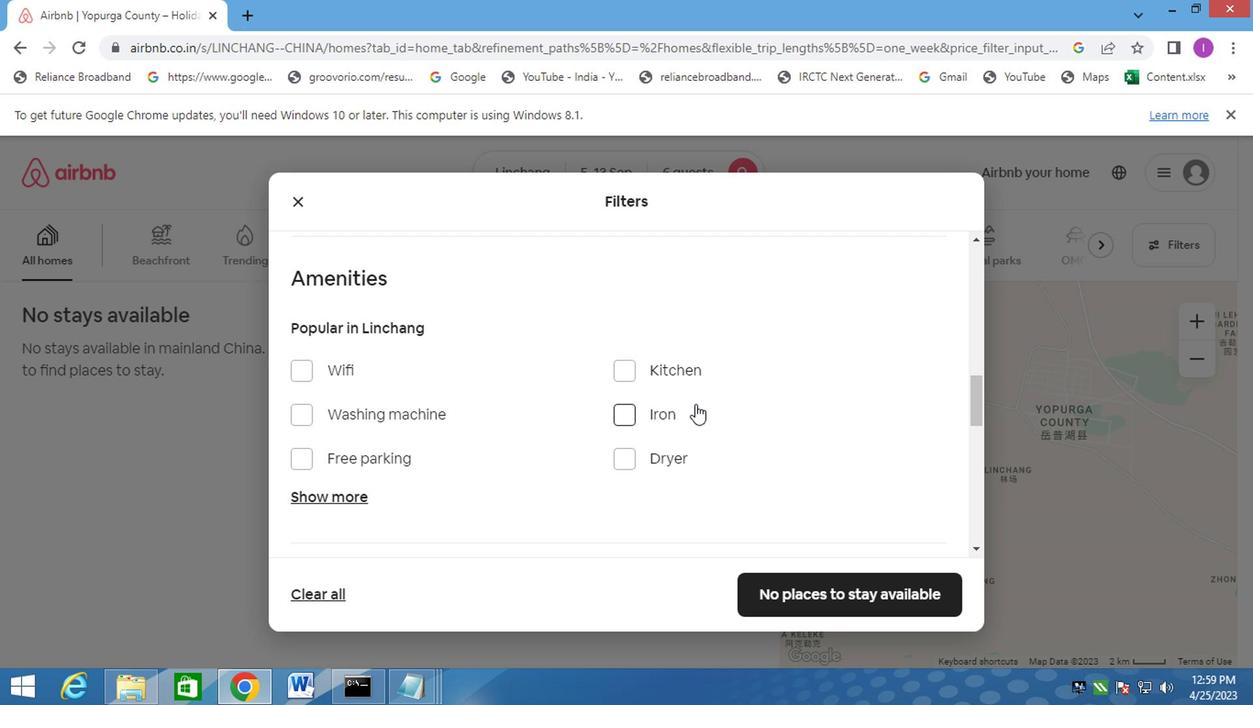 
Action: Mouse scrolled (692, 404) with delta (0, 0)
Screenshot: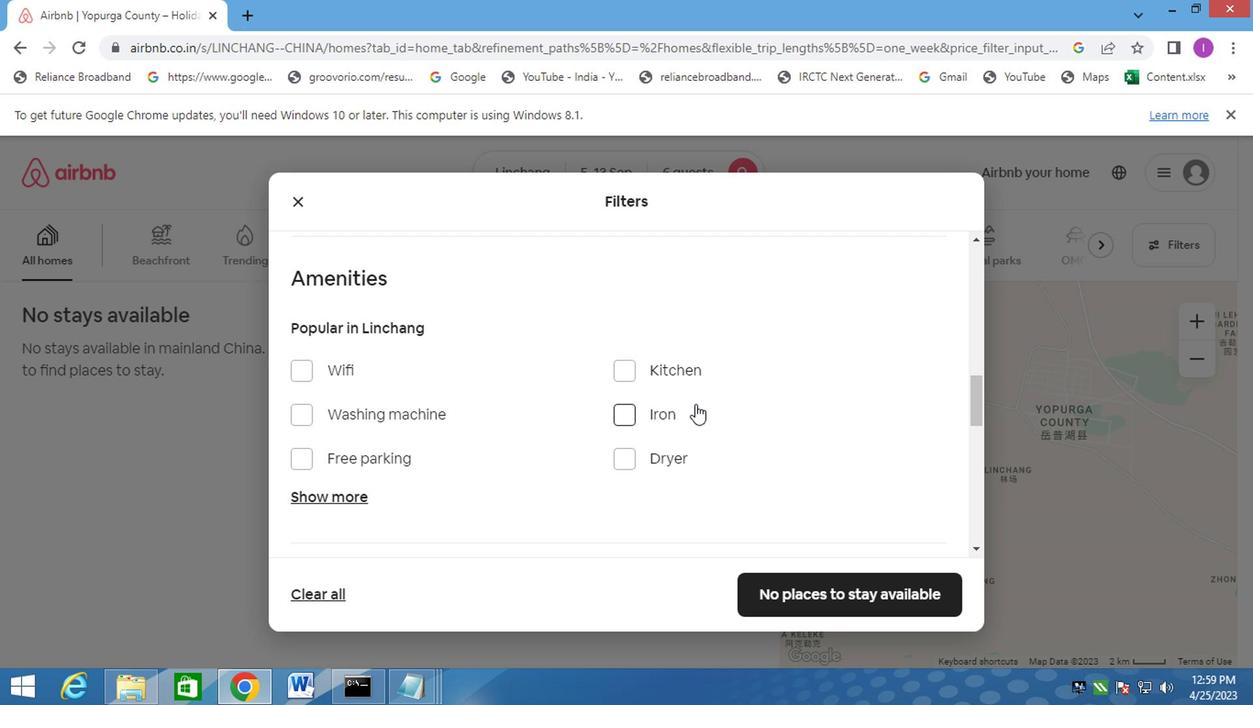 
Action: Mouse scrolled (692, 404) with delta (0, 0)
Screenshot: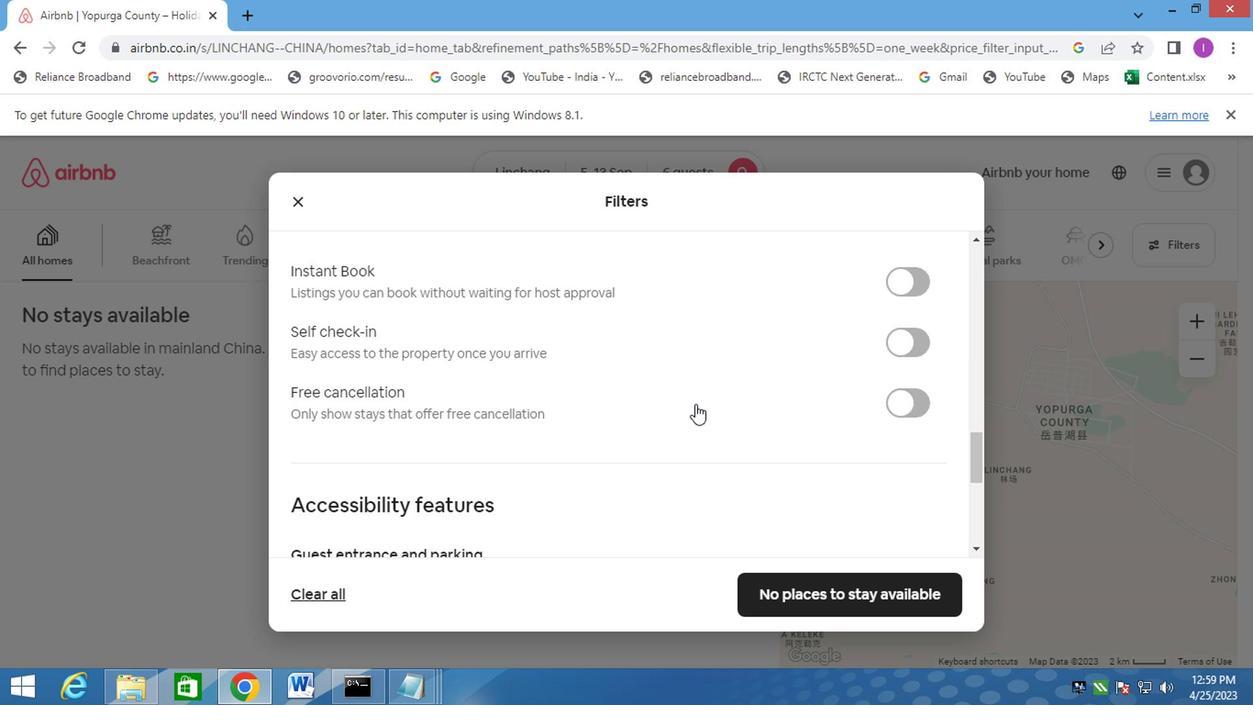 
Action: Mouse moved to (908, 253)
Screenshot: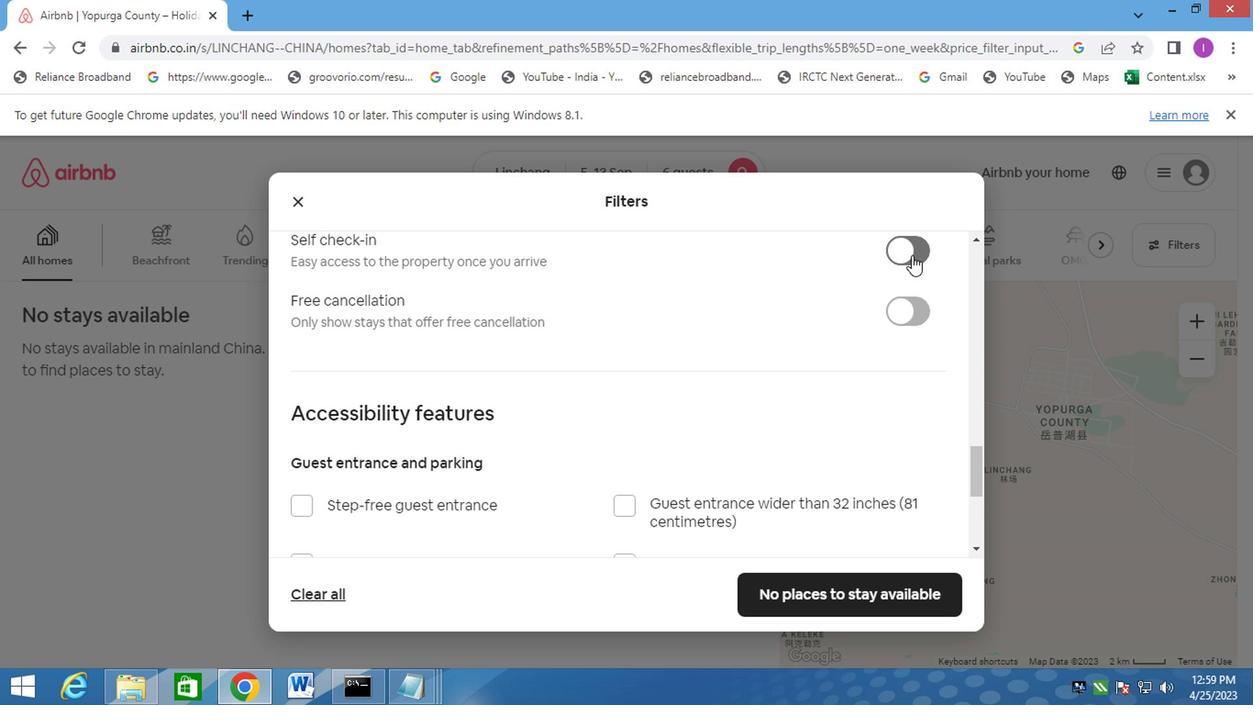 
Action: Mouse pressed left at (908, 253)
Screenshot: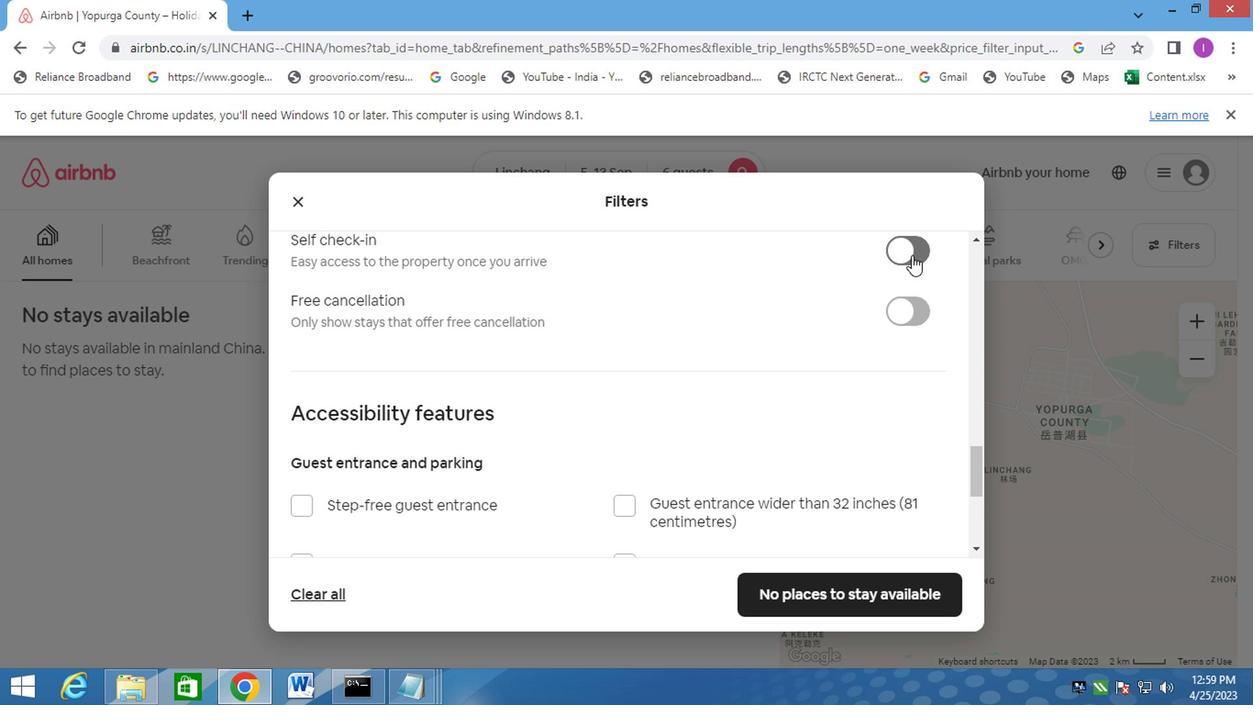 
Action: Mouse moved to (697, 411)
Screenshot: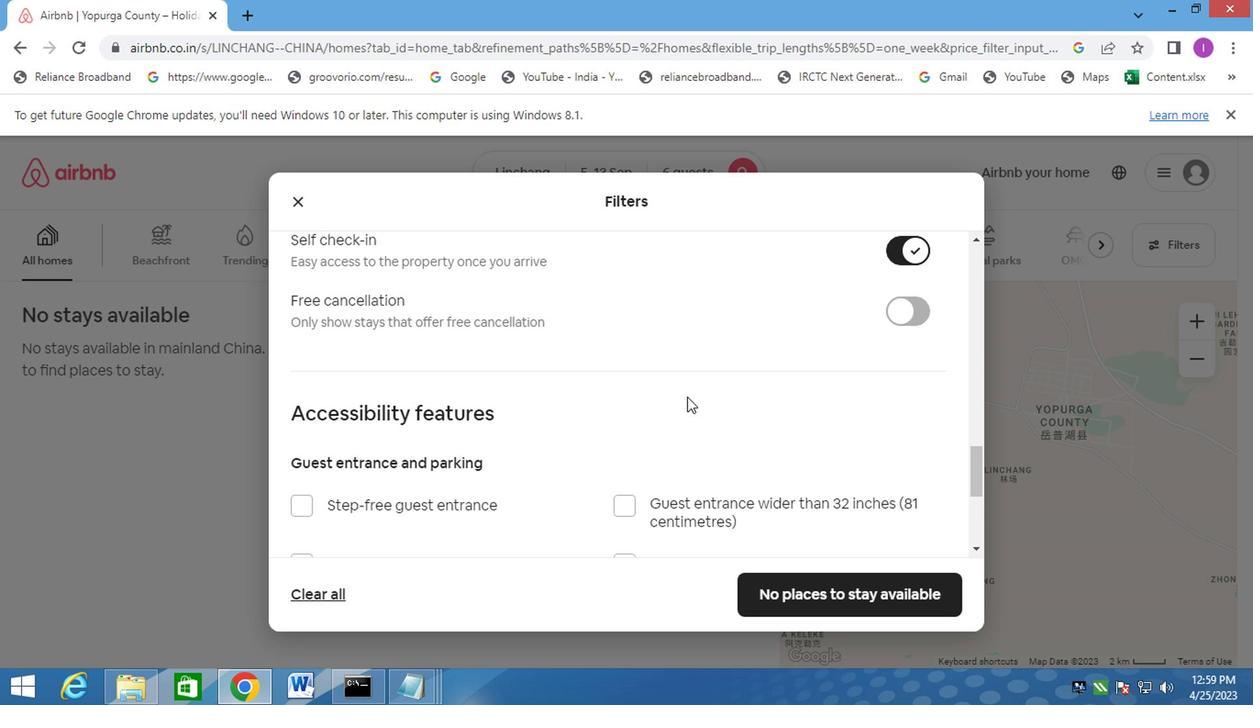 
Action: Mouse scrolled (697, 410) with delta (0, 0)
Screenshot: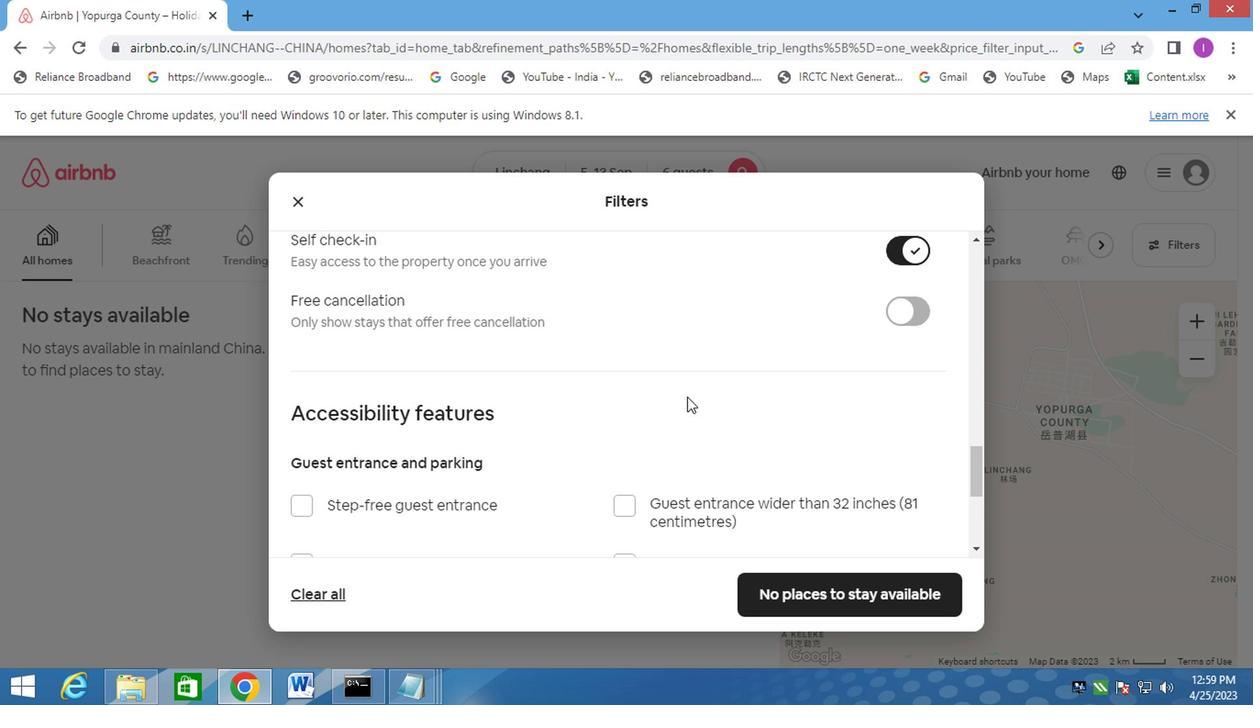 
Action: Mouse moved to (705, 423)
Screenshot: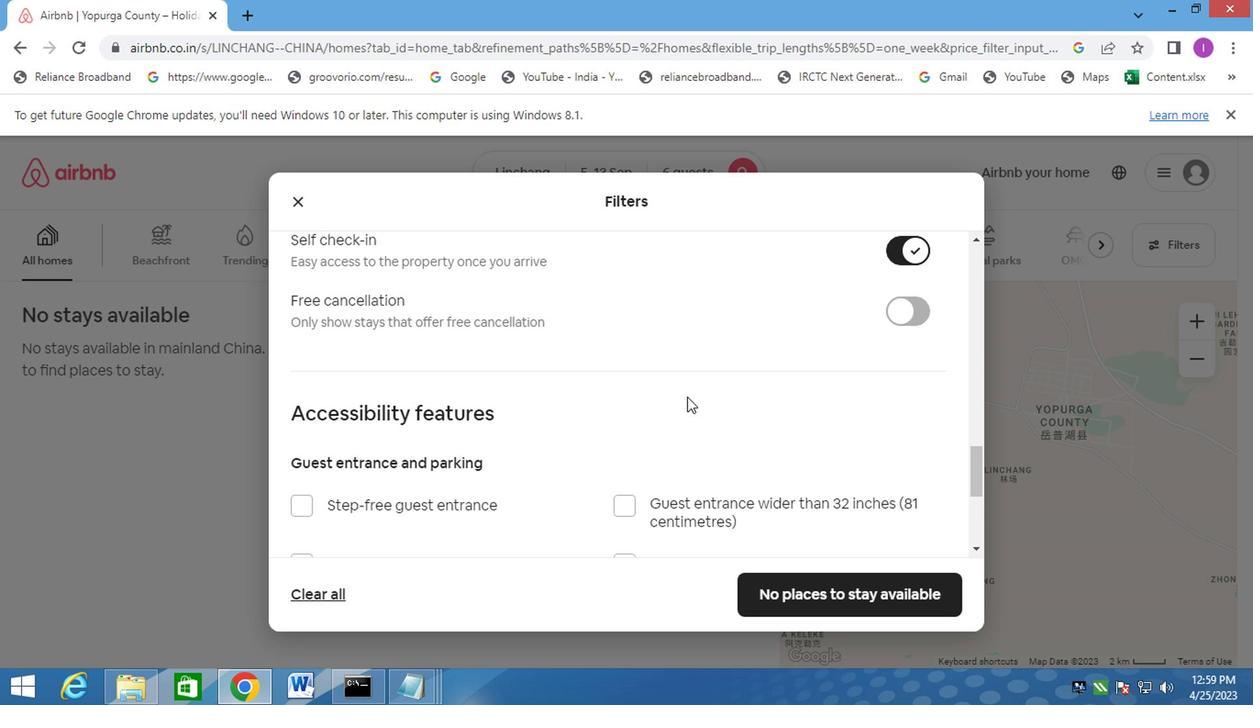 
Action: Mouse scrolled (705, 422) with delta (0, -1)
Screenshot: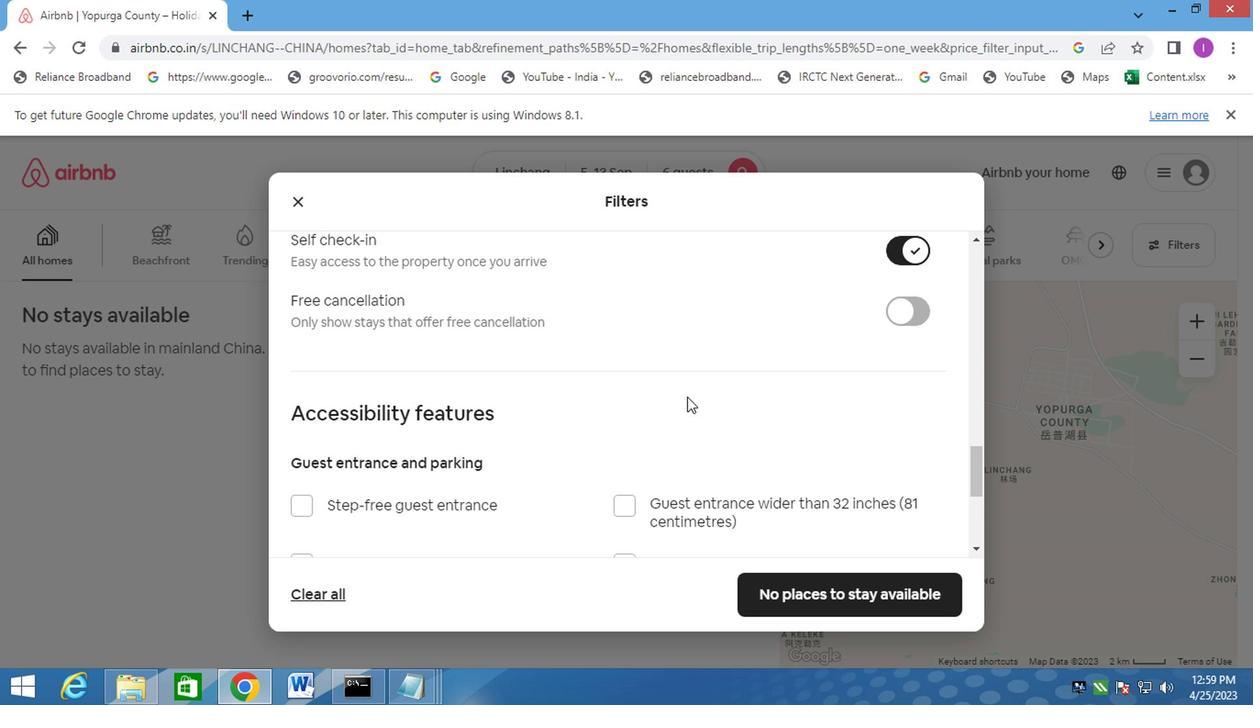 
Action: Mouse moved to (716, 430)
Screenshot: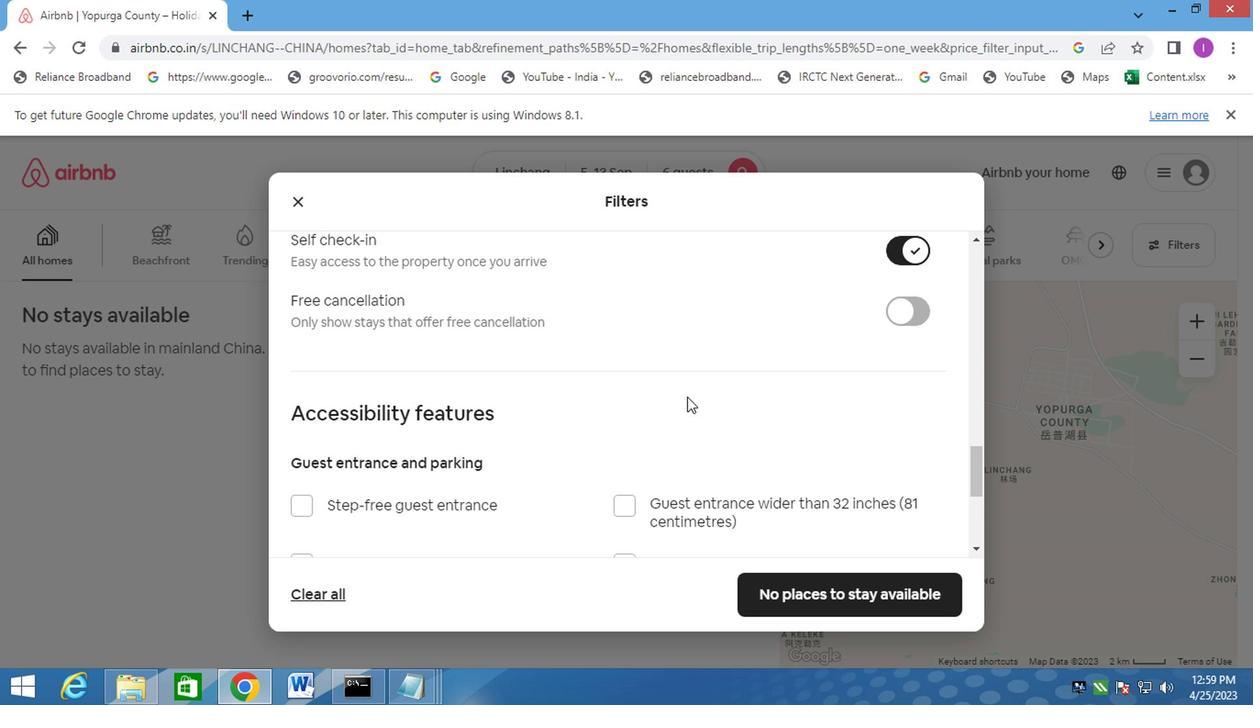 
Action: Mouse scrolled (716, 430) with delta (0, 0)
Screenshot: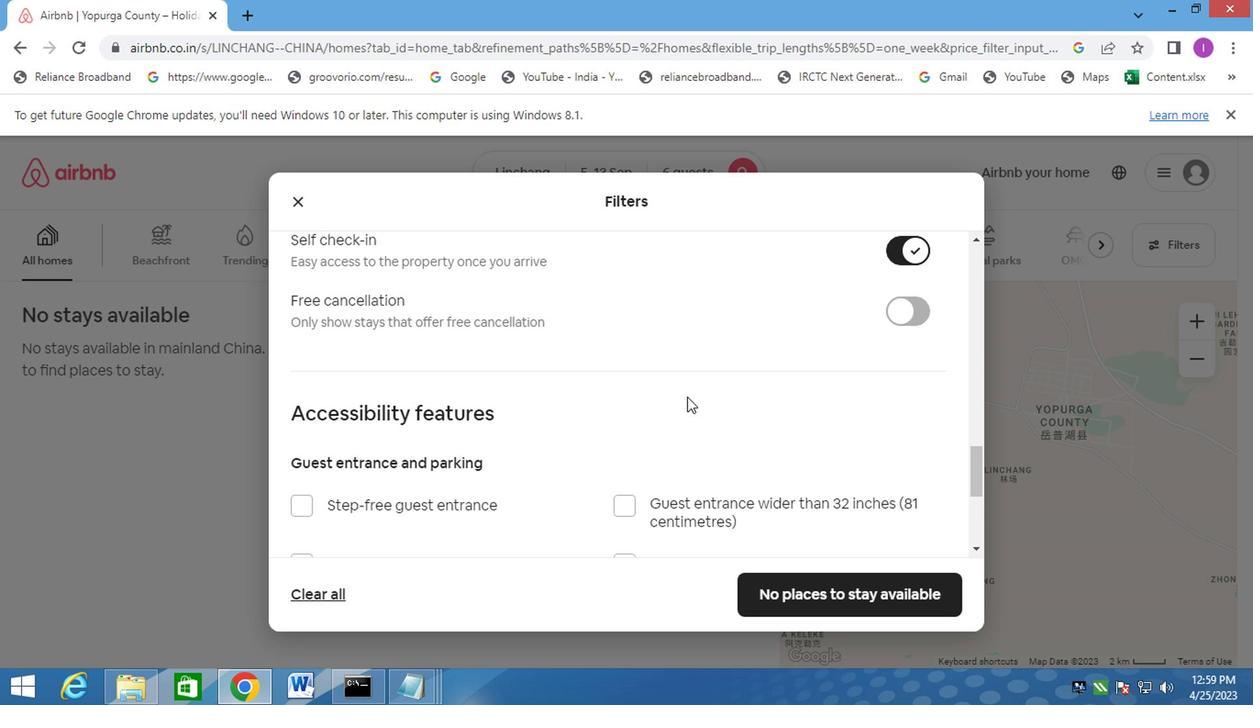 
Action: Mouse moved to (718, 432)
Screenshot: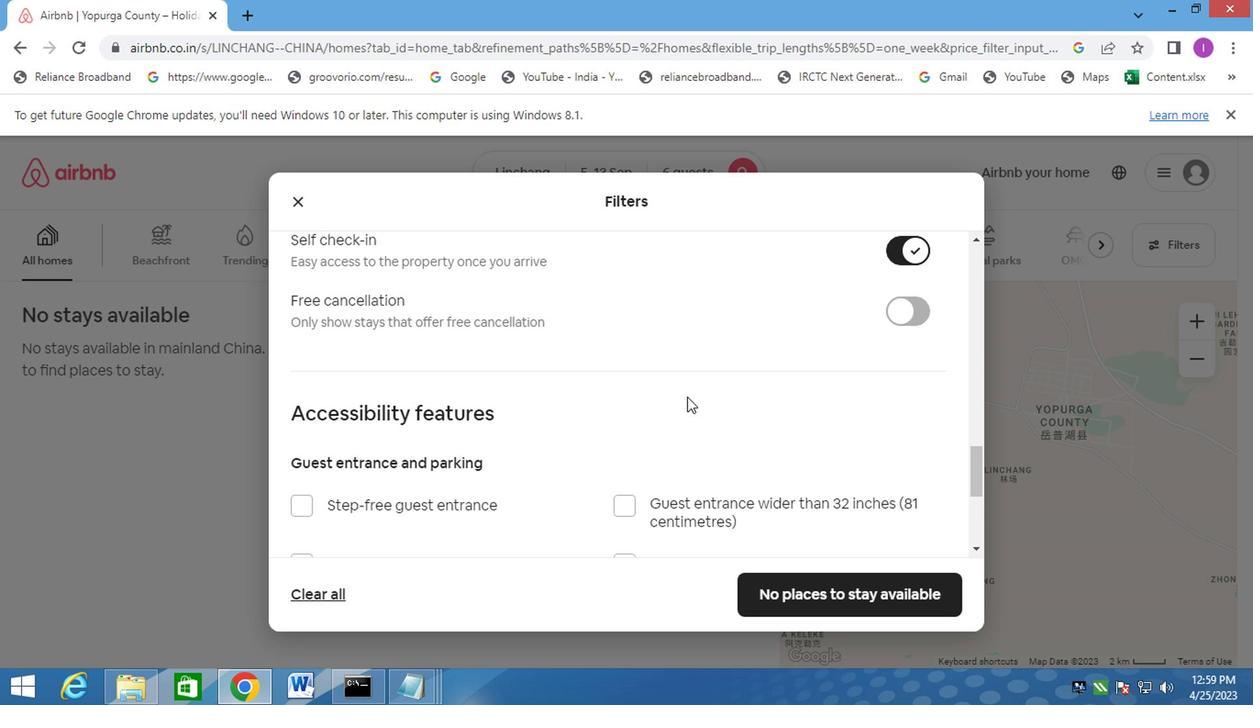 
Action: Mouse scrolled (718, 431) with delta (0, -1)
Screenshot: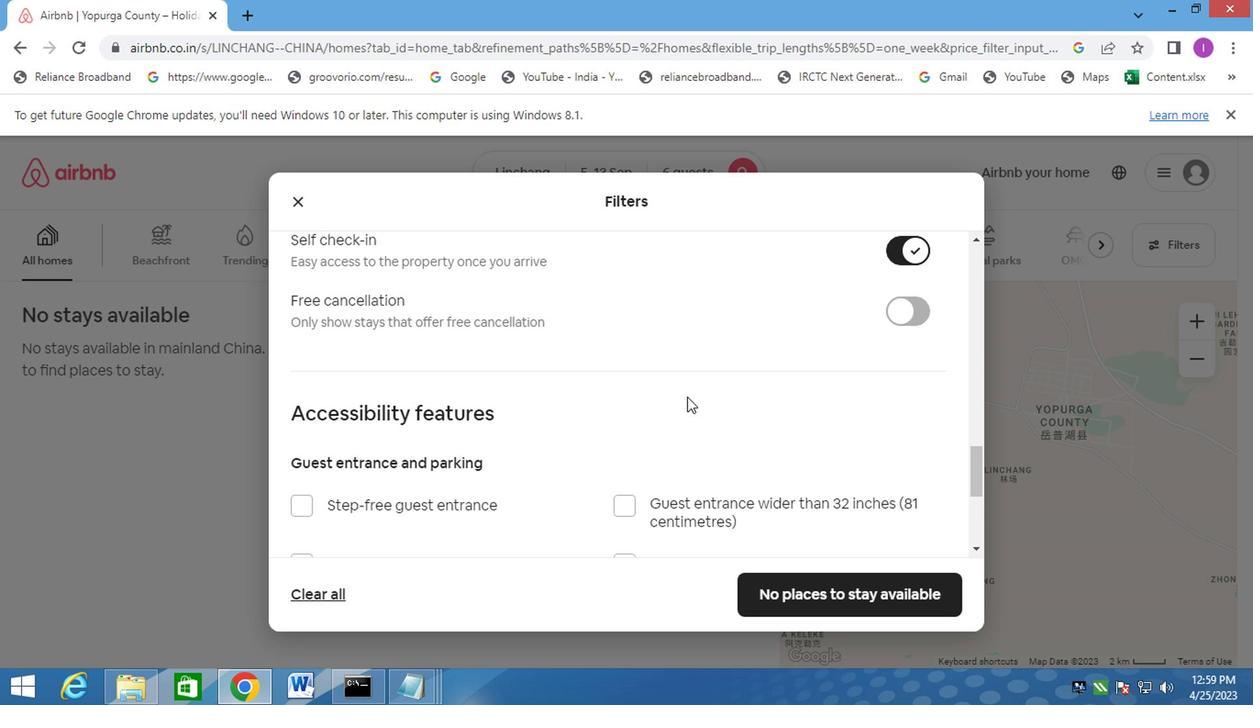 
Action: Mouse moved to (733, 431)
Screenshot: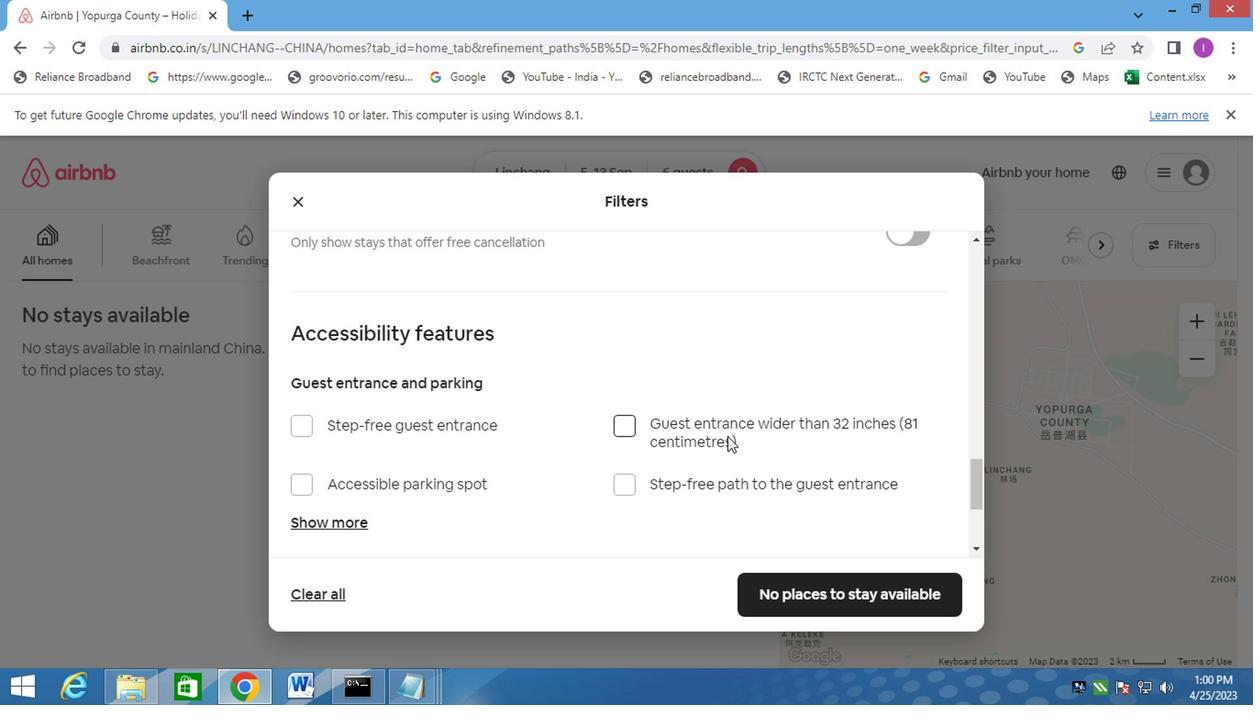 
Action: Mouse scrolled (733, 430) with delta (0, 0)
Screenshot: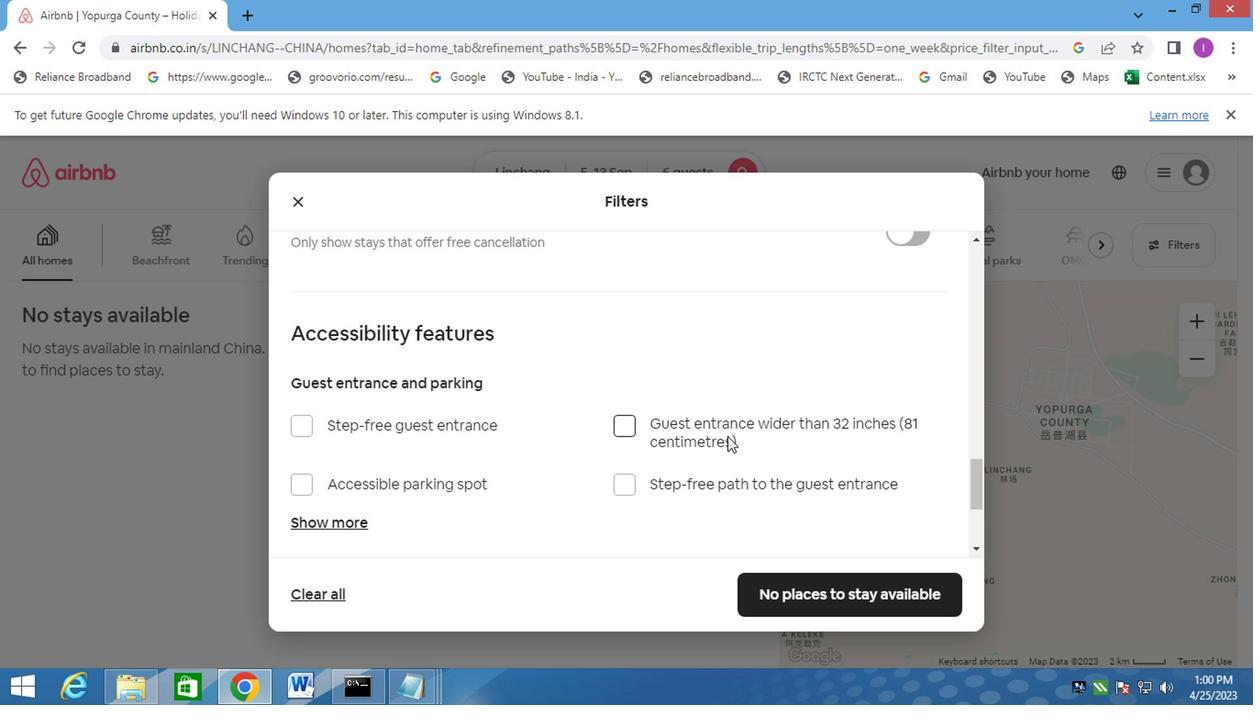 
Action: Mouse moved to (736, 434)
Screenshot: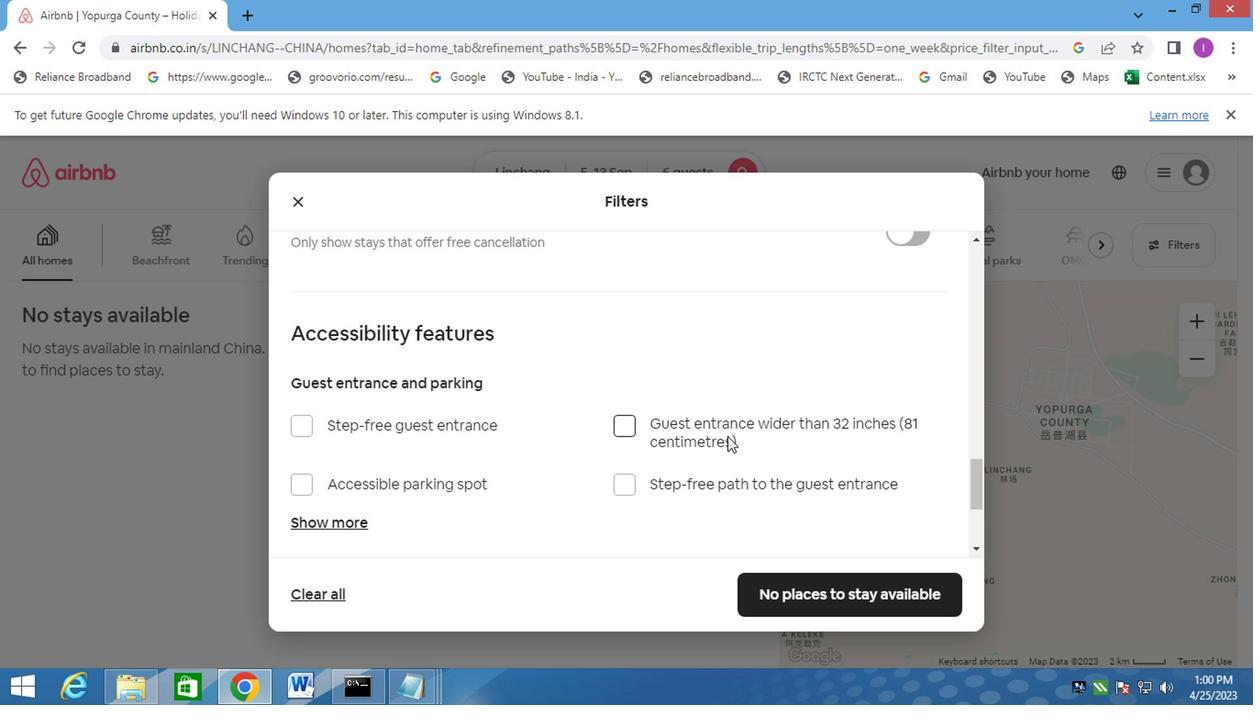 
Action: Mouse scrolled (736, 433) with delta (0, -1)
Screenshot: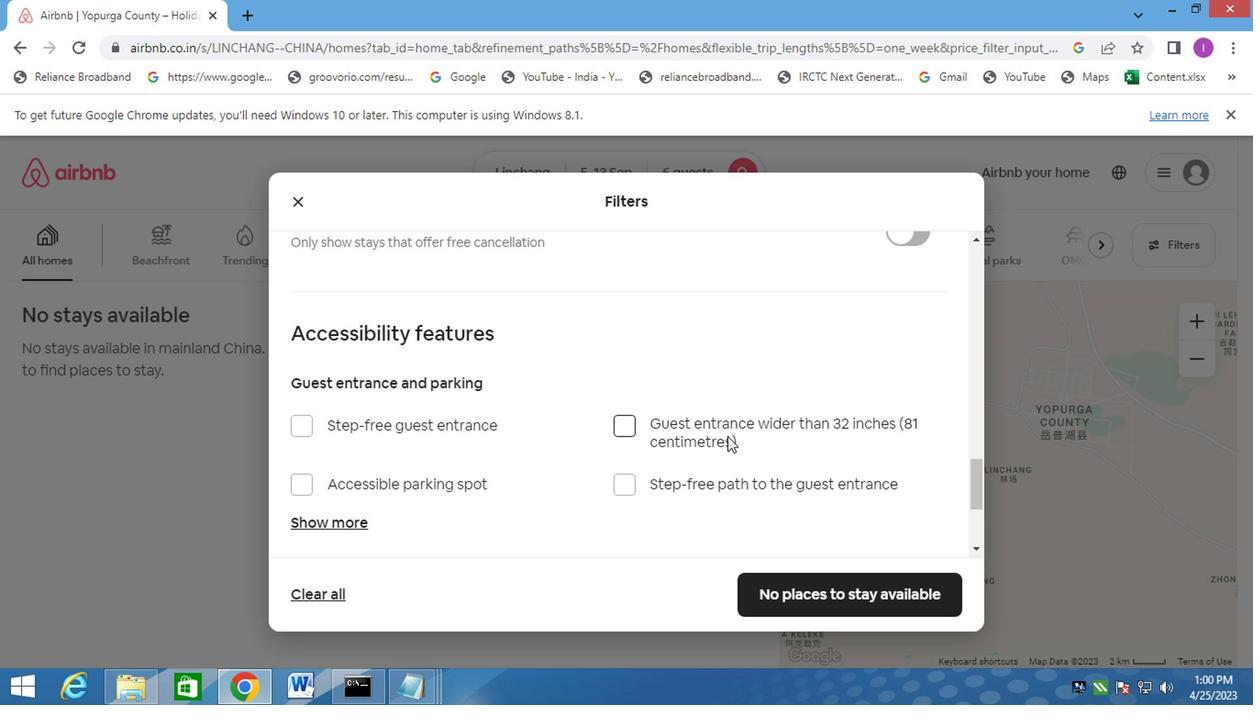 
Action: Mouse moved to (740, 437)
Screenshot: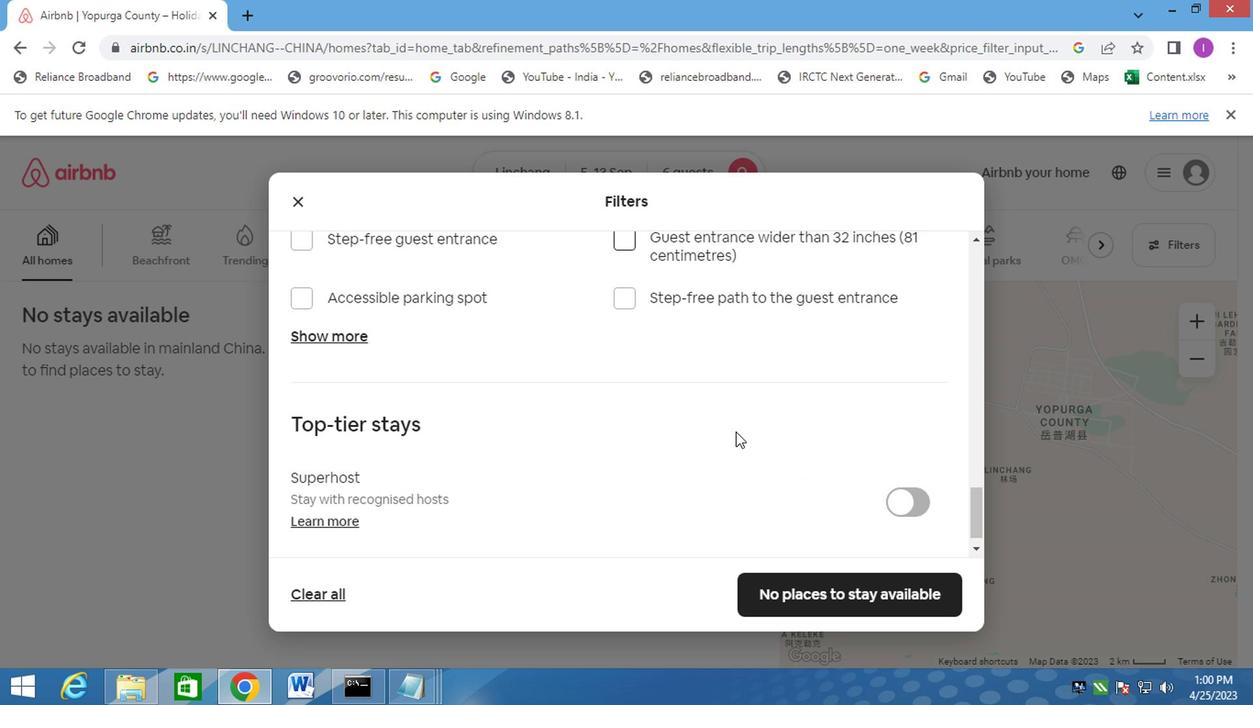 
Action: Mouse scrolled (740, 436) with delta (0, 0)
Screenshot: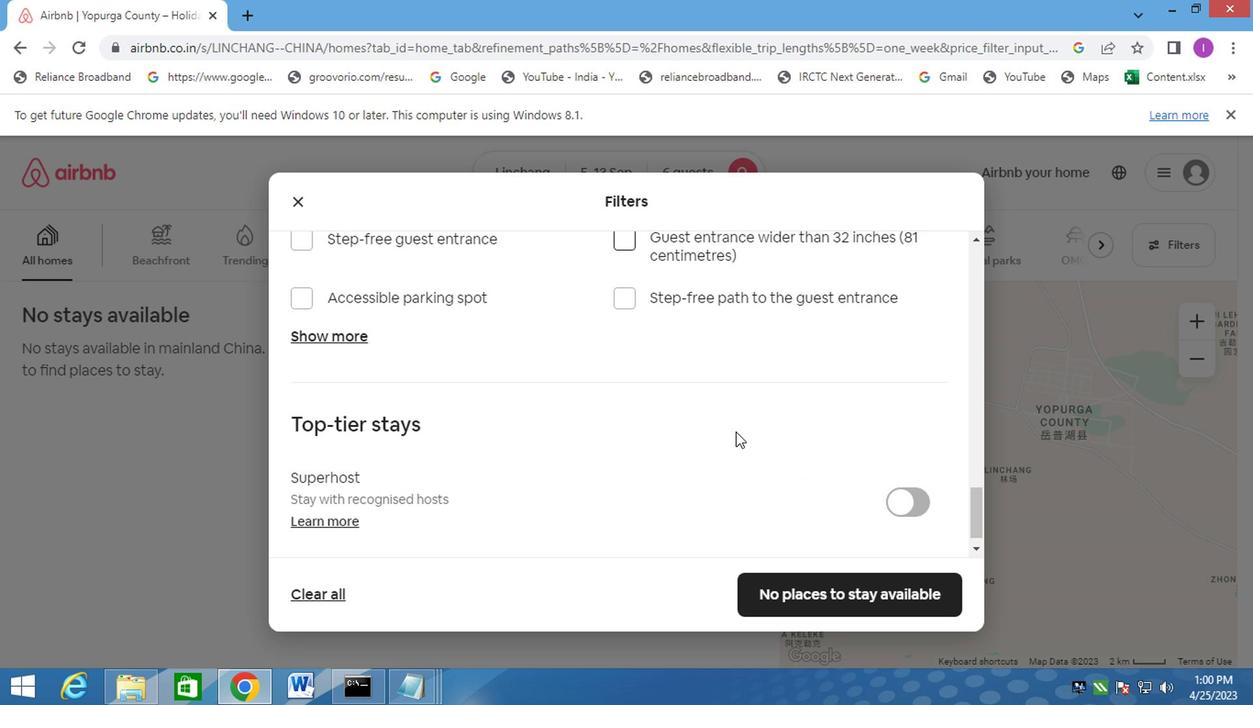
Action: Mouse moved to (740, 438)
Screenshot: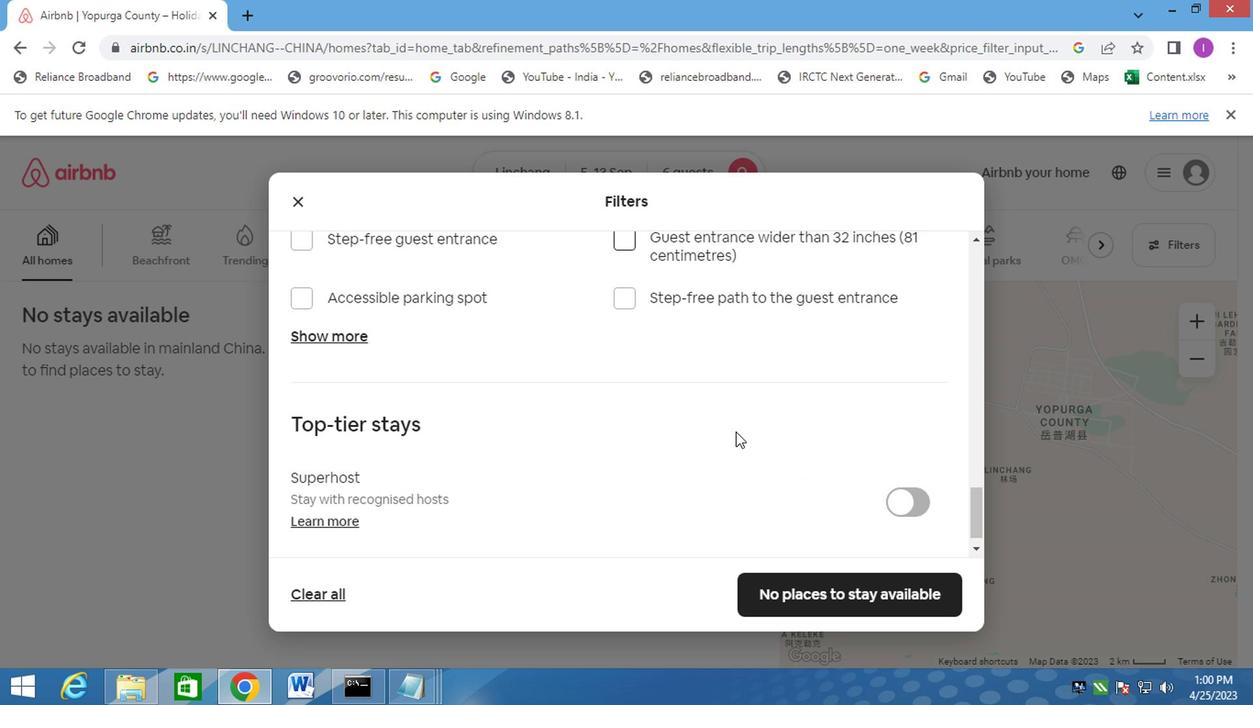 
Action: Mouse scrolled (740, 437) with delta (0, 0)
Screenshot: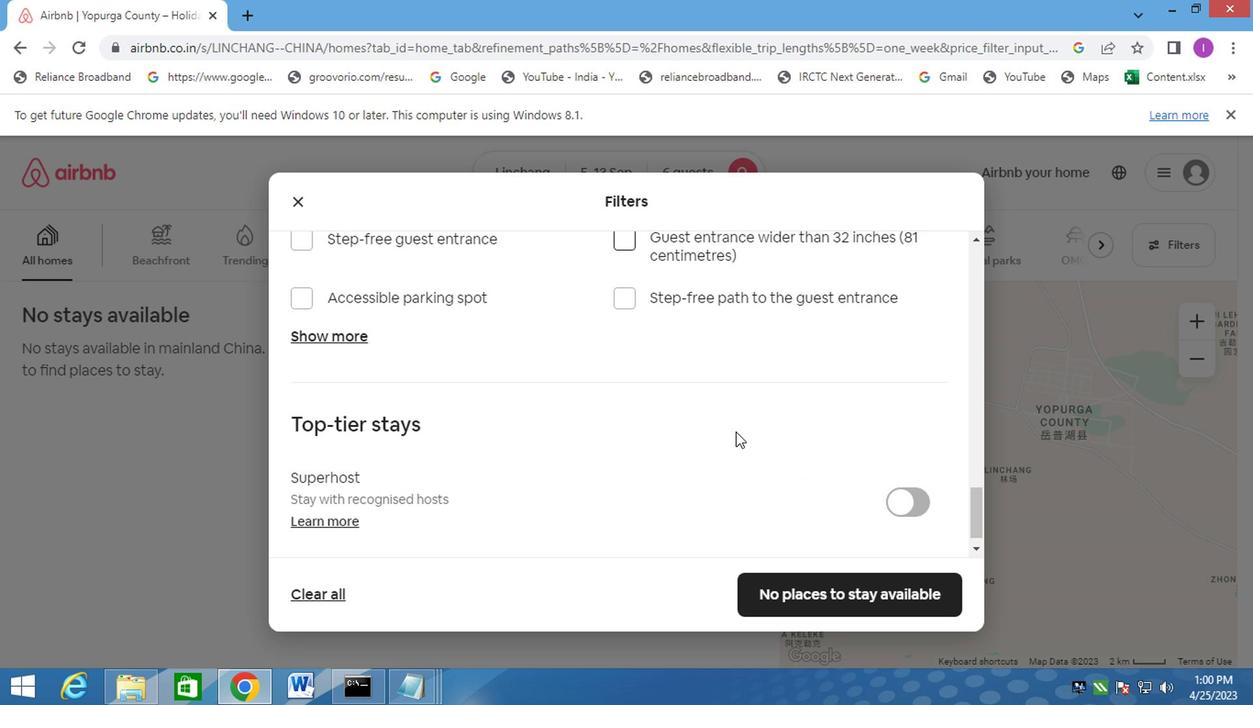 
Action: Mouse moved to (751, 595)
Screenshot: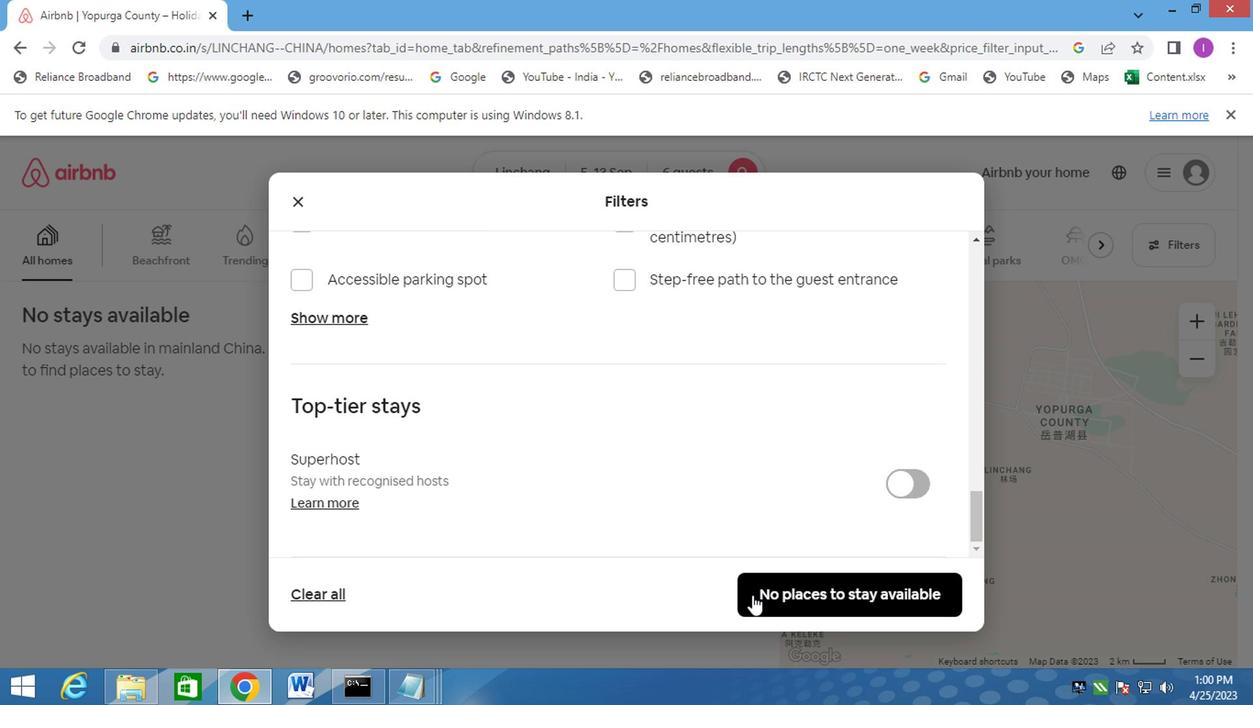 
Action: Mouse pressed left at (751, 595)
Screenshot: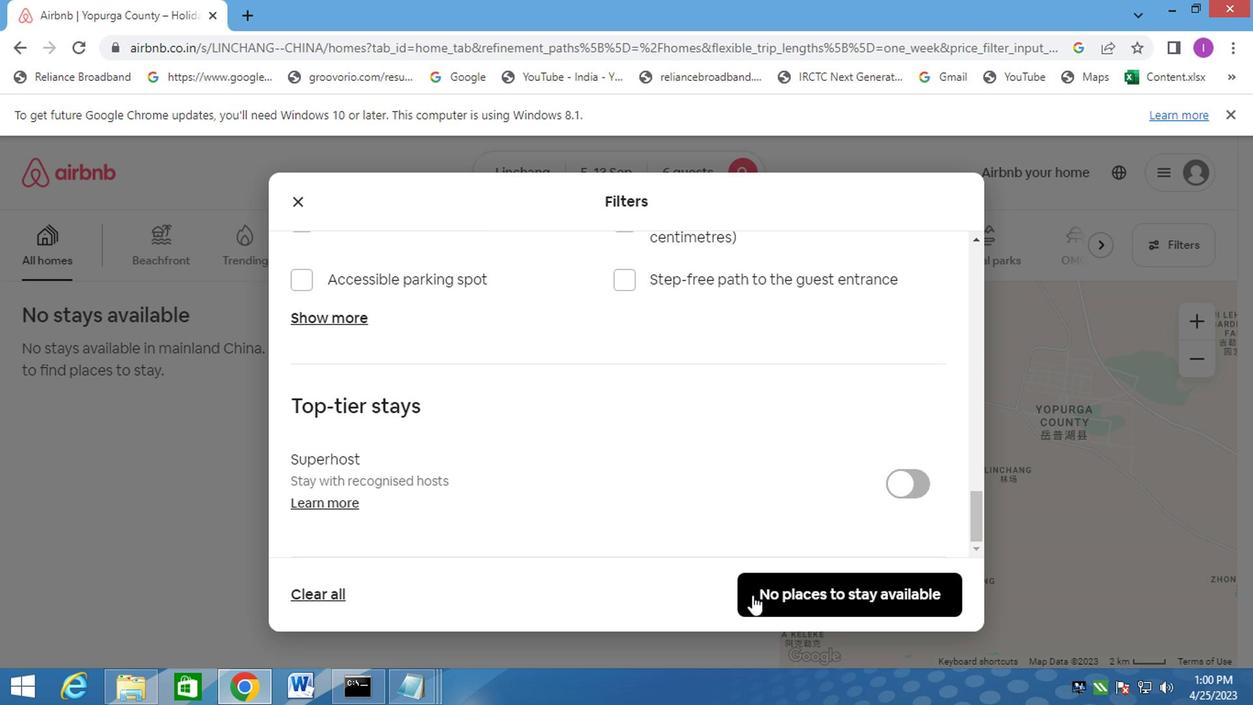 
Action: Mouse moved to (870, 485)
Screenshot: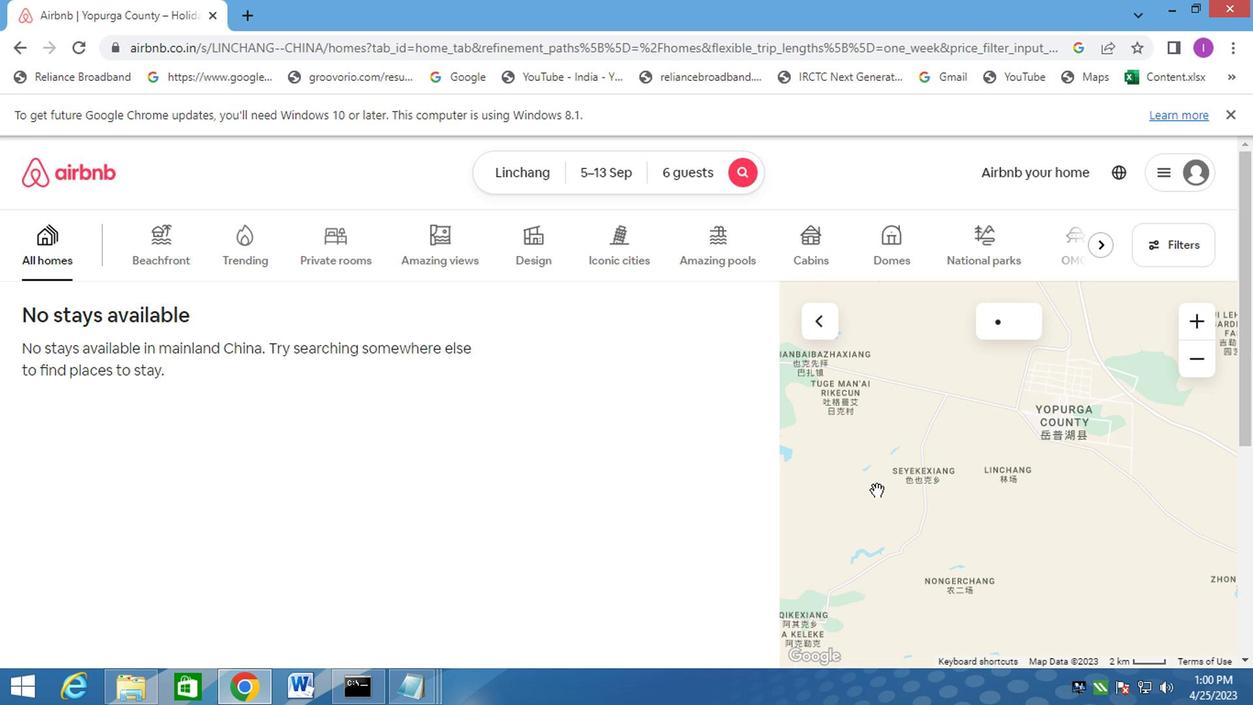 
